Task: Buy 5 Hub Conversion Kits from Transmission & Drive Train section under best seller category for shipping address: Amy Taylor, 3629 Station Street, Austin, Texas 78702, Cell Number 5122113583. Pay from credit card ending with 5759, CVV 953
Action: Key pressed amazon.com<Key.enter>
Screenshot: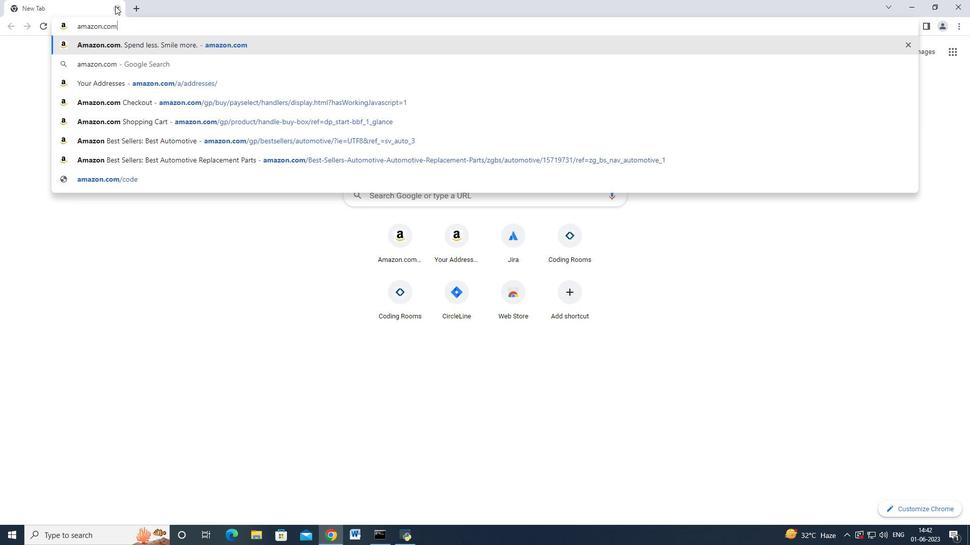 
Action: Mouse moved to (31, 79)
Screenshot: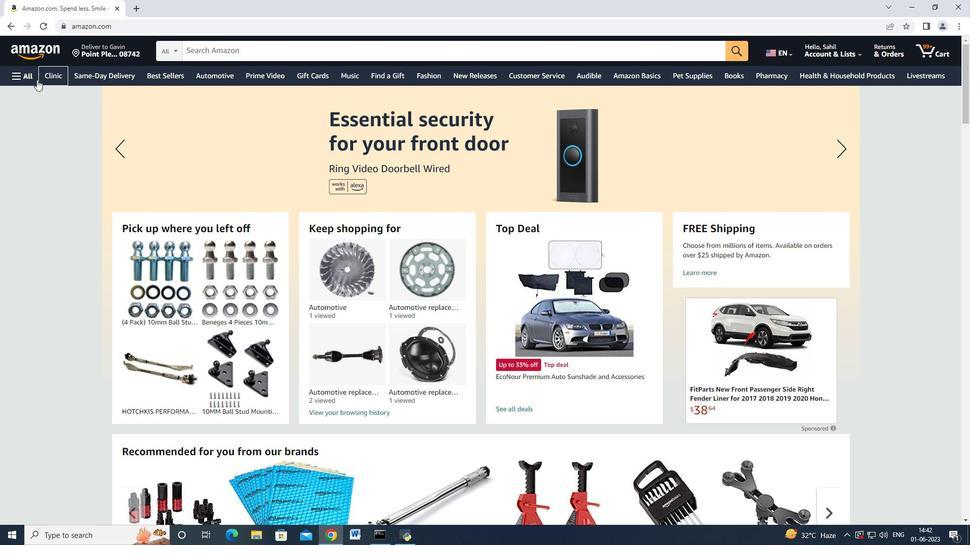 
Action: Mouse pressed left at (31, 79)
Screenshot: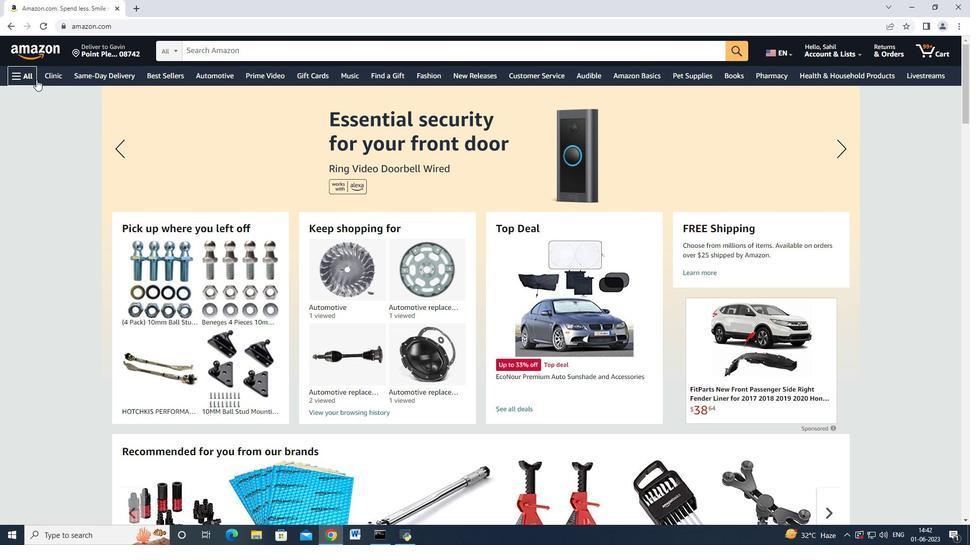 
Action: Mouse moved to (34, 178)
Screenshot: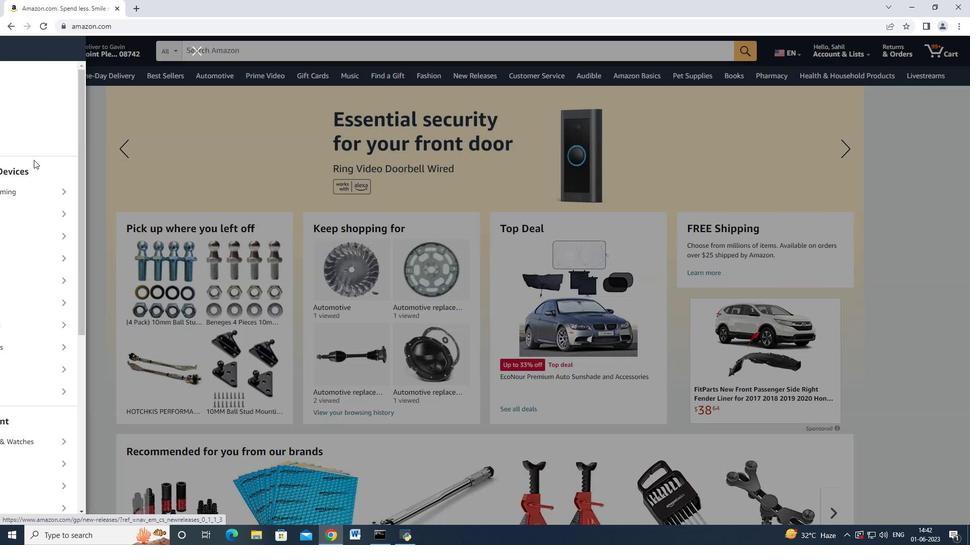 
Action: Mouse scrolled (34, 177) with delta (0, 0)
Screenshot: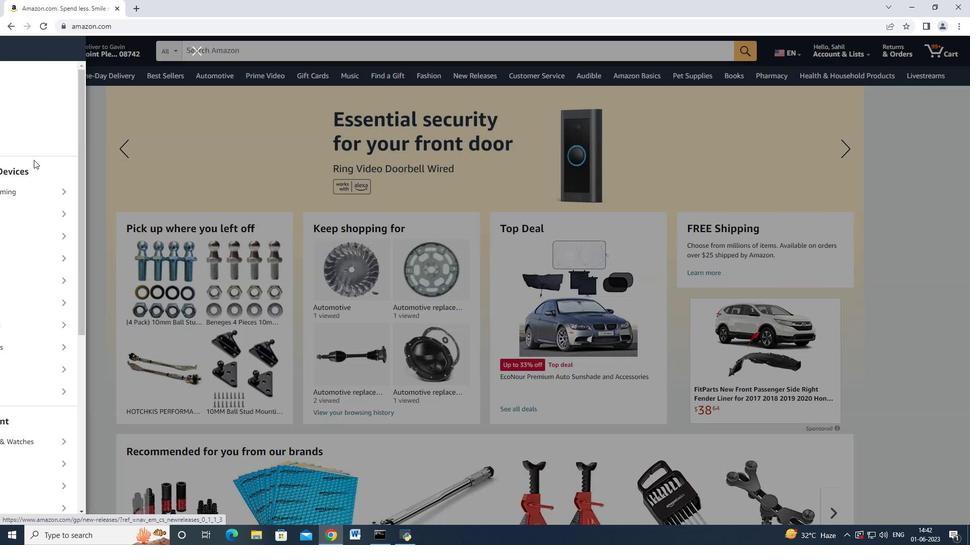 
Action: Mouse moved to (34, 179)
Screenshot: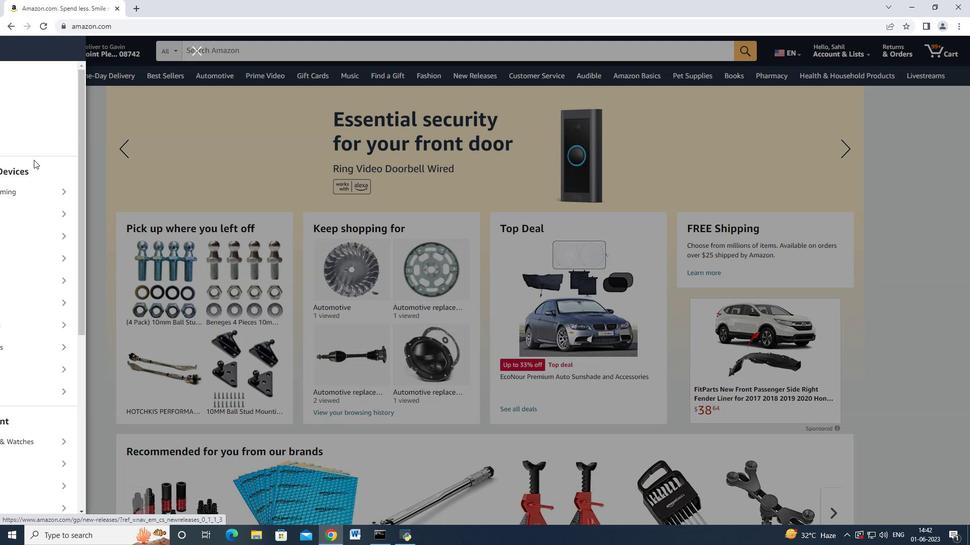 
Action: Mouse scrolled (34, 178) with delta (0, 0)
Screenshot: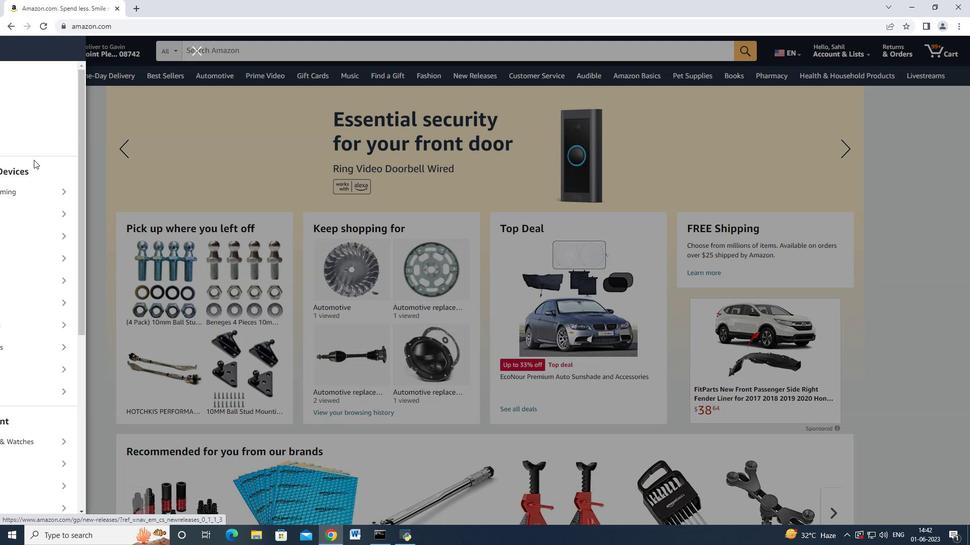 
Action: Mouse moved to (34, 182)
Screenshot: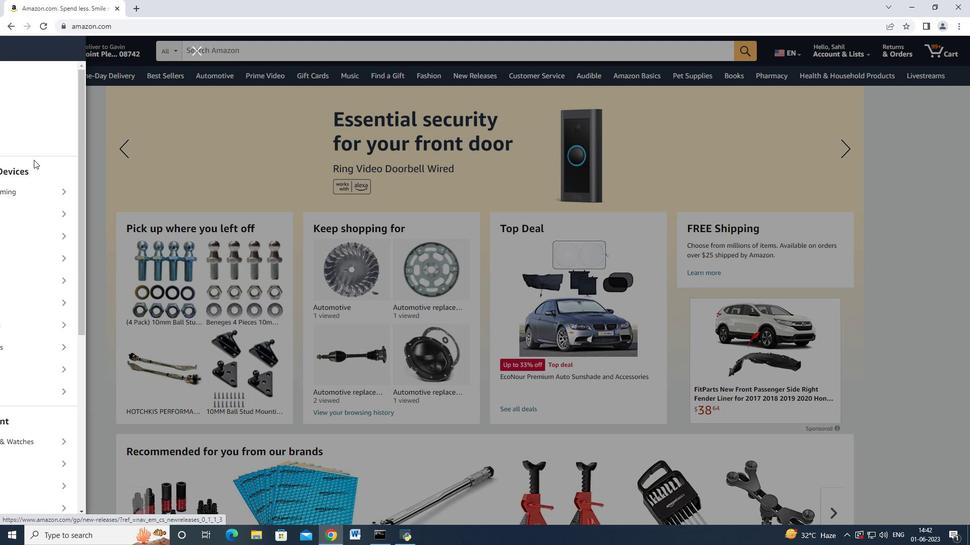 
Action: Mouse scrolled (34, 181) with delta (0, 0)
Screenshot: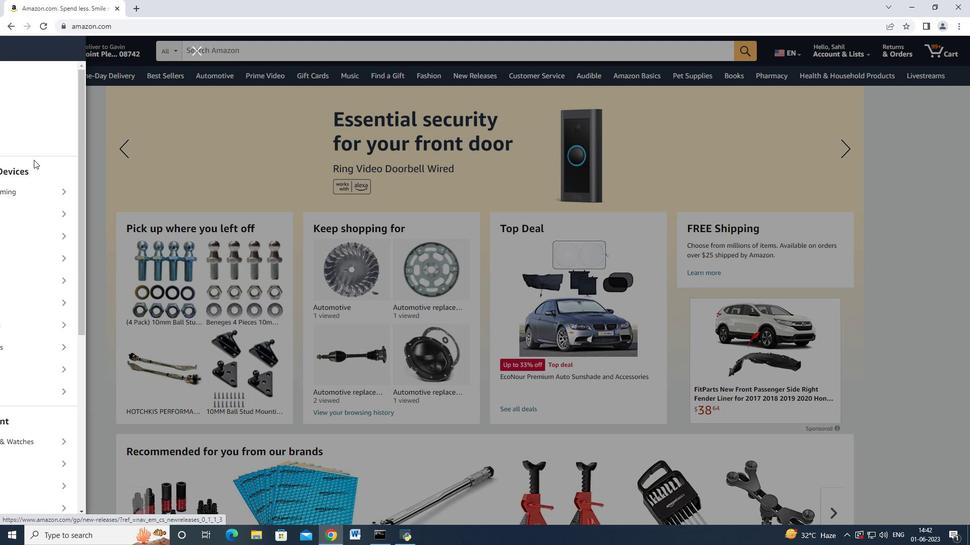 
Action: Mouse moved to (45, 385)
Screenshot: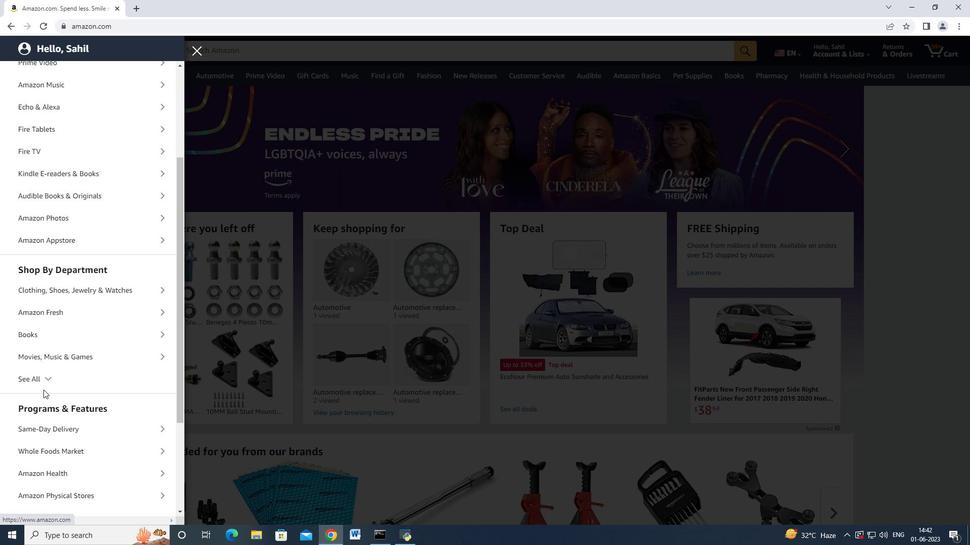 
Action: Mouse pressed left at (45, 385)
Screenshot: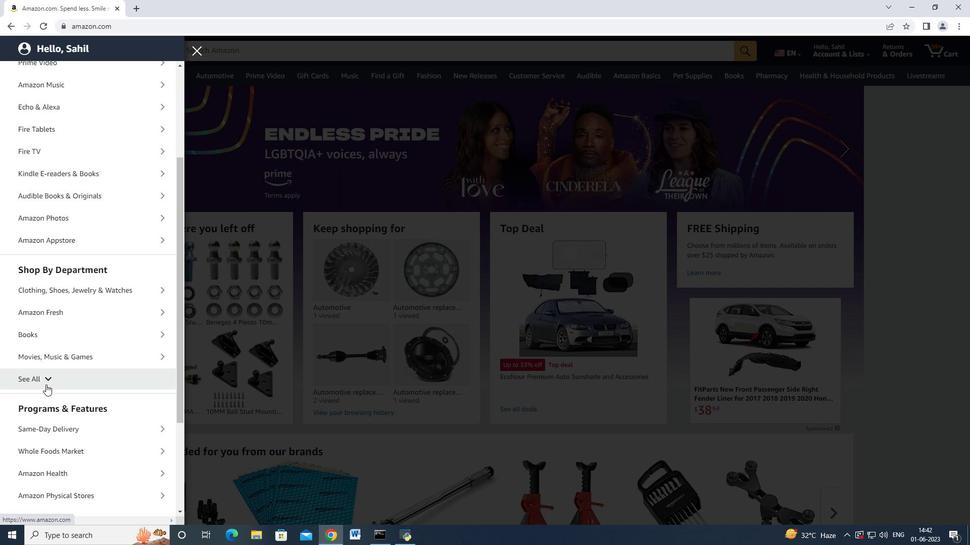 
Action: Mouse moved to (108, 268)
Screenshot: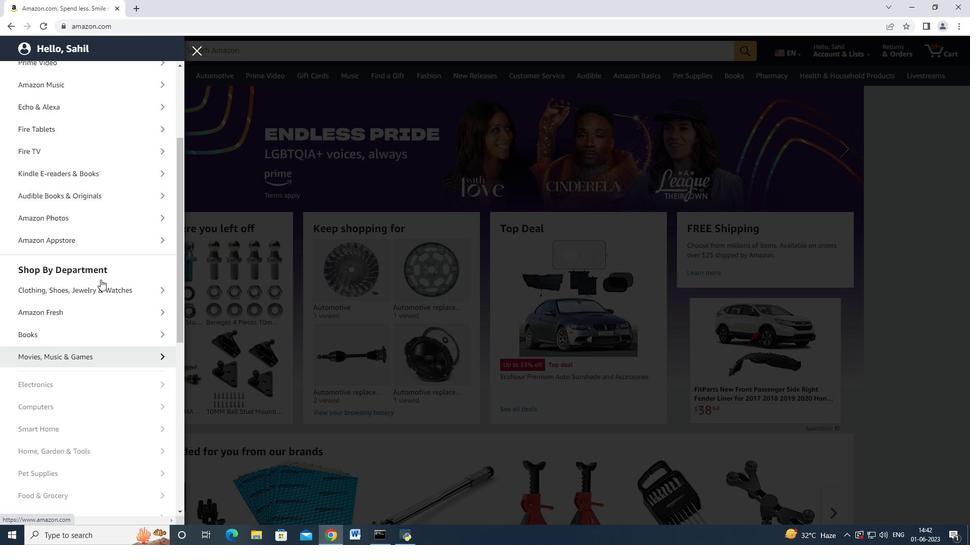 
Action: Mouse scrolled (108, 267) with delta (0, 0)
Screenshot: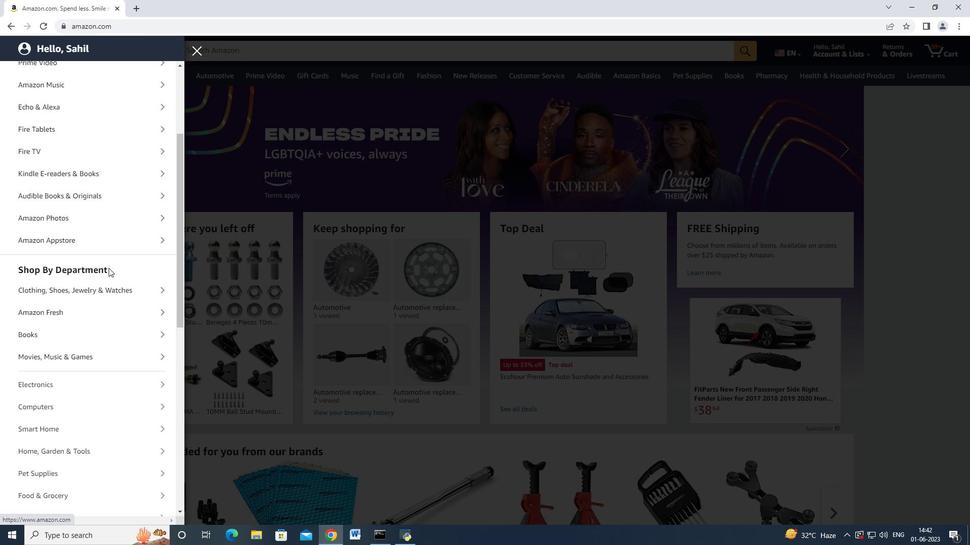 
Action: Mouse scrolled (108, 267) with delta (0, 0)
Screenshot: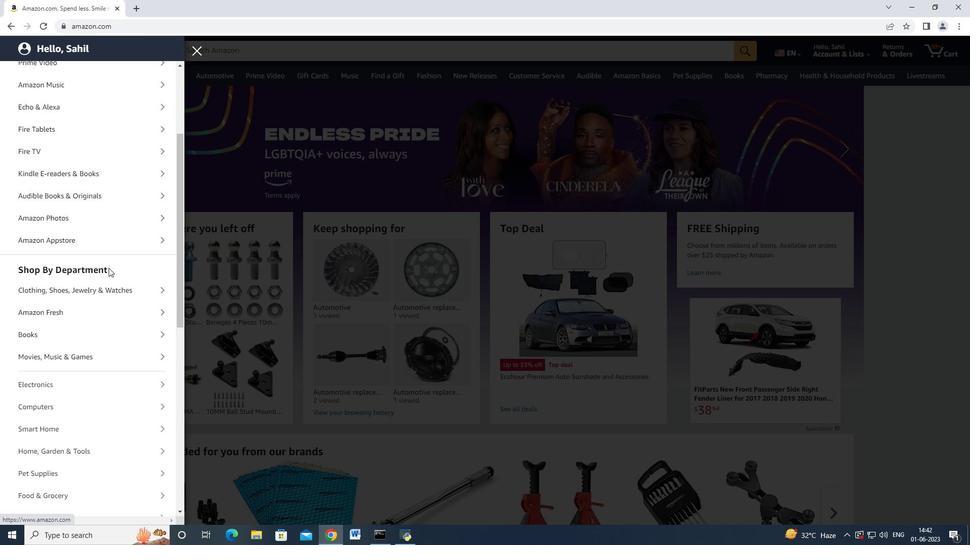 
Action: Mouse scrolled (108, 267) with delta (0, 0)
Screenshot: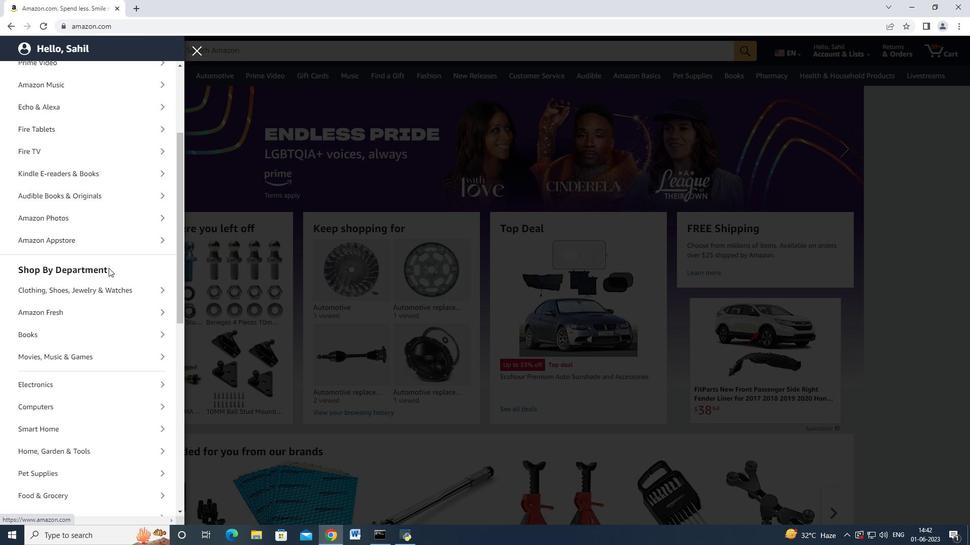 
Action: Mouse scrolled (108, 267) with delta (0, 0)
Screenshot: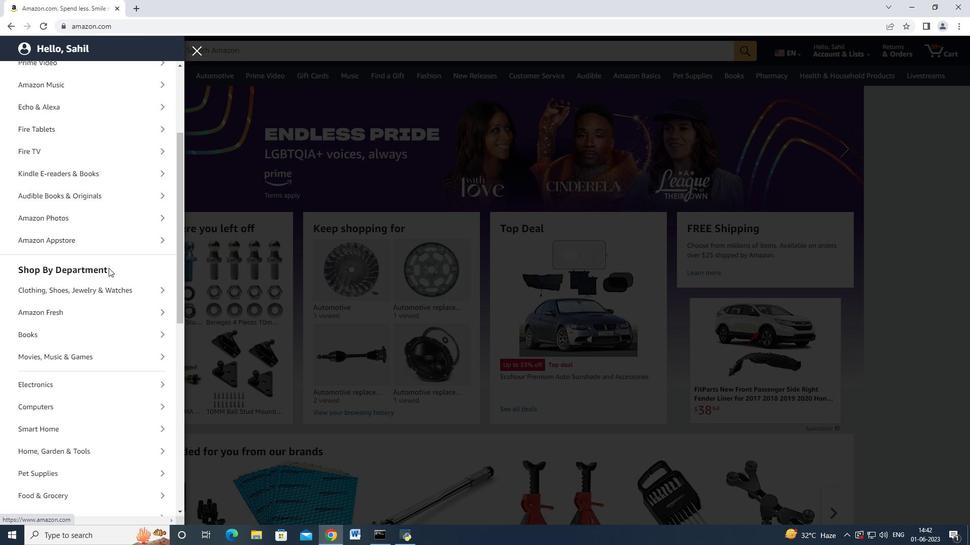 
Action: Mouse scrolled (108, 267) with delta (0, 0)
Screenshot: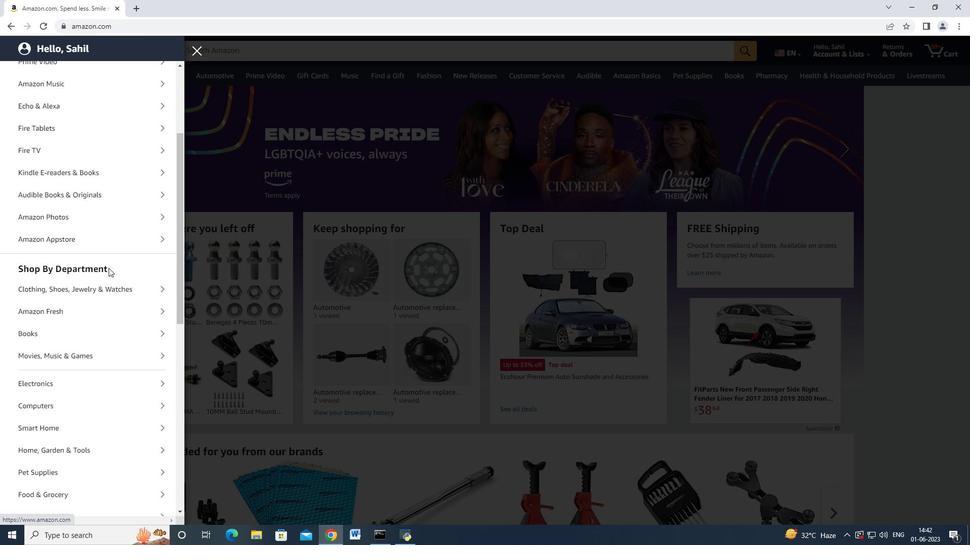 
Action: Mouse moved to (69, 372)
Screenshot: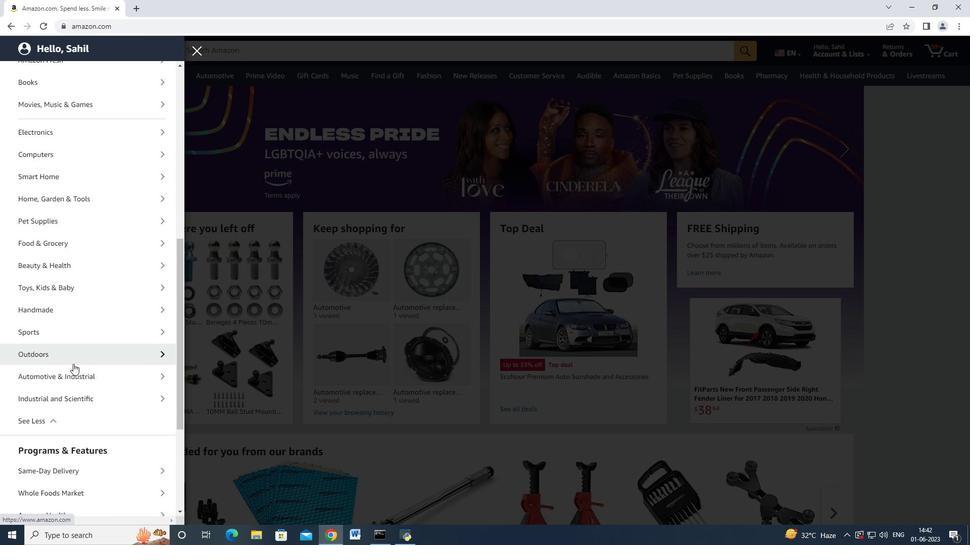 
Action: Mouse pressed left at (69, 372)
Screenshot: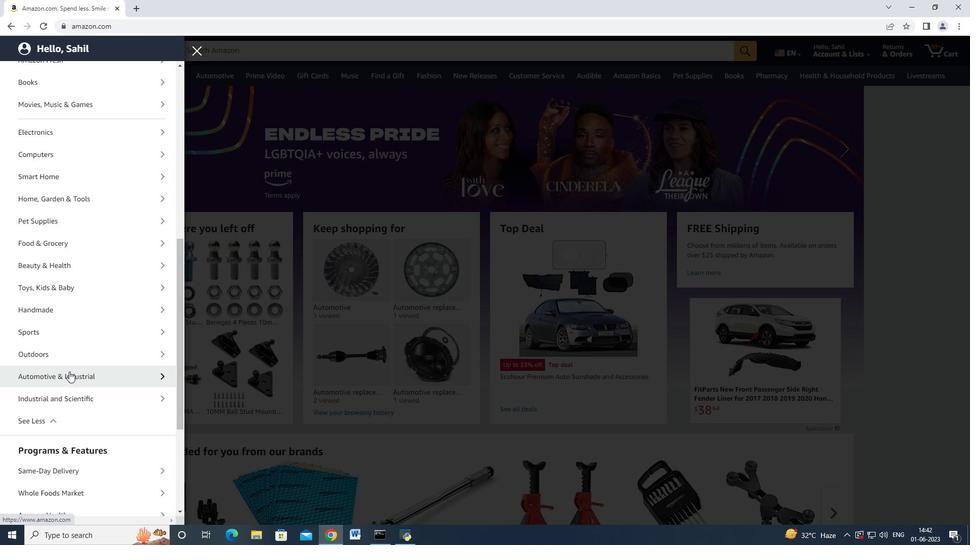 
Action: Mouse moved to (71, 129)
Screenshot: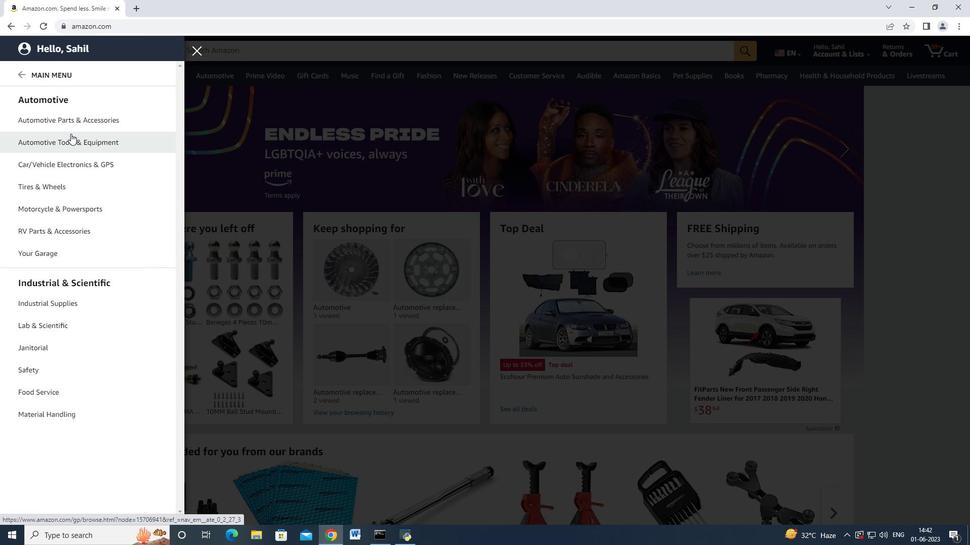 
Action: Mouse pressed left at (71, 129)
Screenshot: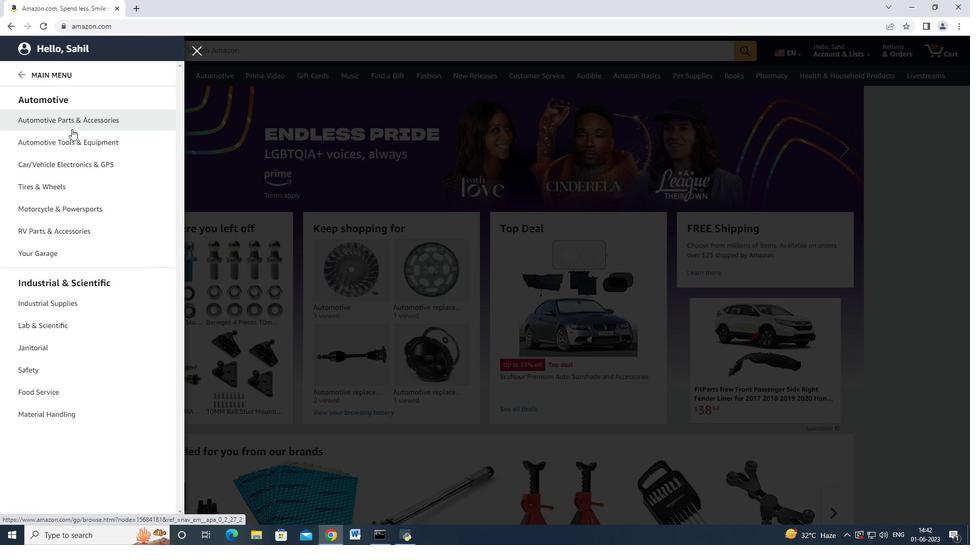 
Action: Mouse moved to (220, 85)
Screenshot: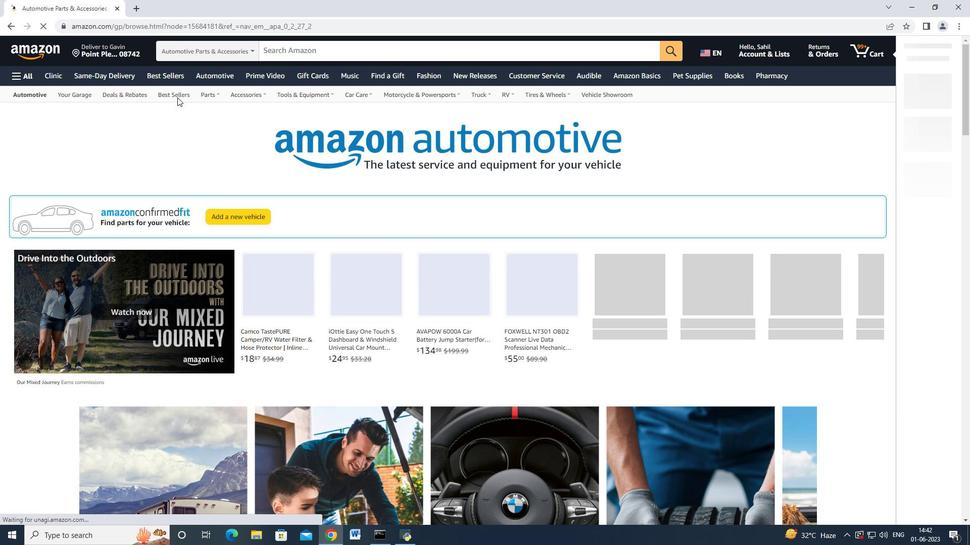 
Action: Mouse pressed left at (220, 85)
Screenshot: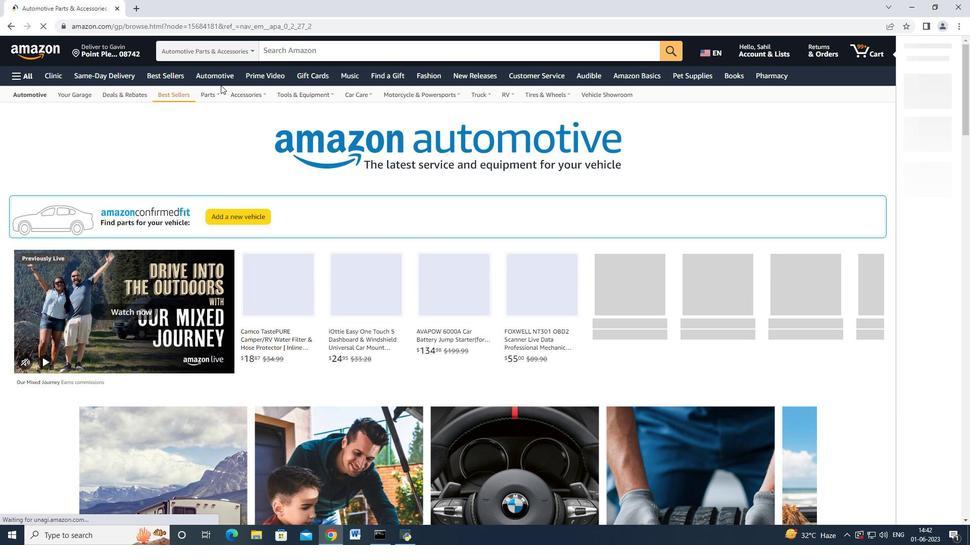 
Action: Mouse moved to (165, 90)
Screenshot: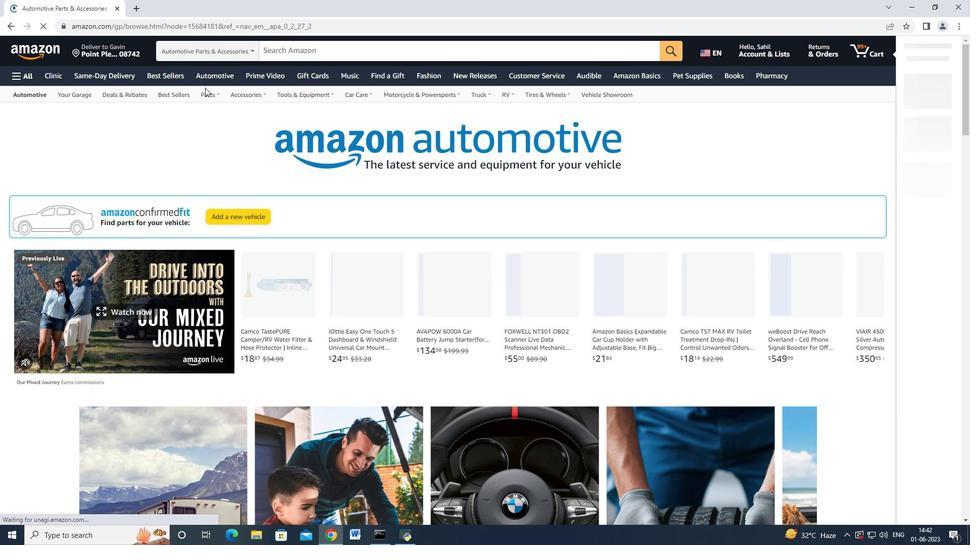 
Action: Mouse pressed left at (165, 90)
Screenshot: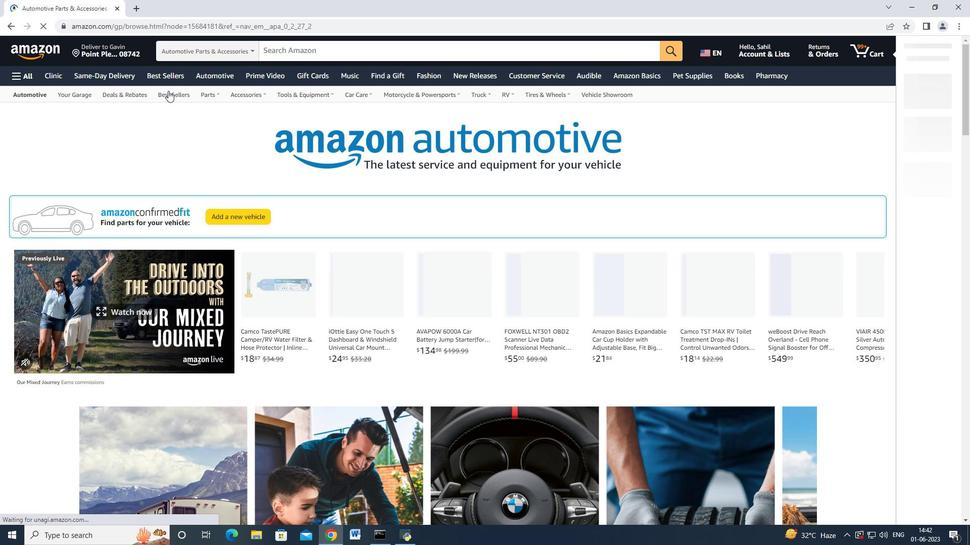 
Action: Mouse moved to (71, 208)
Screenshot: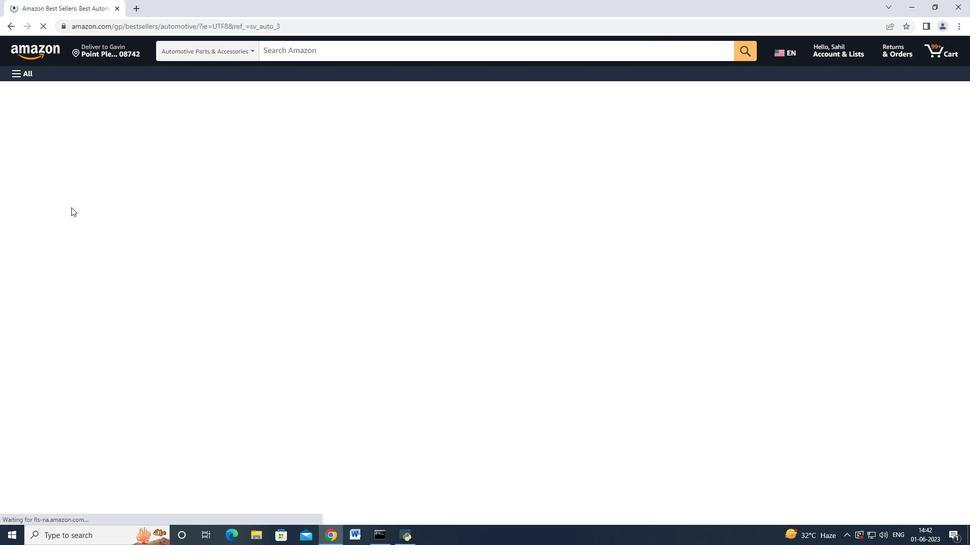 
Action: Mouse scrolled (71, 207) with delta (0, 0)
Screenshot: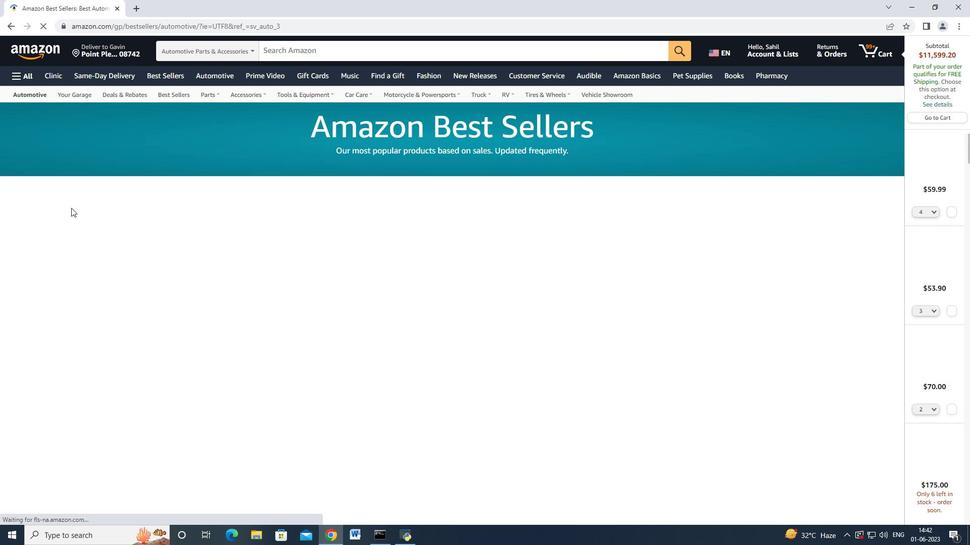 
Action: Mouse scrolled (71, 207) with delta (0, 0)
Screenshot: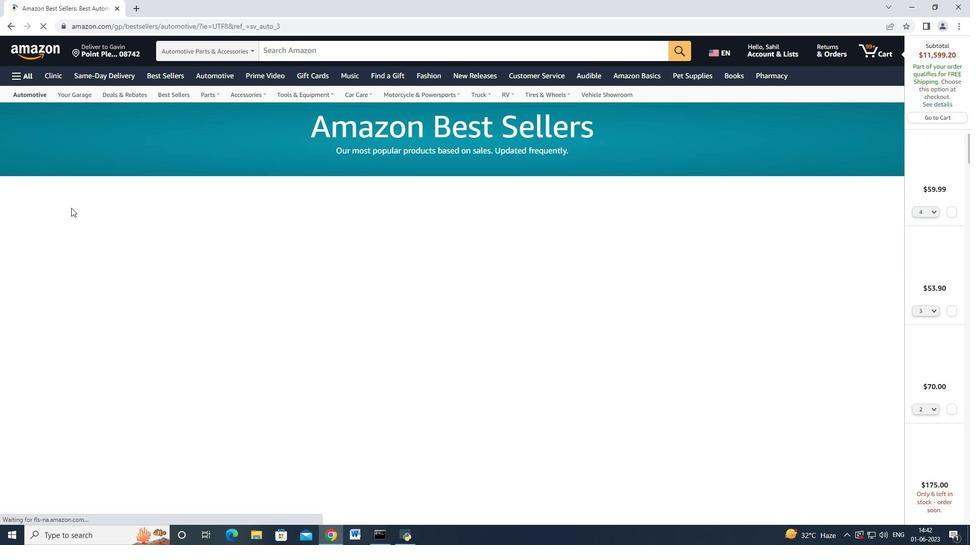 
Action: Mouse scrolled (71, 207) with delta (0, 0)
Screenshot: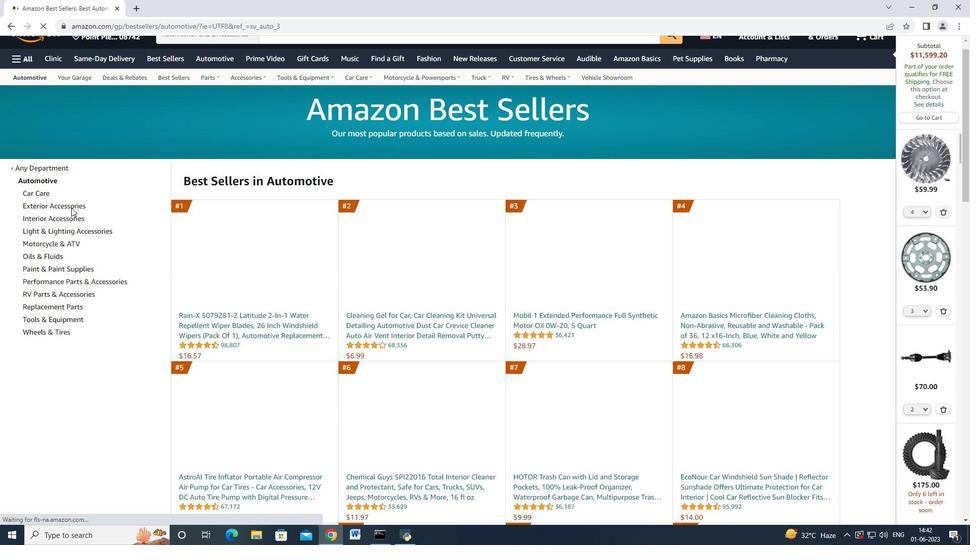 
Action: Mouse moved to (64, 175)
Screenshot: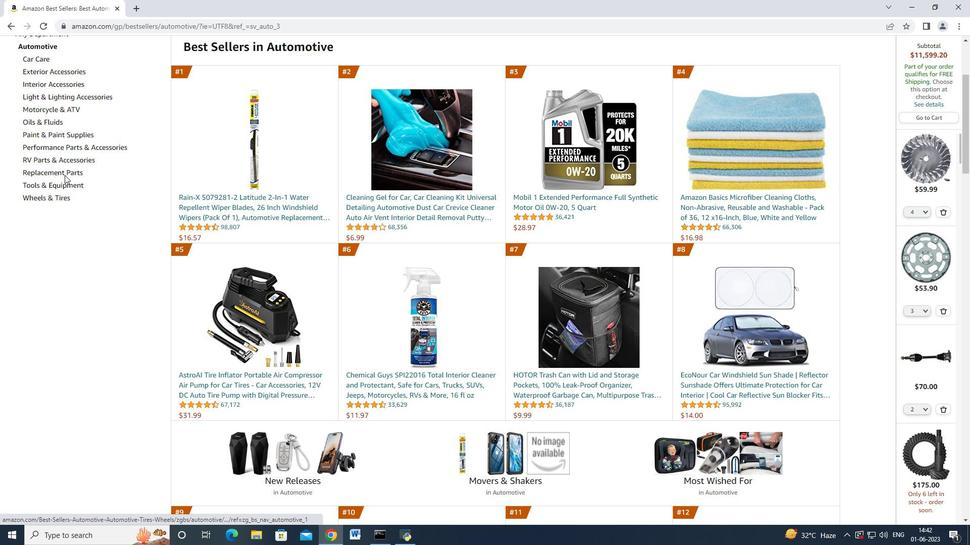 
Action: Mouse pressed left at (64, 175)
Screenshot: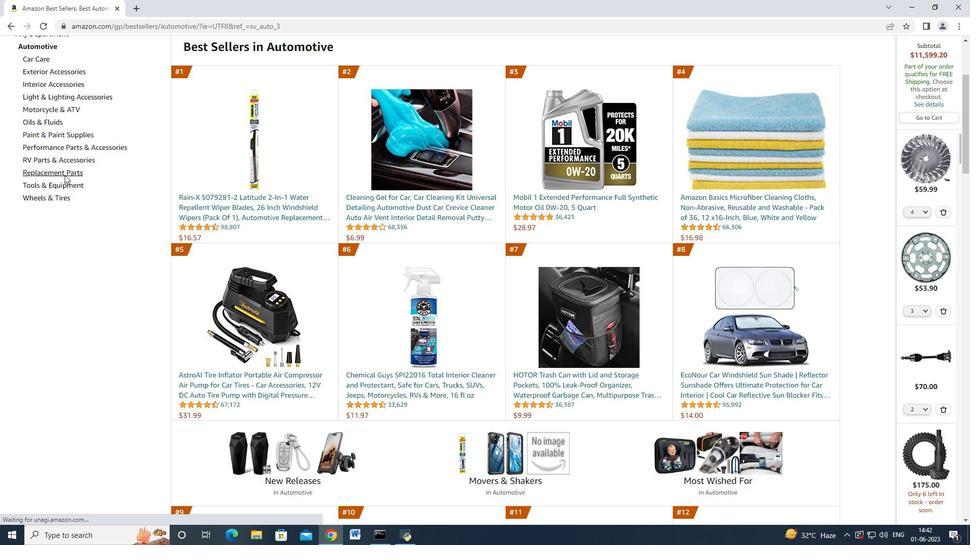 
Action: Mouse moved to (71, 223)
Screenshot: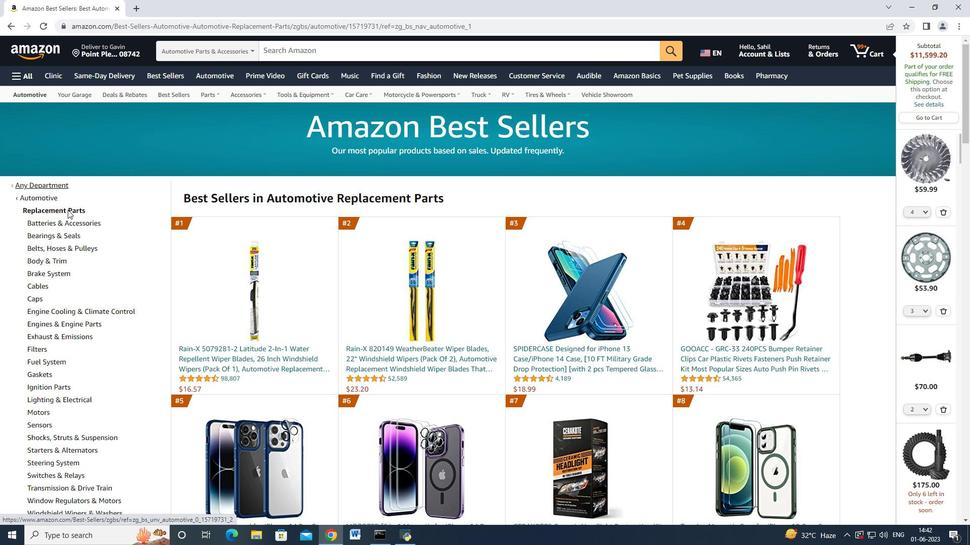 
Action: Mouse scrolled (69, 215) with delta (0, 0)
Screenshot: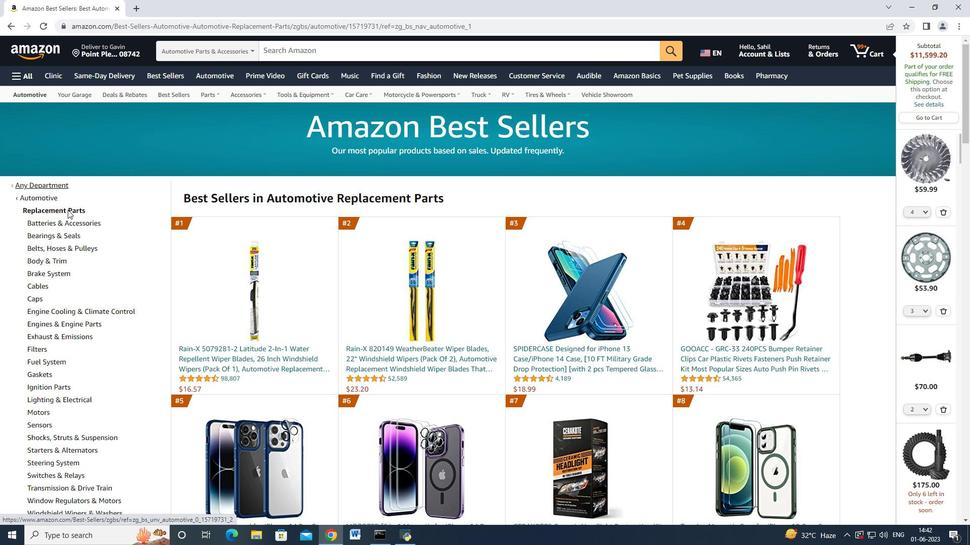 
Action: Mouse moved to (71, 223)
Screenshot: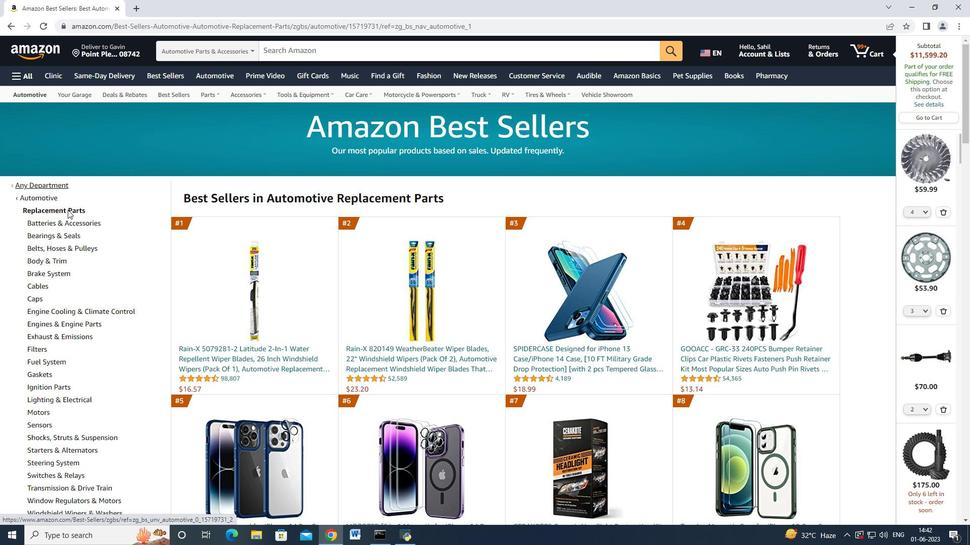 
Action: Mouse scrolled (70, 218) with delta (0, 0)
Screenshot: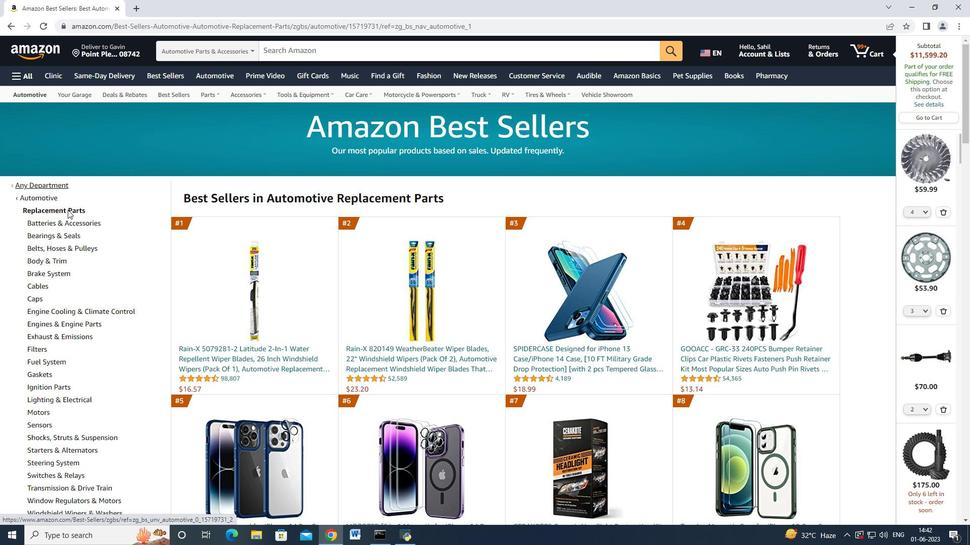 
Action: Mouse moved to (72, 224)
Screenshot: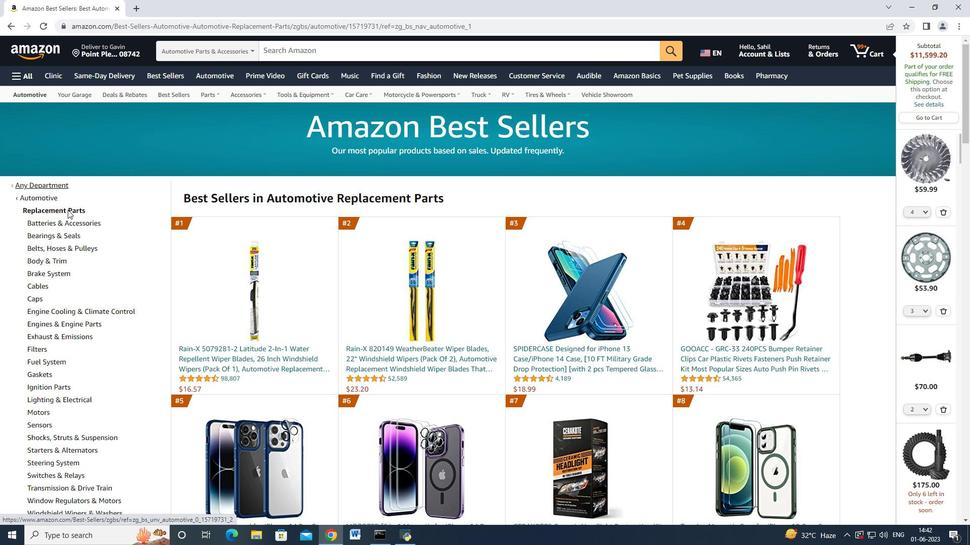 
Action: Mouse scrolled (70, 220) with delta (0, 0)
Screenshot: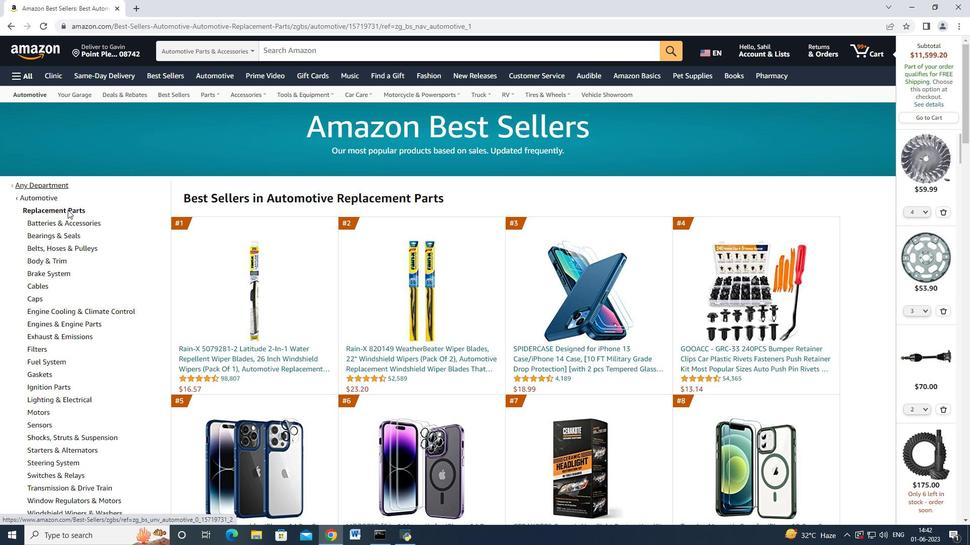 
Action: Mouse moved to (73, 225)
Screenshot: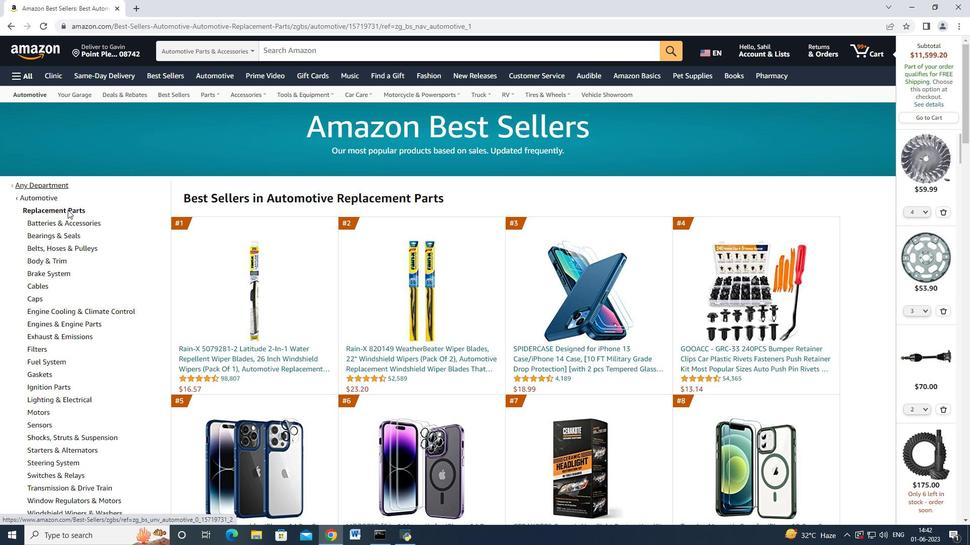 
Action: Mouse scrolled (71, 222) with delta (0, 0)
Screenshot: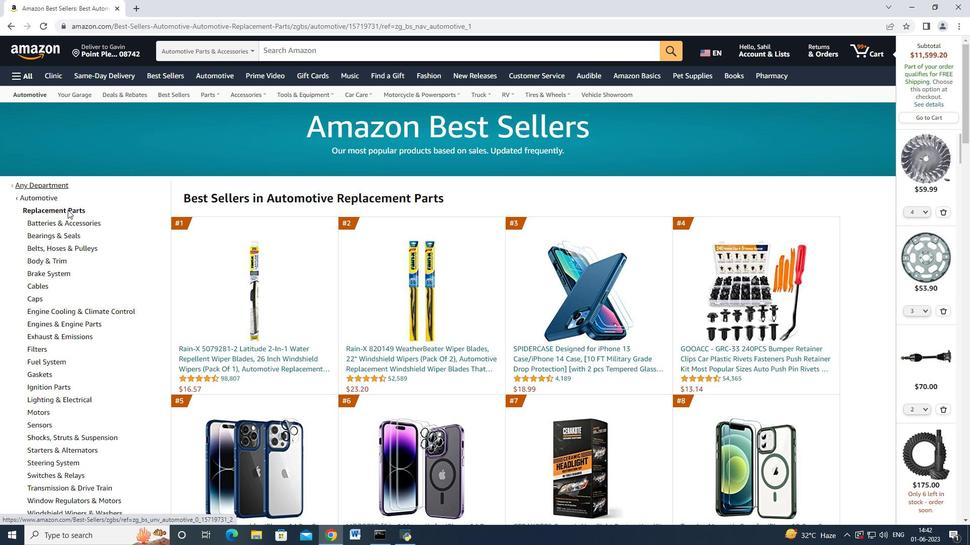 
Action: Mouse moved to (73, 227)
Screenshot: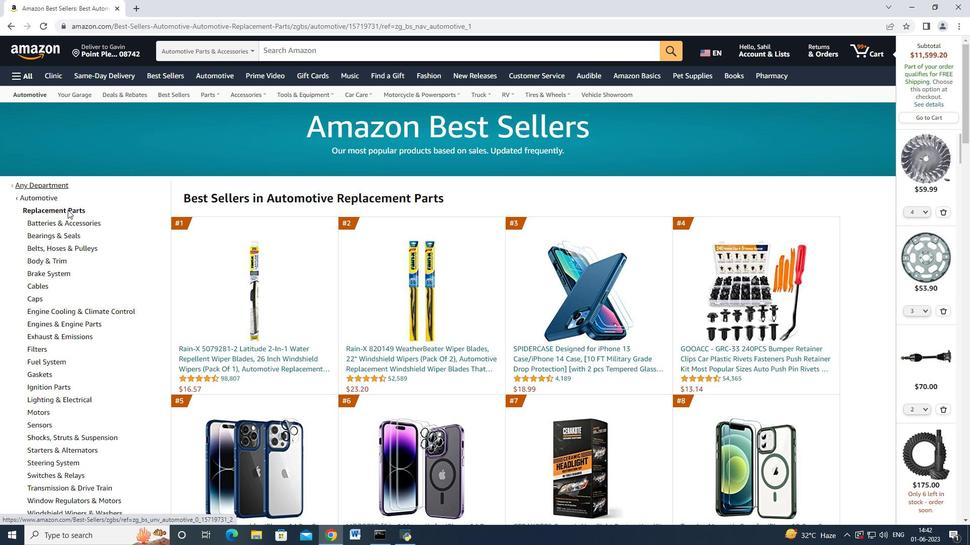 
Action: Mouse scrolled (72, 223) with delta (0, 0)
Screenshot: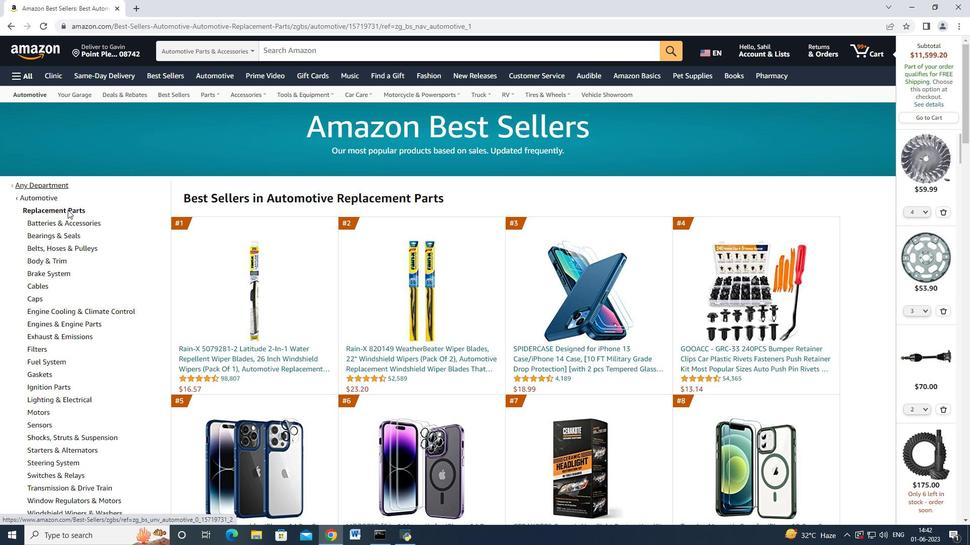 
Action: Mouse moved to (75, 232)
Screenshot: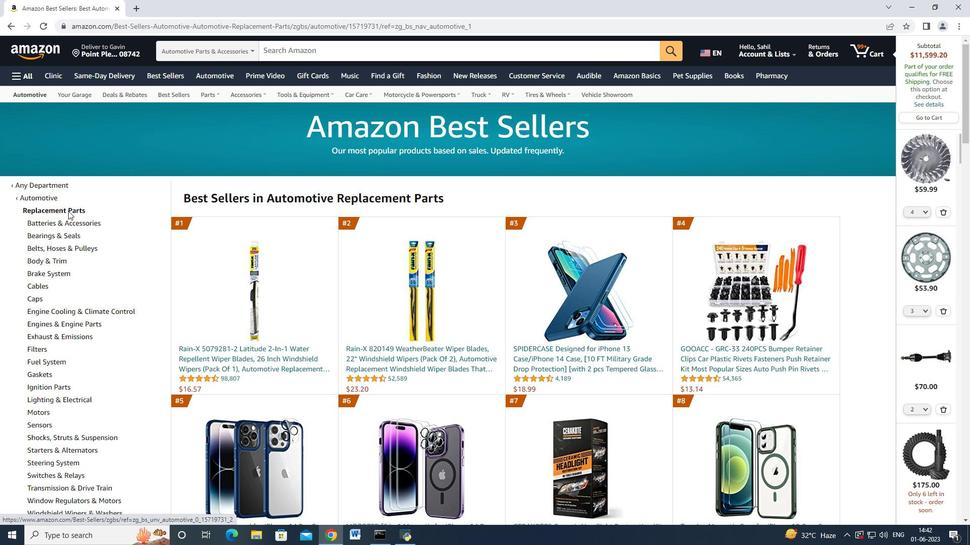 
Action: Mouse scrolled (73, 226) with delta (0, 0)
Screenshot: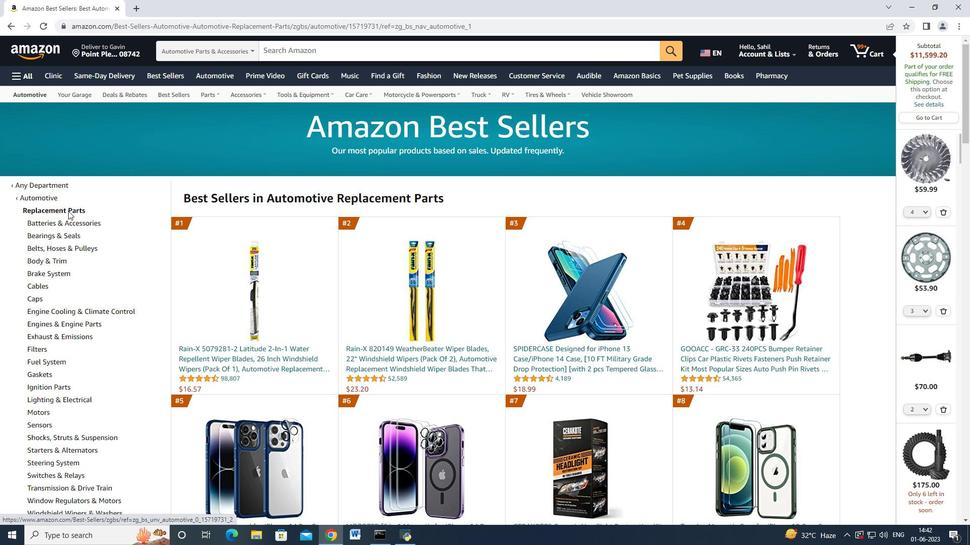 
Action: Mouse moved to (79, 187)
Screenshot: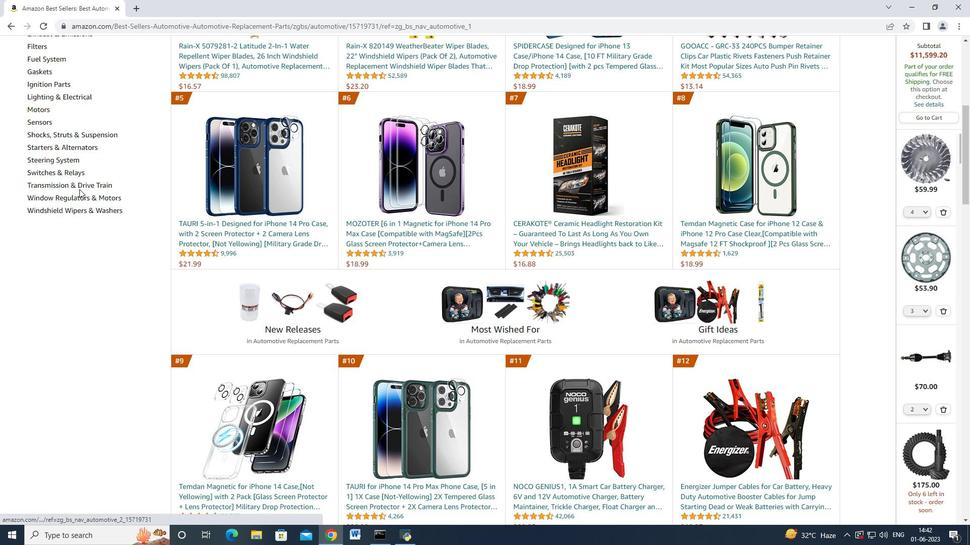 
Action: Mouse pressed left at (79, 187)
Screenshot: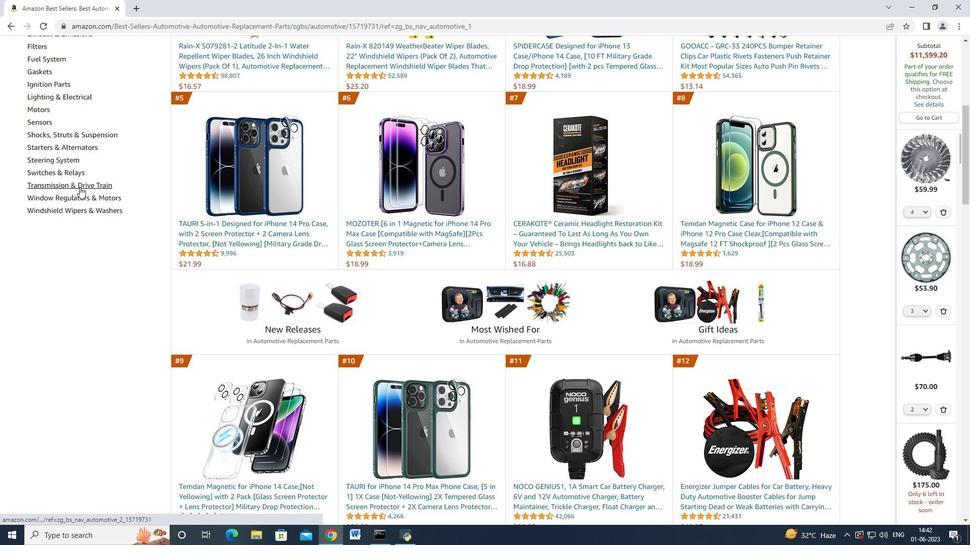 
Action: Mouse moved to (80, 218)
Screenshot: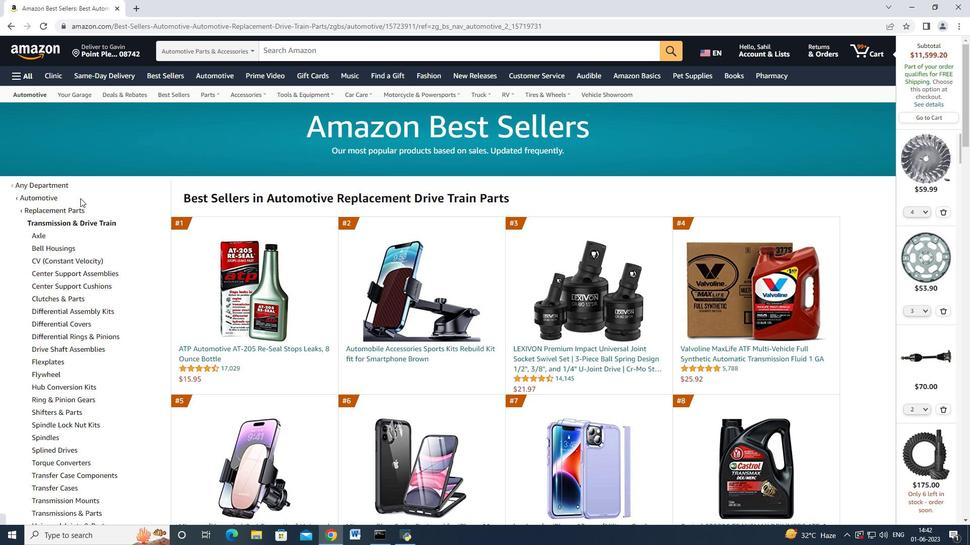 
Action: Mouse scrolled (80, 218) with delta (0, 0)
Screenshot: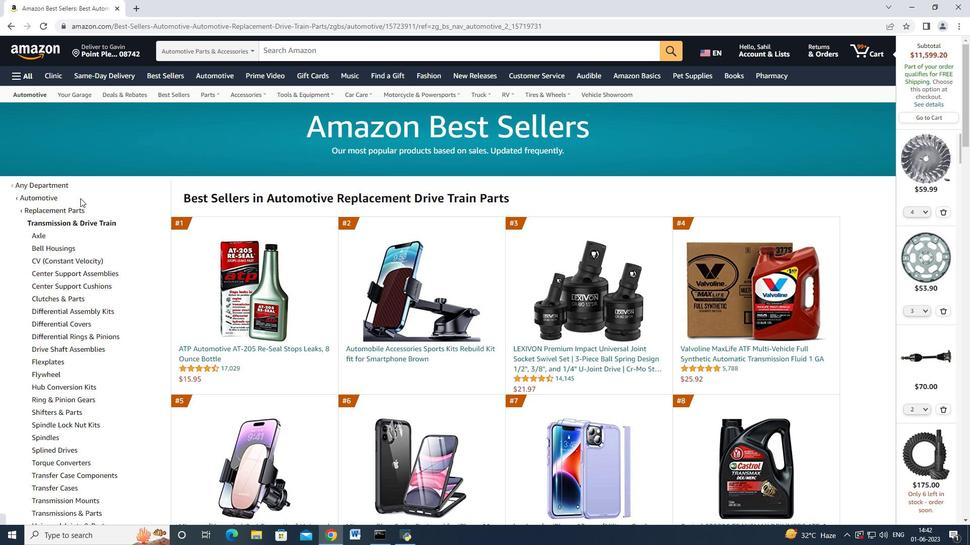 
Action: Mouse moved to (80, 220)
Screenshot: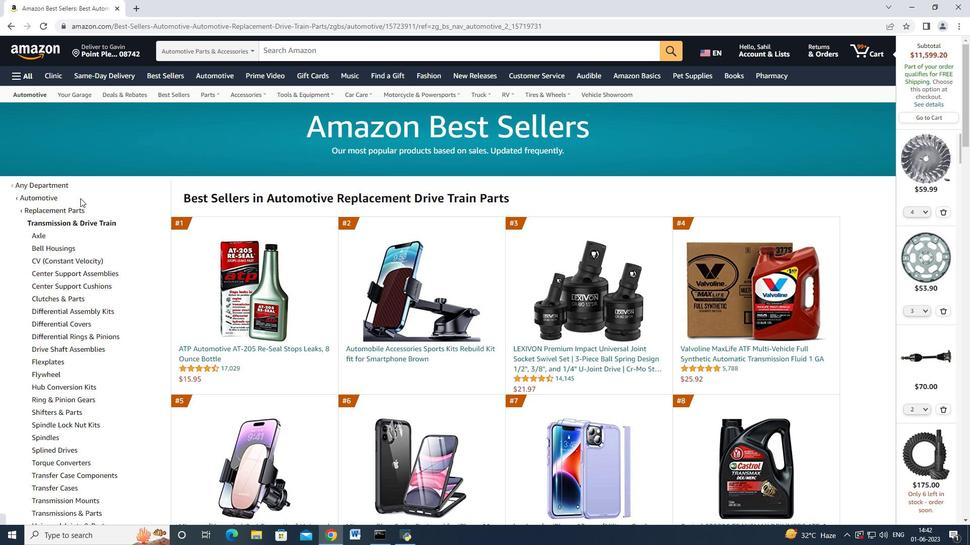 
Action: Mouse scrolled (80, 219) with delta (0, 0)
Screenshot: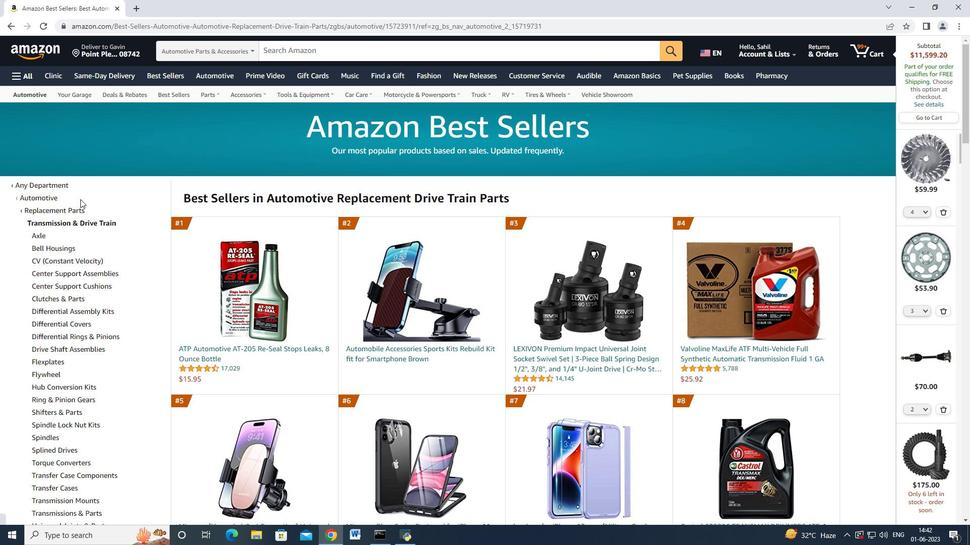 
Action: Mouse moved to (80, 222)
Screenshot: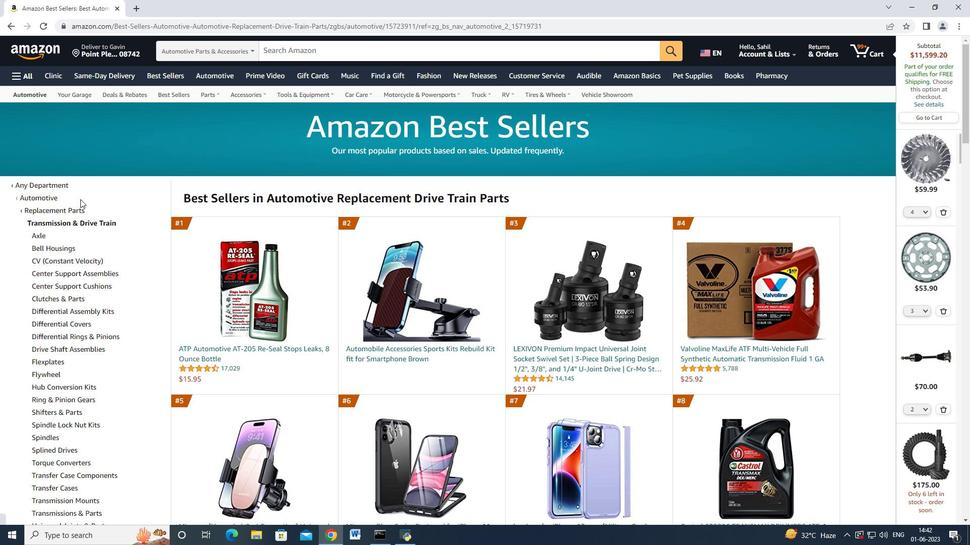 
Action: Mouse scrolled (80, 221) with delta (0, 0)
Screenshot: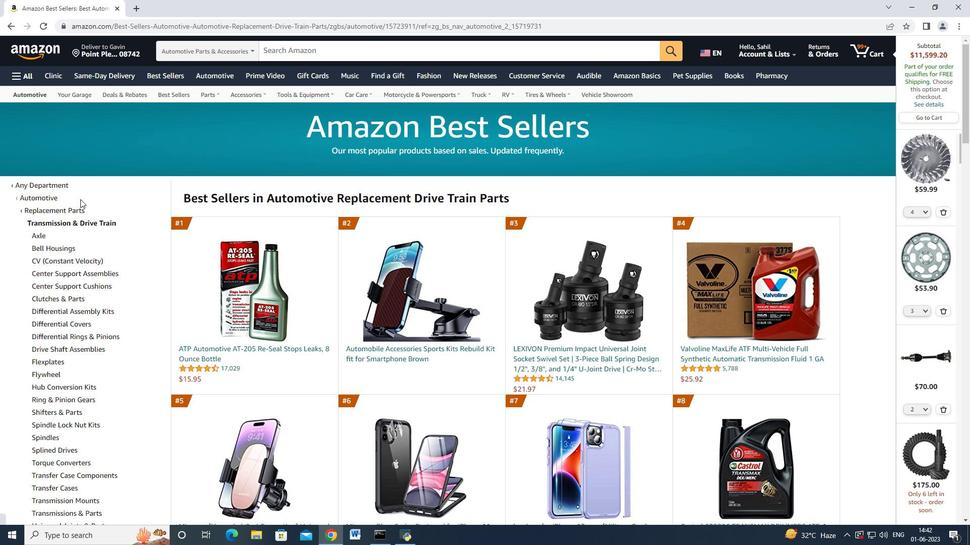 
Action: Mouse moved to (80, 224)
Screenshot: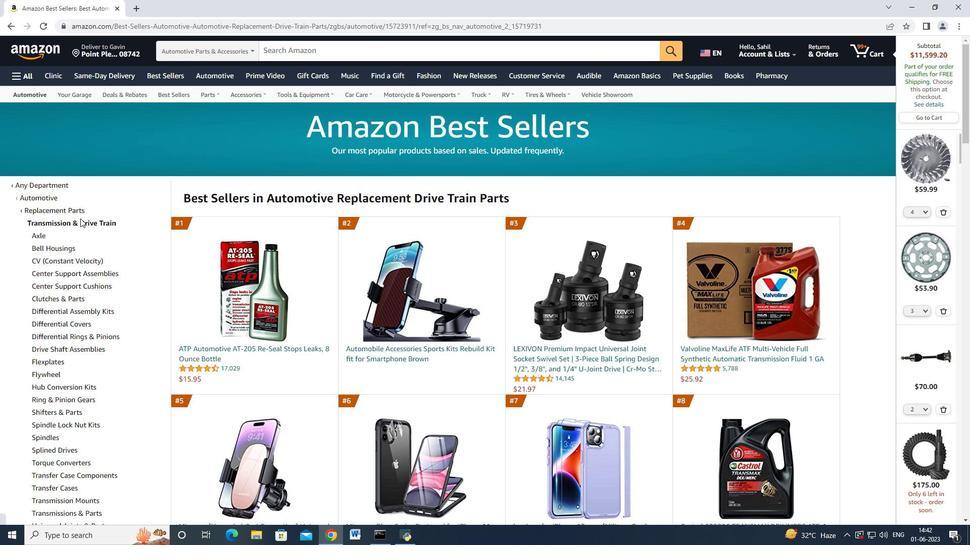 
Action: Mouse scrolled (80, 223) with delta (0, 0)
Screenshot: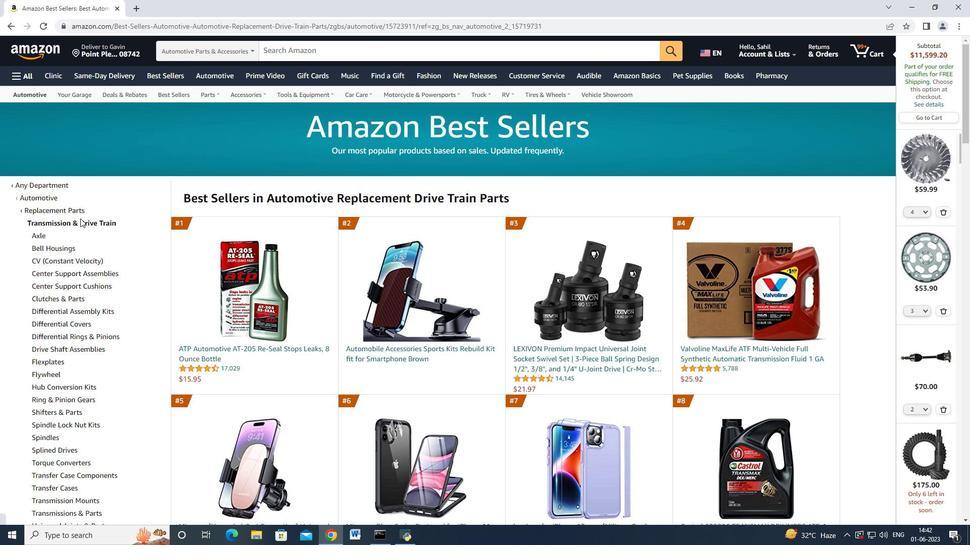 
Action: Mouse moved to (56, 185)
Screenshot: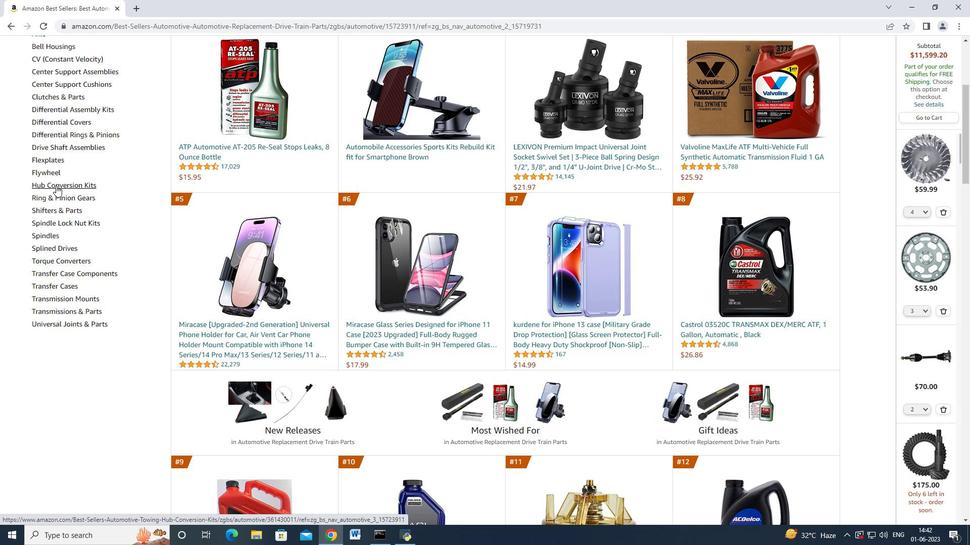 
Action: Mouse pressed left at (56, 185)
Screenshot: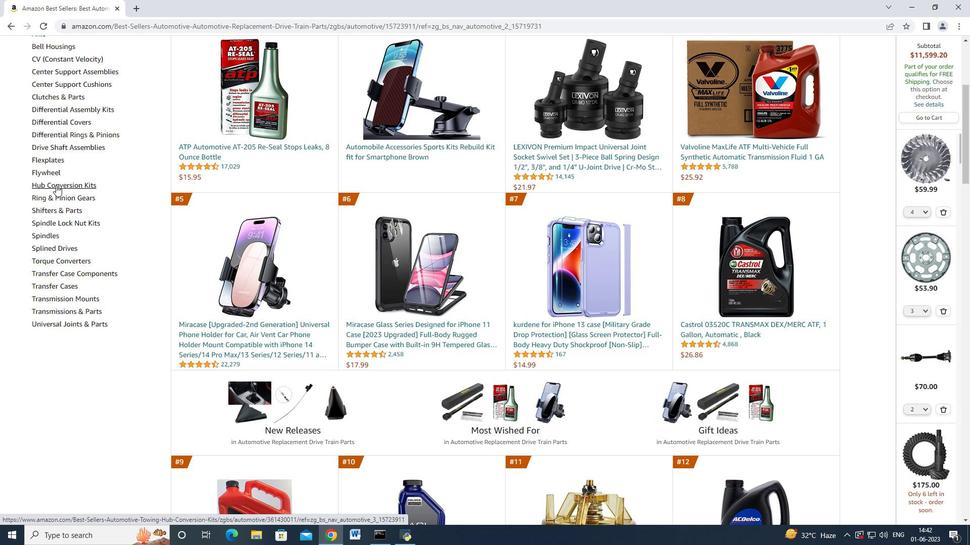 
Action: Mouse moved to (291, 348)
Screenshot: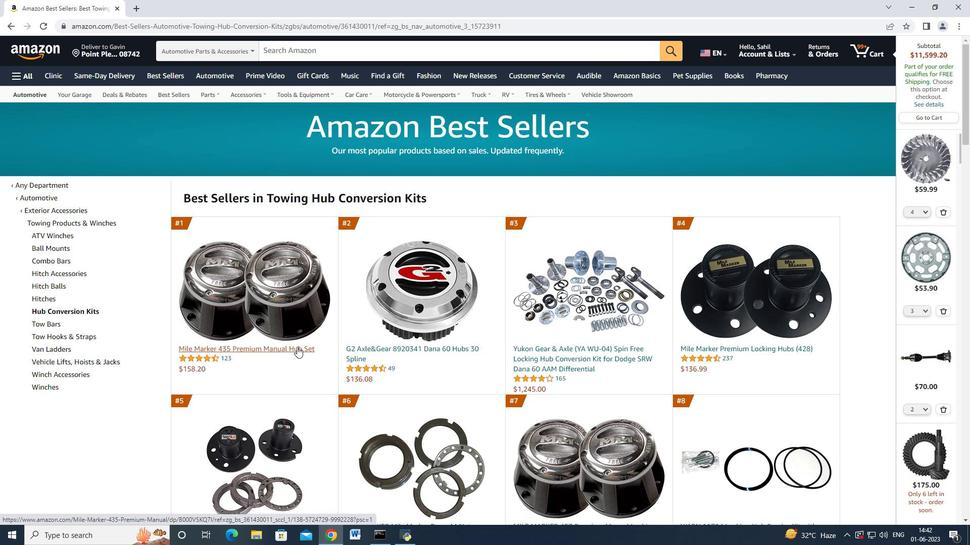 
Action: Mouse pressed left at (291, 348)
Screenshot: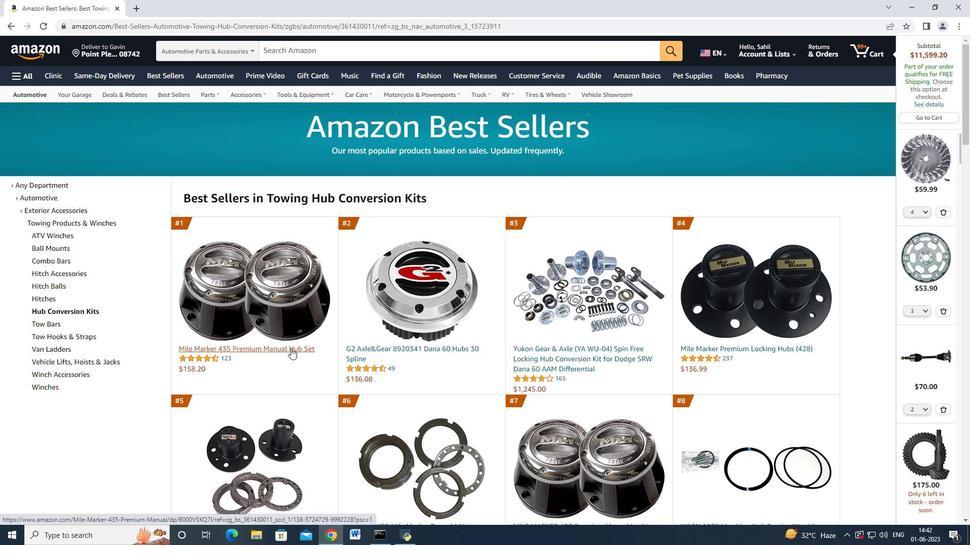 
Action: Mouse moved to (337, 321)
Screenshot: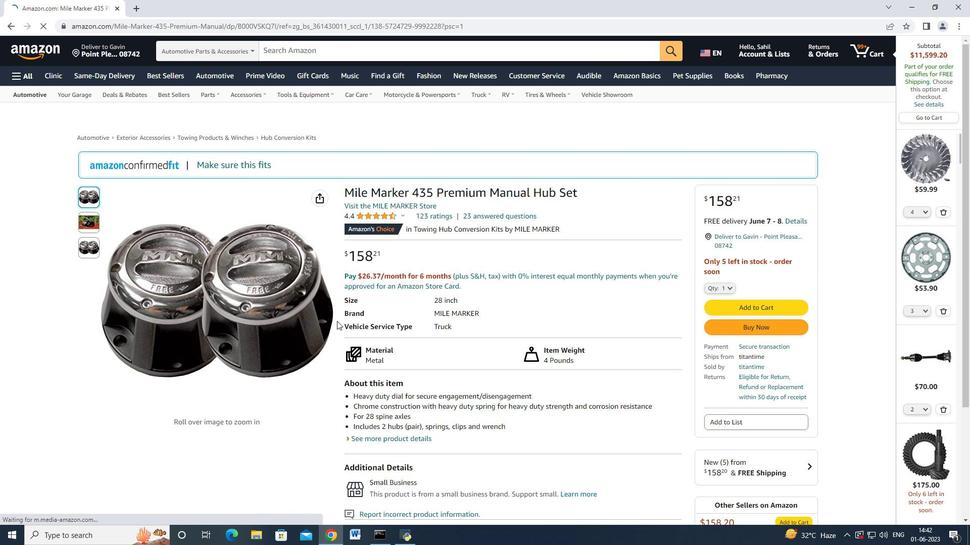 
Action: Mouse scrolled (337, 320) with delta (0, 0)
Screenshot: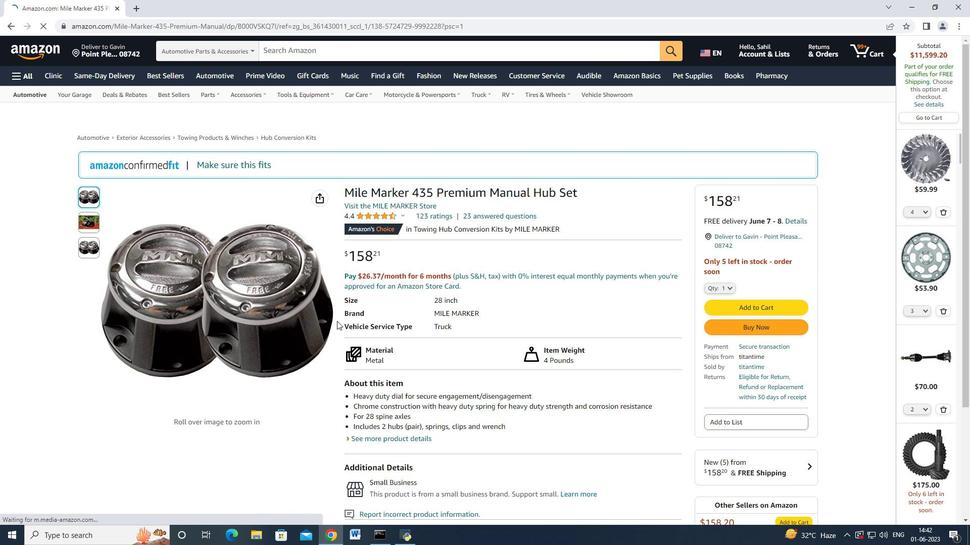 
Action: Mouse moved to (721, 240)
Screenshot: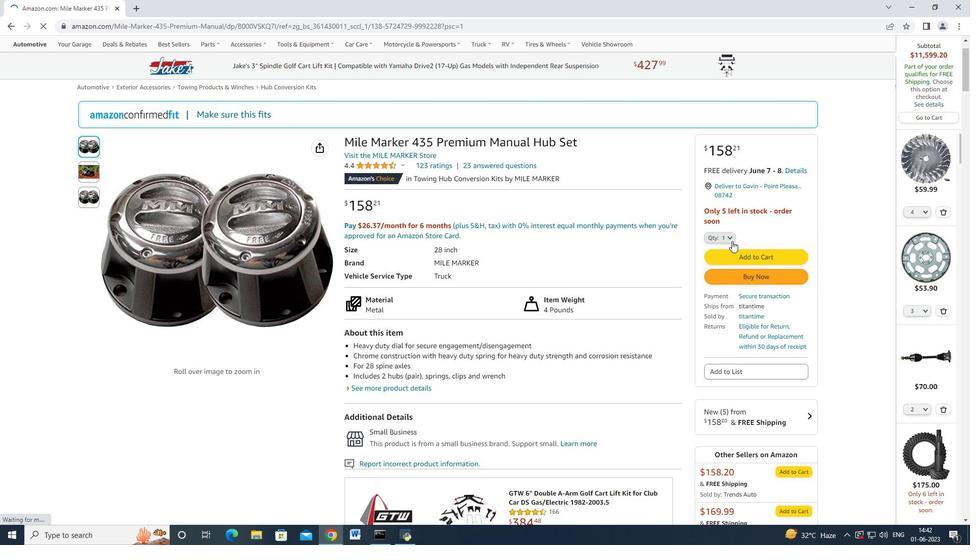 
Action: Mouse pressed left at (721, 240)
Screenshot: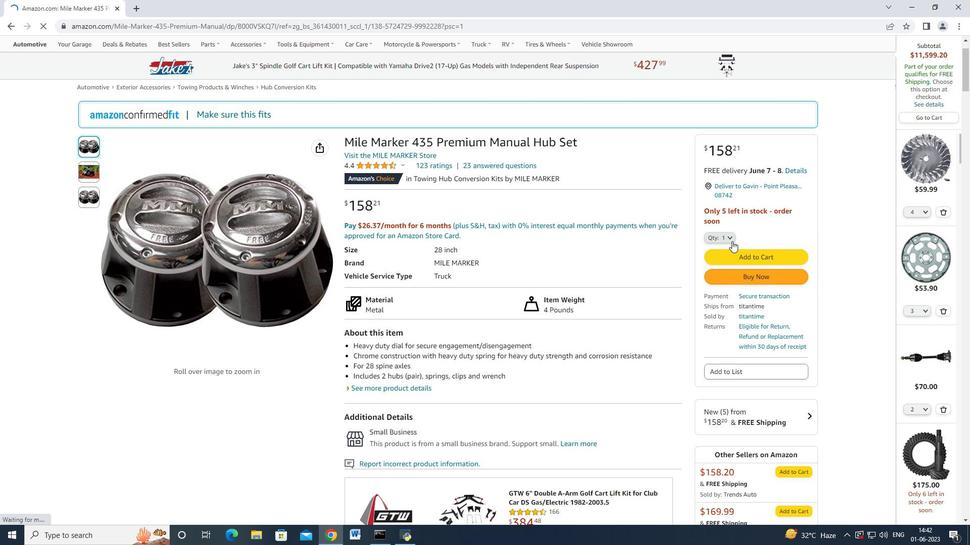 
Action: Mouse moved to (722, 293)
Screenshot: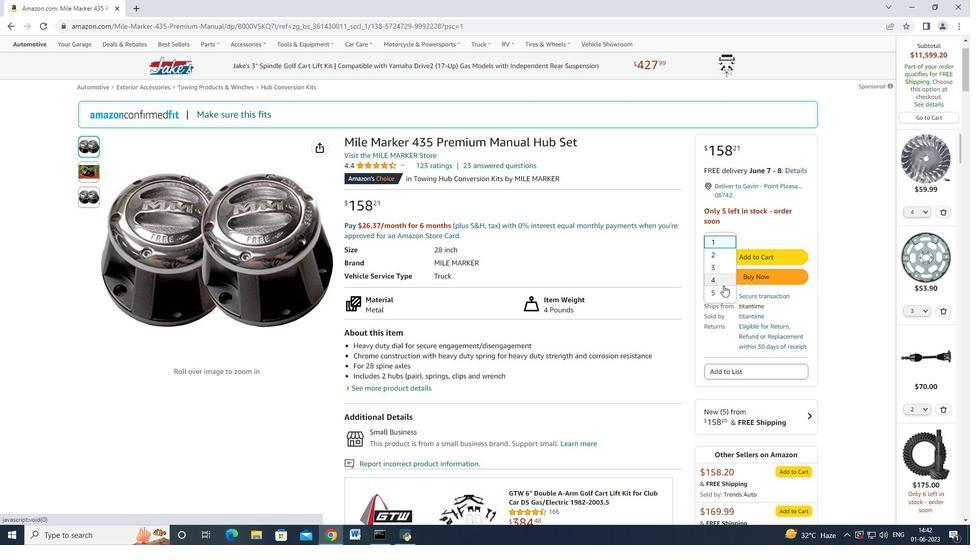 
Action: Mouse pressed left at (722, 293)
Screenshot: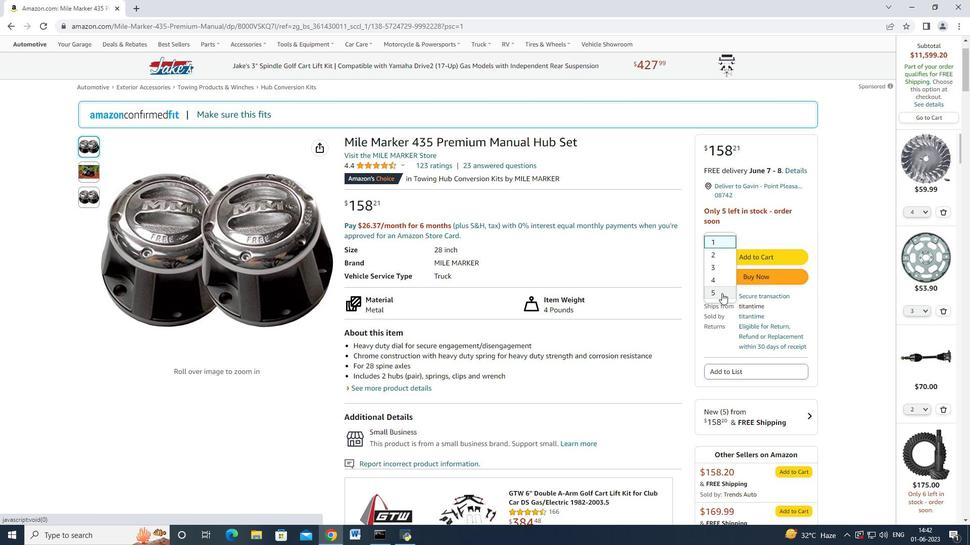 
Action: Mouse moved to (739, 279)
Screenshot: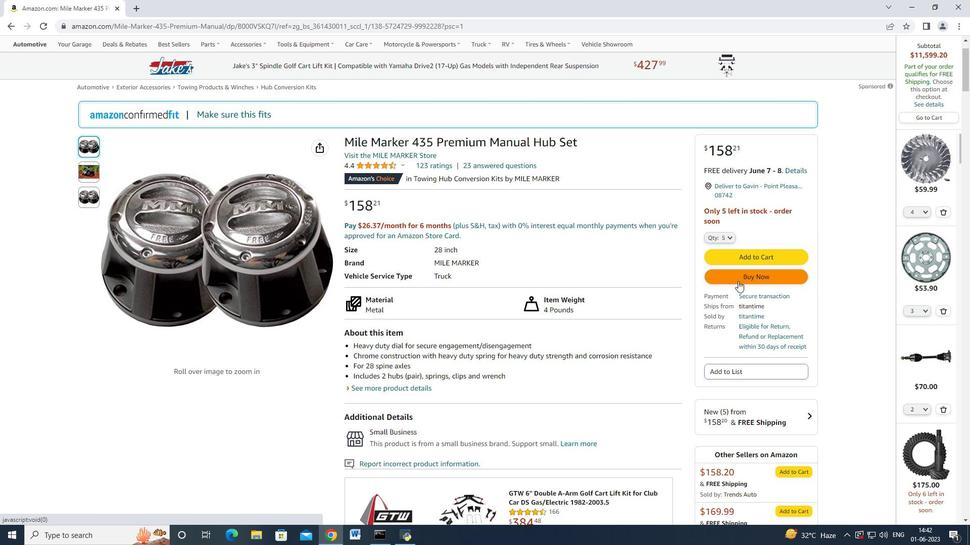 
Action: Mouse pressed left at (739, 279)
Screenshot: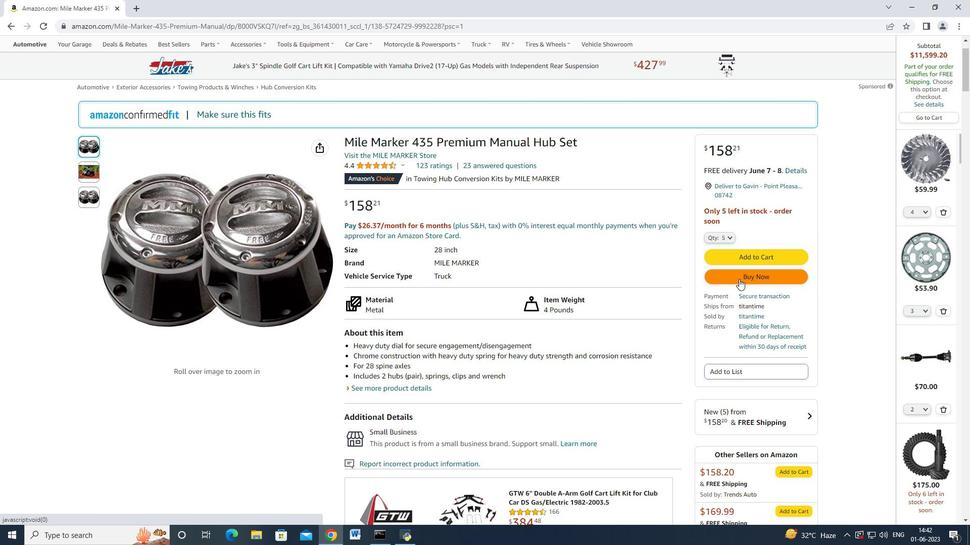 
Action: Mouse moved to (590, 81)
Screenshot: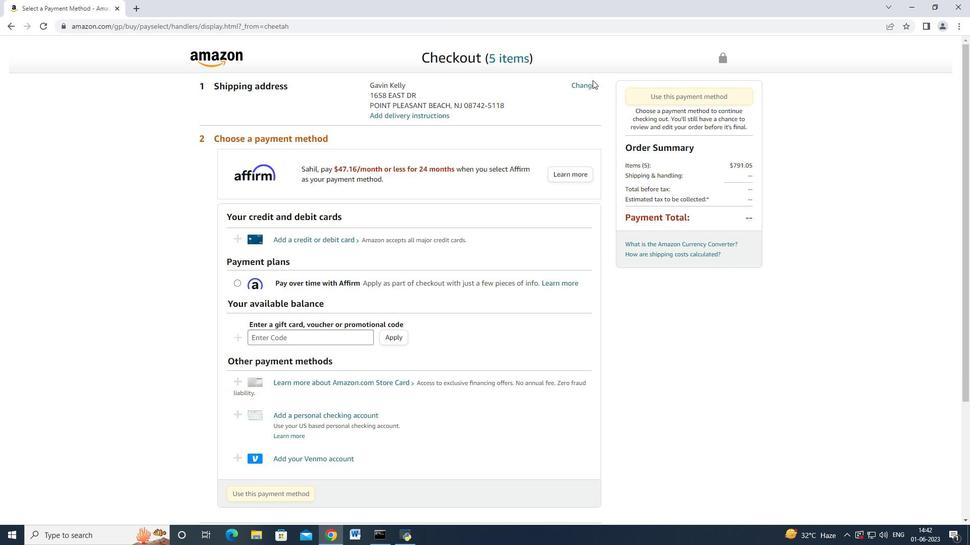 
Action: Mouse pressed left at (590, 81)
Screenshot: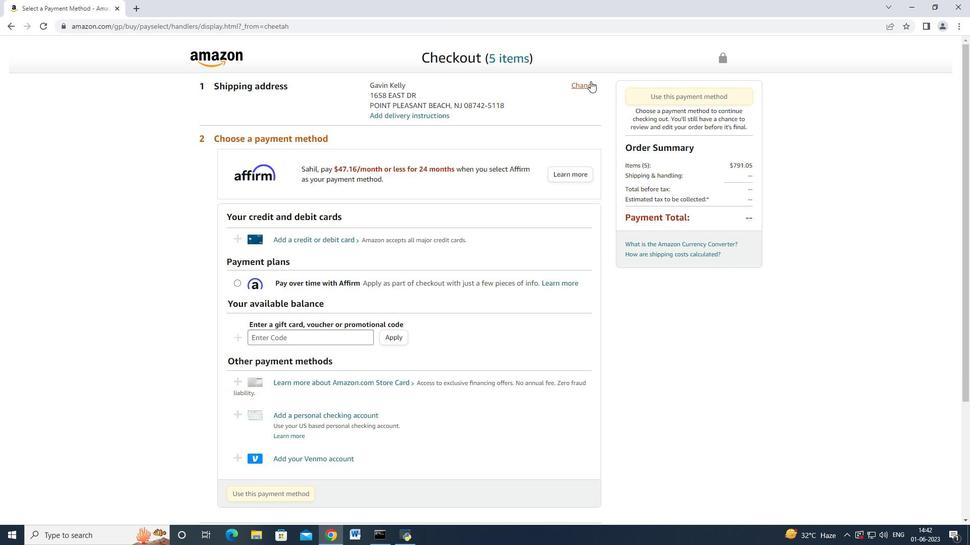 
Action: Mouse moved to (509, 154)
Screenshot: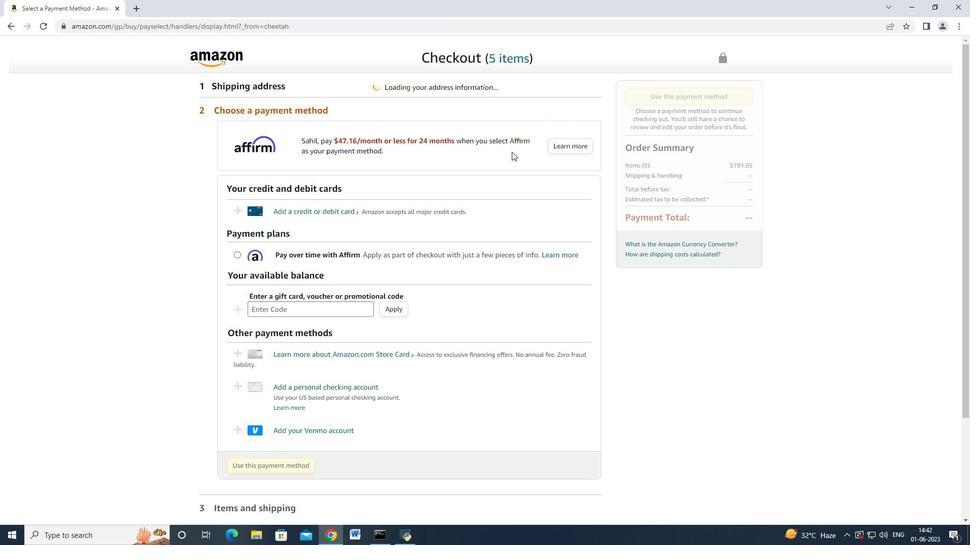 
Action: Mouse scrolled (509, 154) with delta (0, 0)
Screenshot: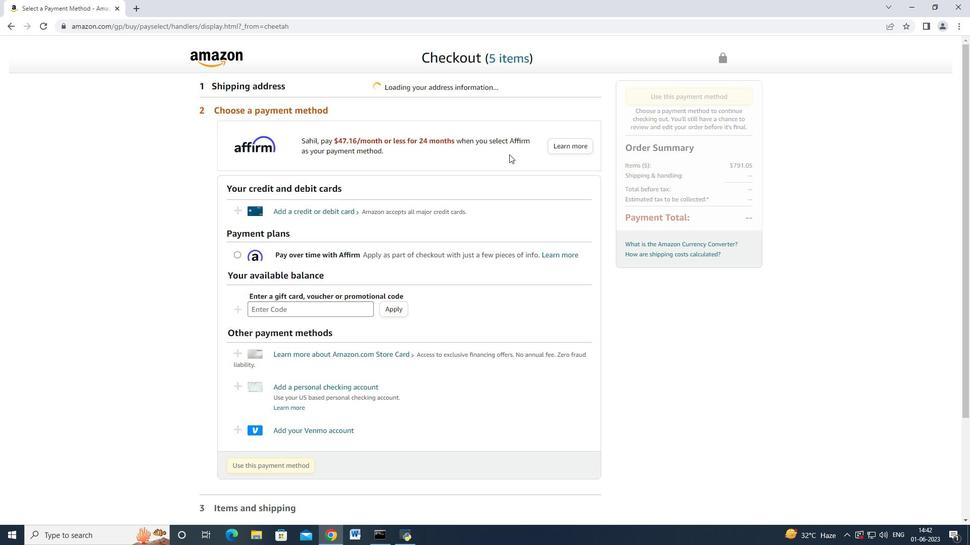 
Action: Mouse scrolled (509, 154) with delta (0, 0)
Screenshot: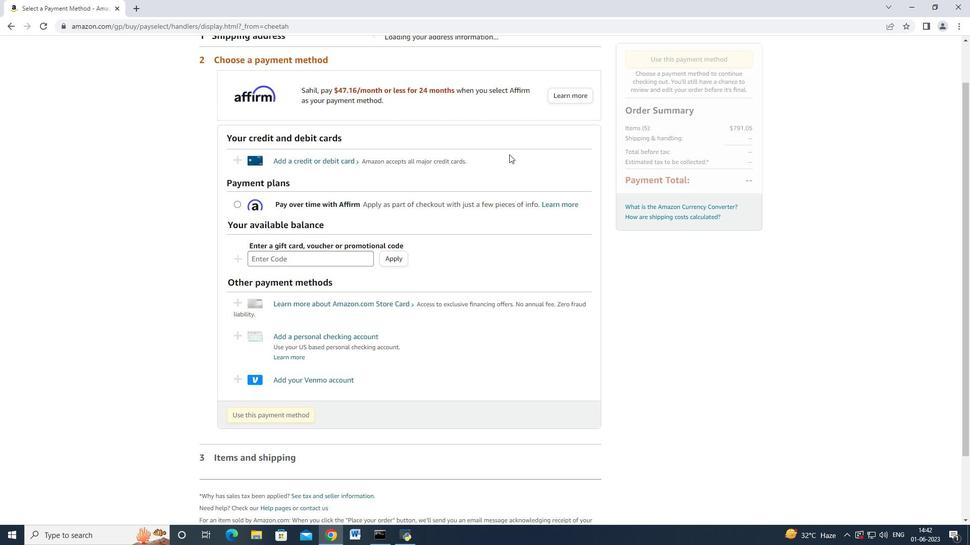 
Action: Mouse scrolled (509, 155) with delta (0, 0)
Screenshot: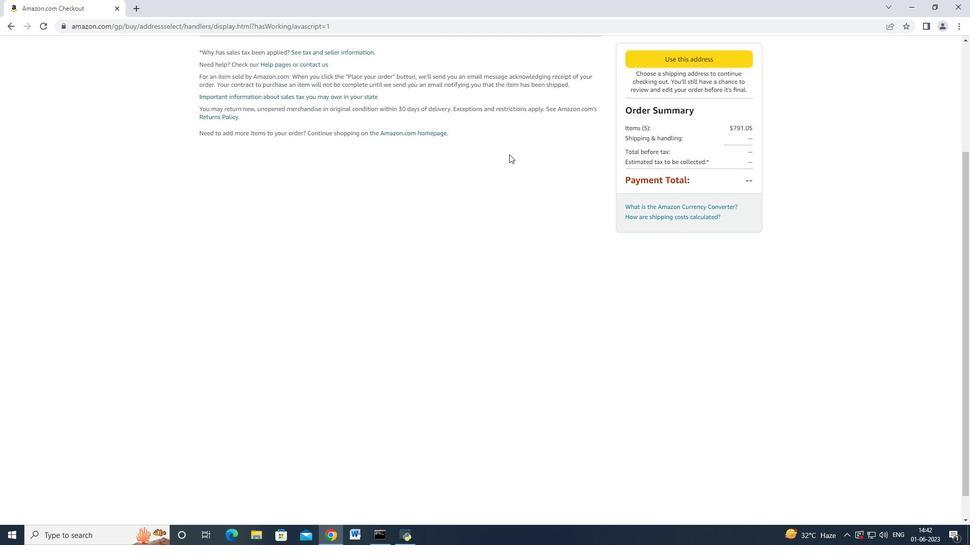 
Action: Mouse scrolled (509, 155) with delta (0, 0)
Screenshot: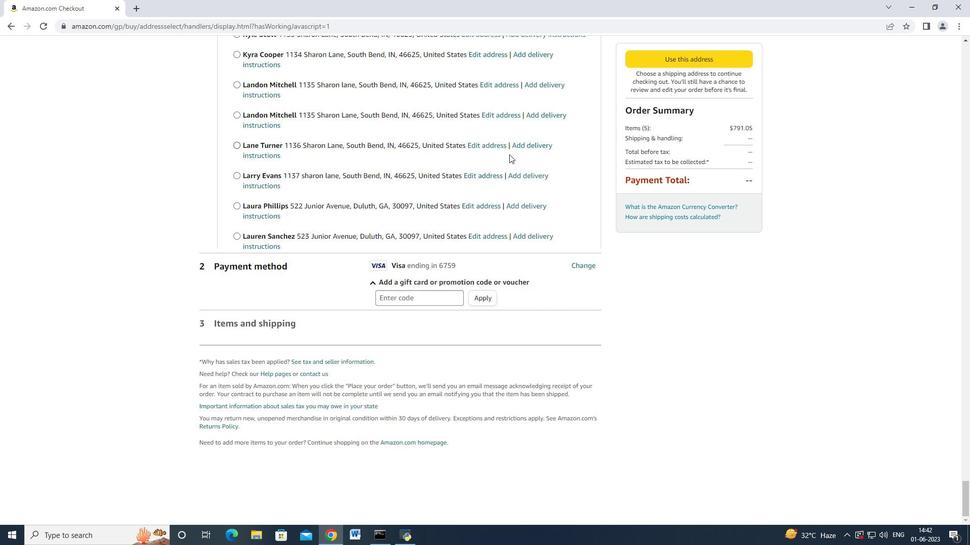 
Action: Mouse scrolled (509, 155) with delta (0, 0)
Screenshot: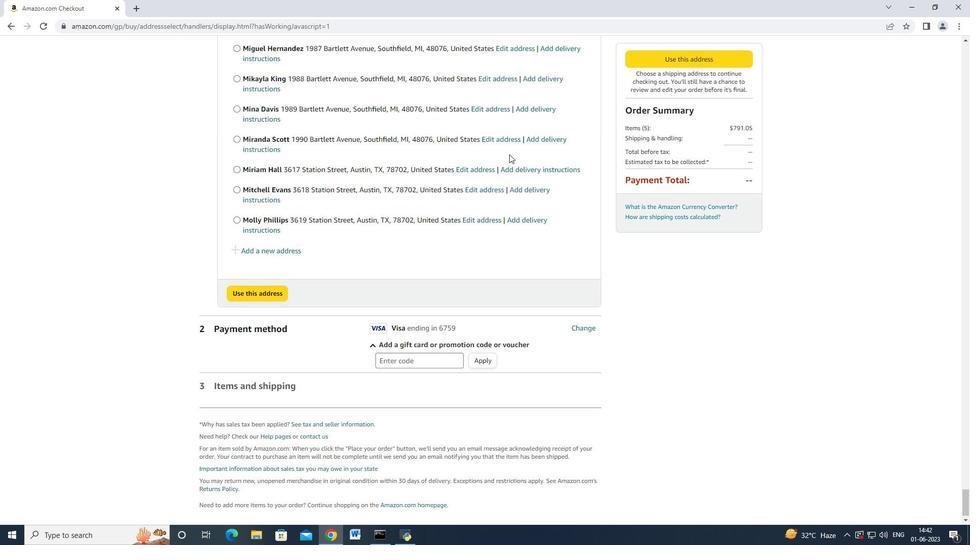 
Action: Mouse scrolled (509, 154) with delta (0, 0)
Screenshot: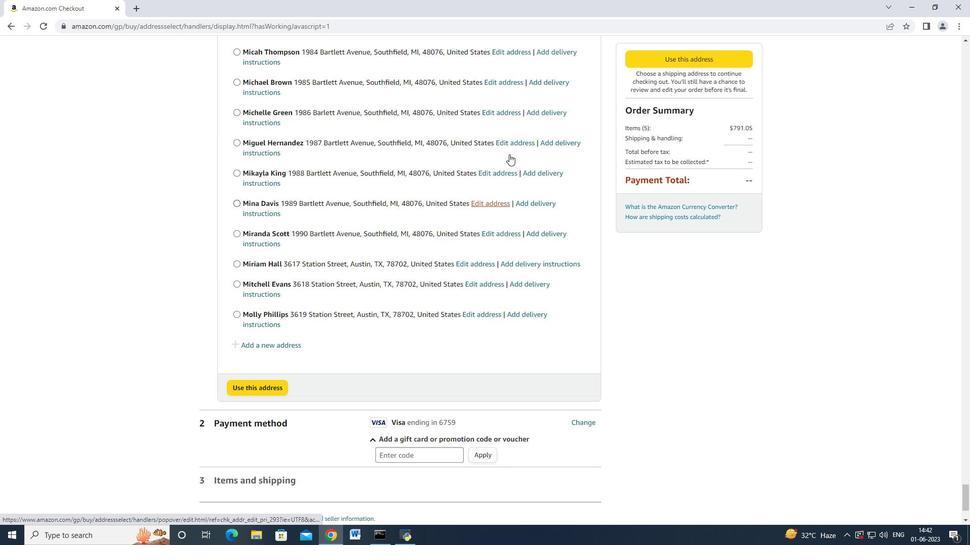 
Action: Mouse moved to (587, 199)
Screenshot: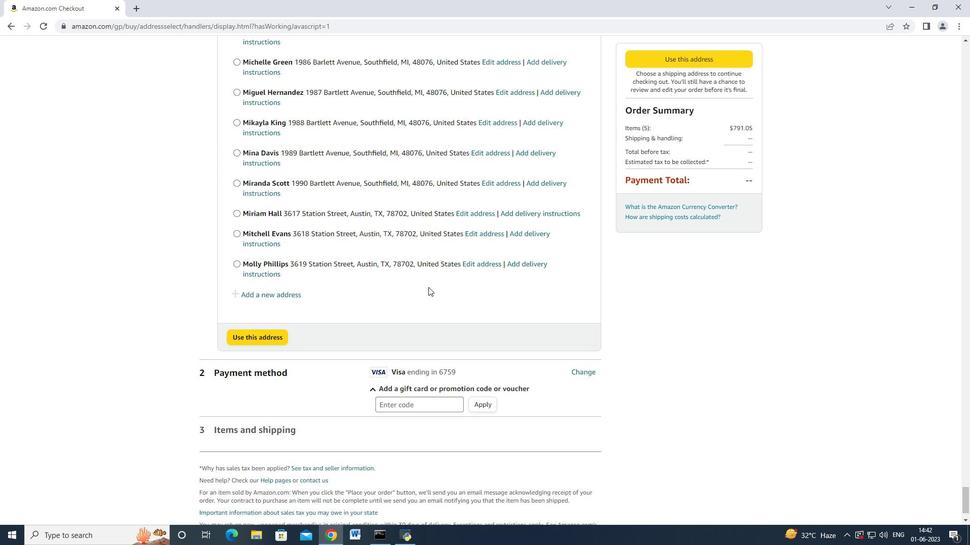 
Action: Mouse scrolled (587, 199) with delta (0, 0)
Screenshot: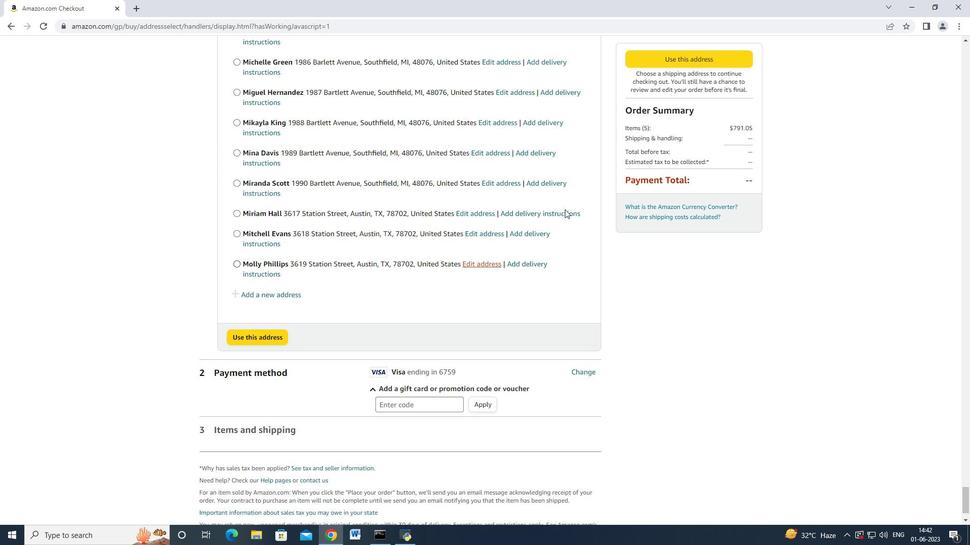 
Action: Mouse moved to (587, 199)
Screenshot: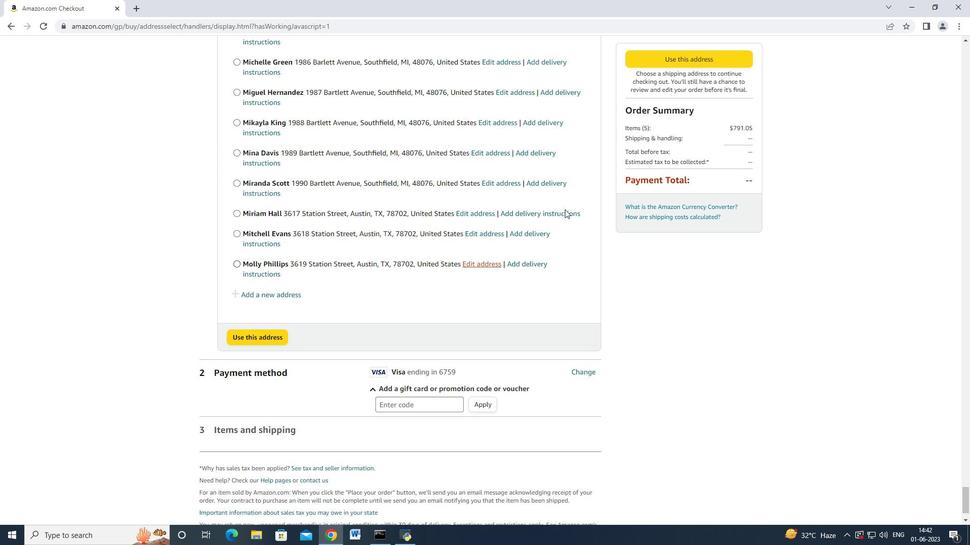 
Action: Mouse scrolled (587, 199) with delta (0, 0)
Screenshot: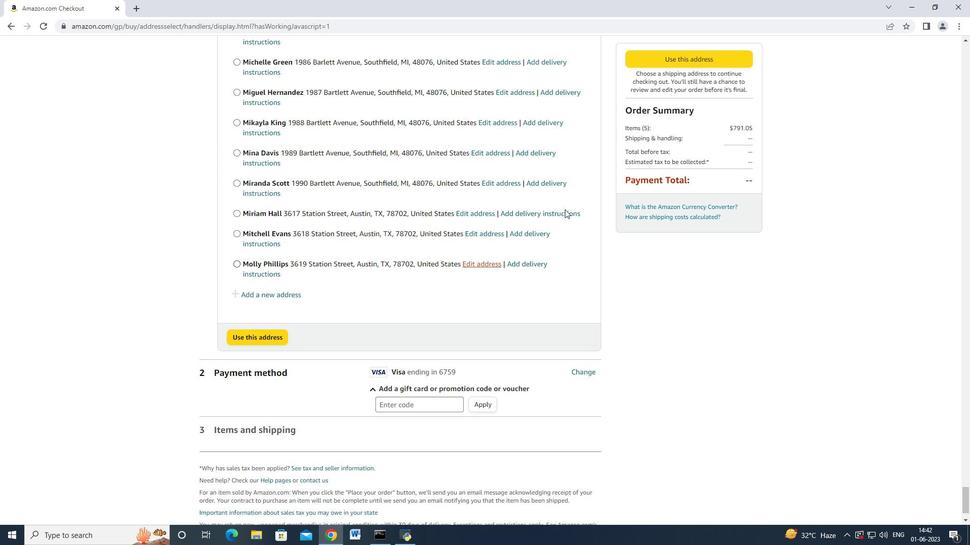 
Action: Mouse moved to (588, 199)
Screenshot: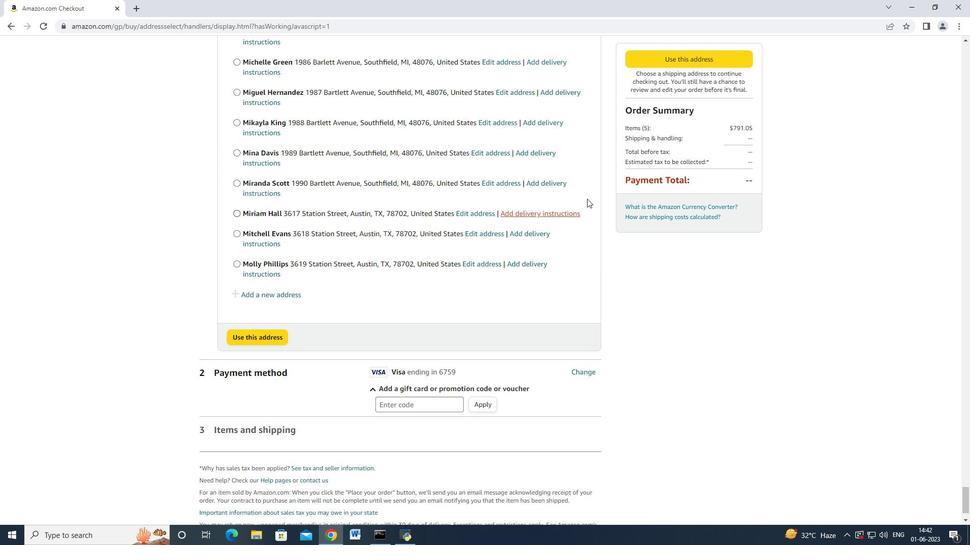 
Action: Mouse scrolled (588, 199) with delta (0, 0)
Screenshot: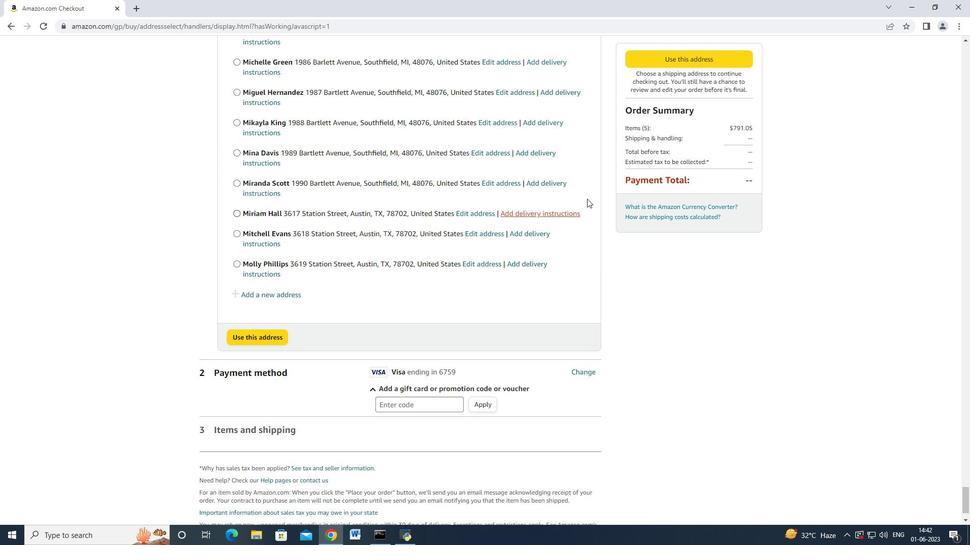 
Action: Mouse moved to (588, 199)
Screenshot: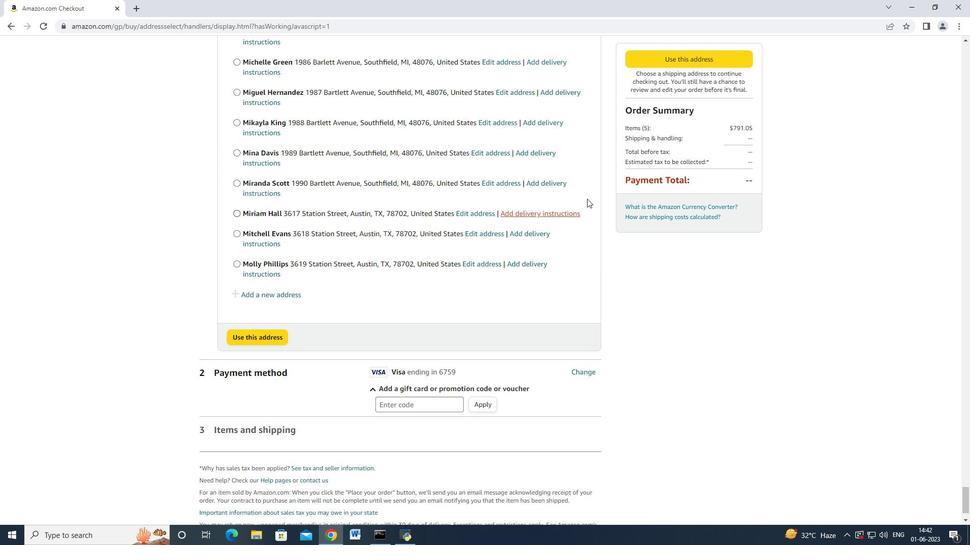 
Action: Mouse scrolled (588, 199) with delta (0, 0)
Screenshot: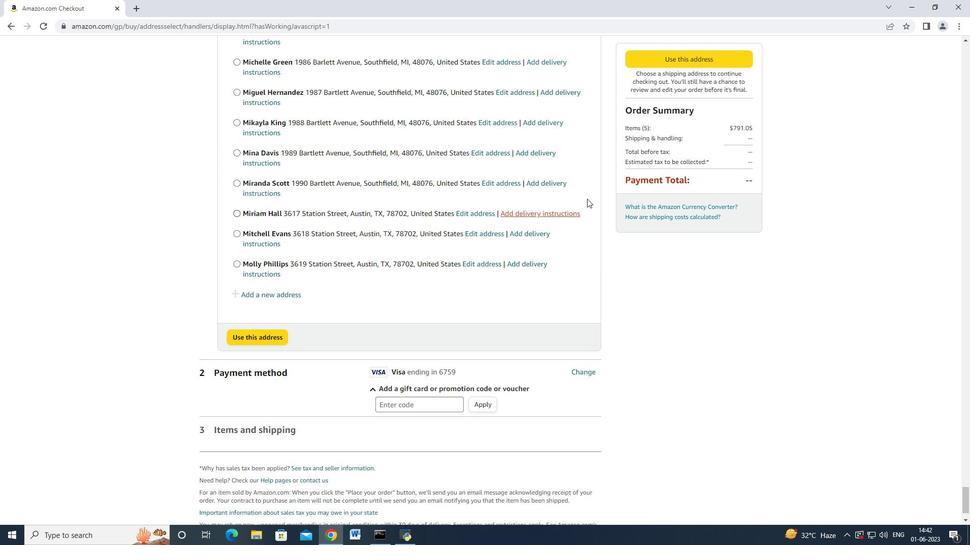 
Action: Mouse scrolled (588, 199) with delta (0, 0)
Screenshot: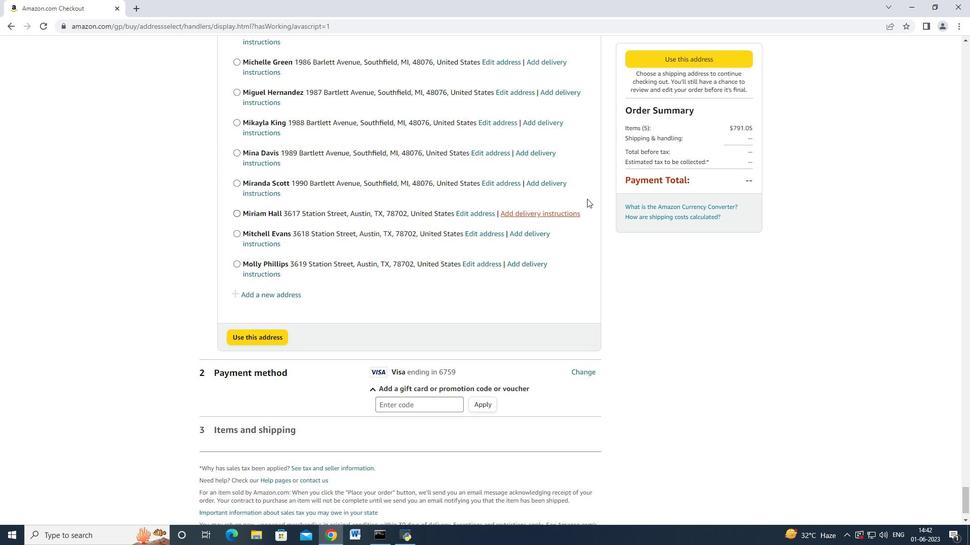 
Action: Mouse scrolled (588, 199) with delta (0, 0)
Screenshot: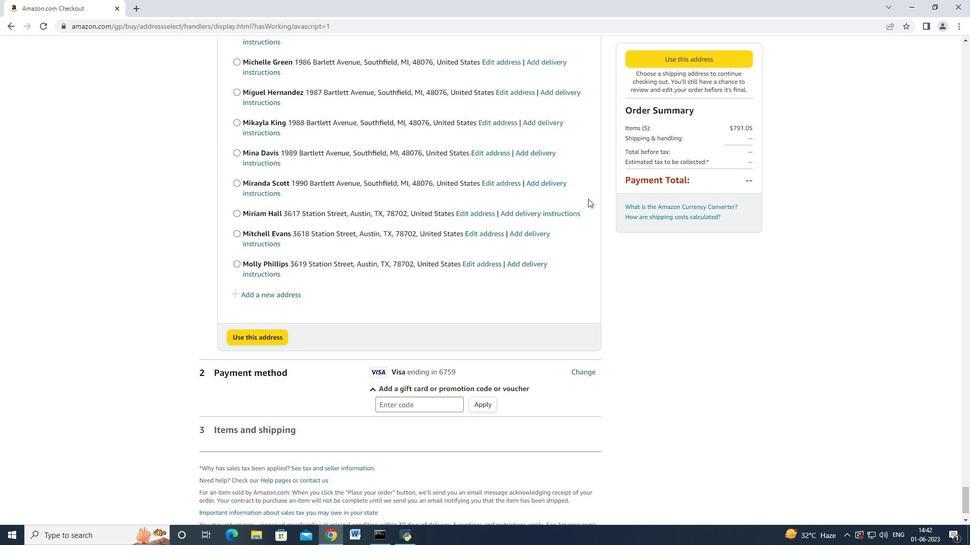 
Action: Mouse scrolled (588, 199) with delta (0, 0)
Screenshot: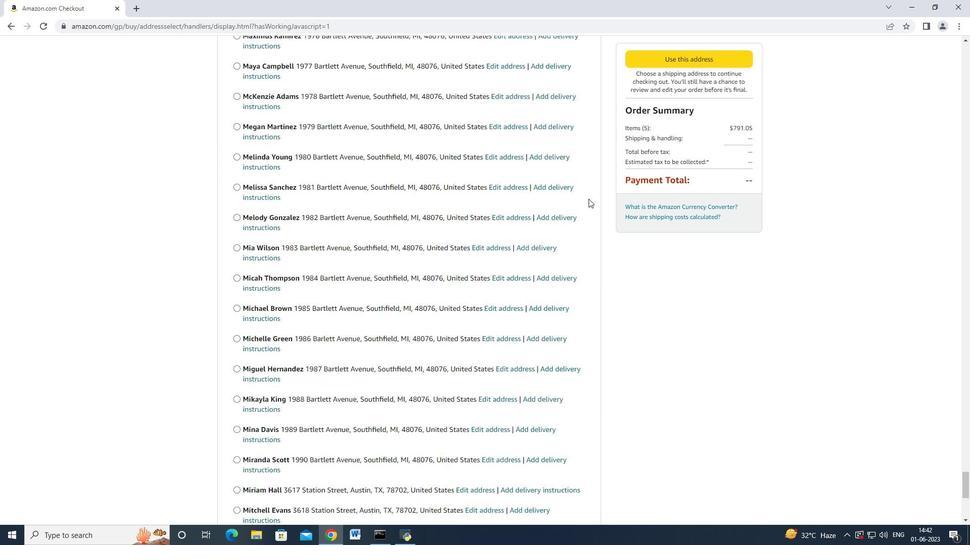 
Action: Mouse moved to (588, 199)
Screenshot: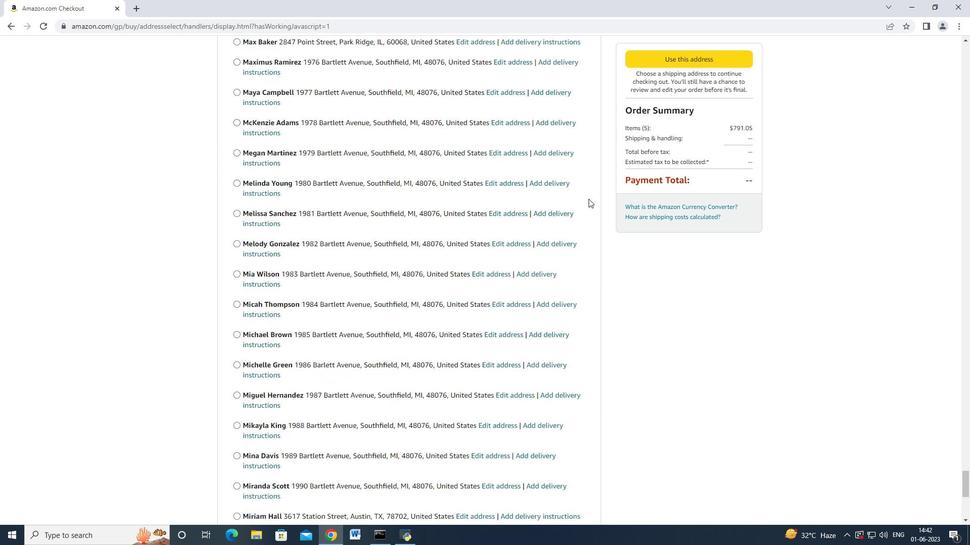 
Action: Mouse scrolled (588, 200) with delta (0, 0)
Screenshot: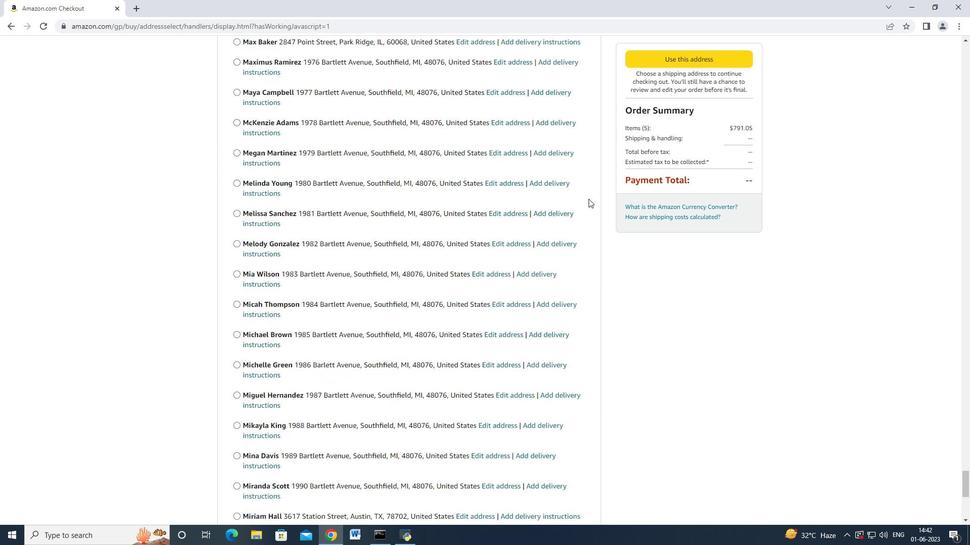 
Action: Mouse scrolled (588, 200) with delta (0, 0)
Screenshot: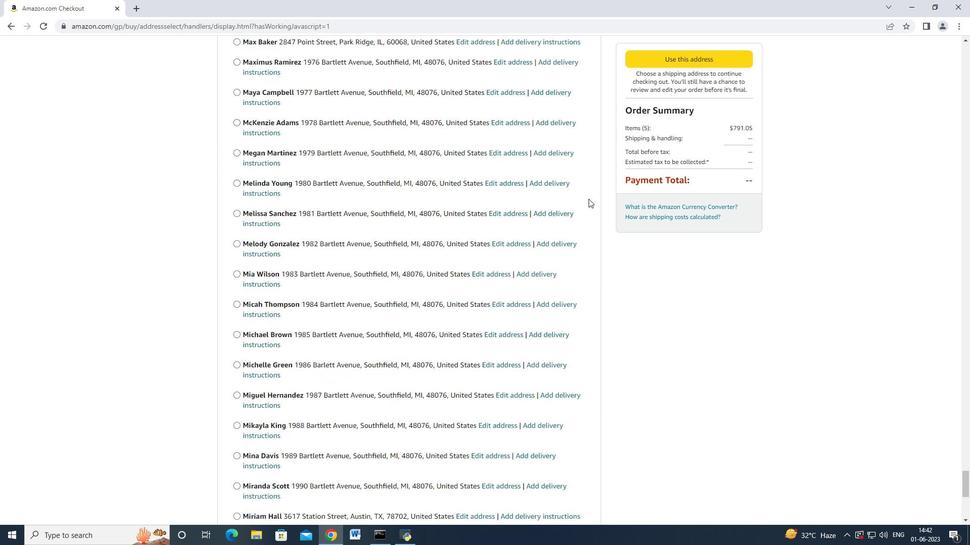 
Action: Mouse scrolled (588, 200) with delta (0, 0)
Screenshot: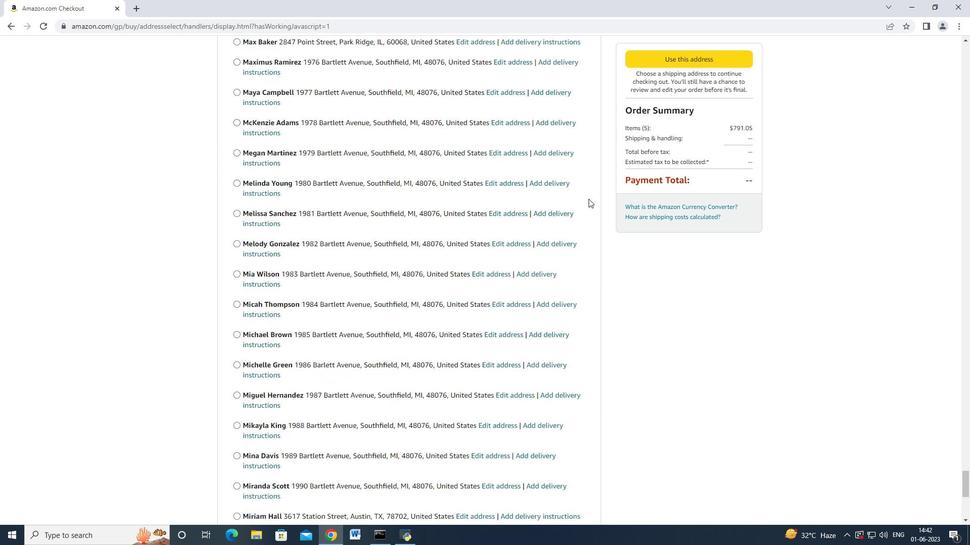 
Action: Mouse scrolled (588, 200) with delta (0, 0)
Screenshot: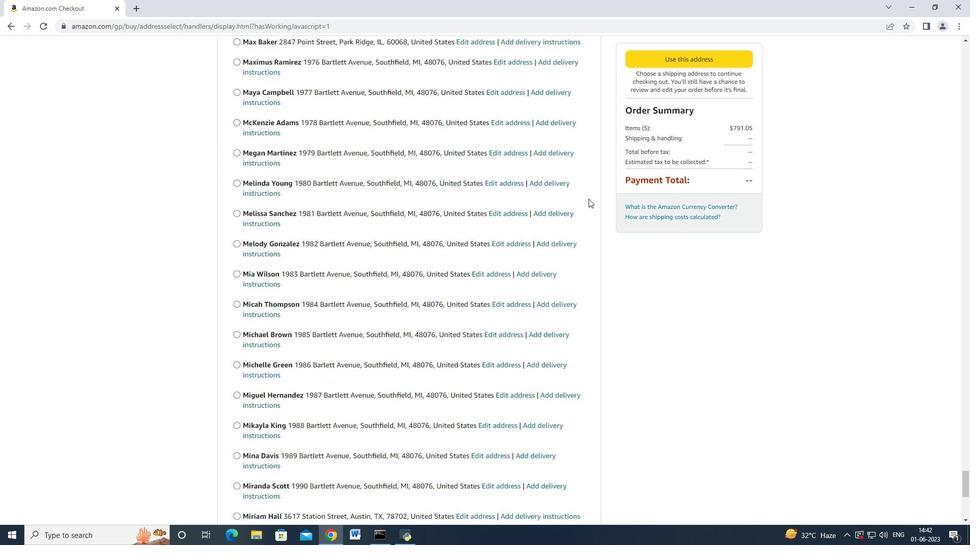 
Action: Mouse scrolled (588, 200) with delta (0, 0)
Screenshot: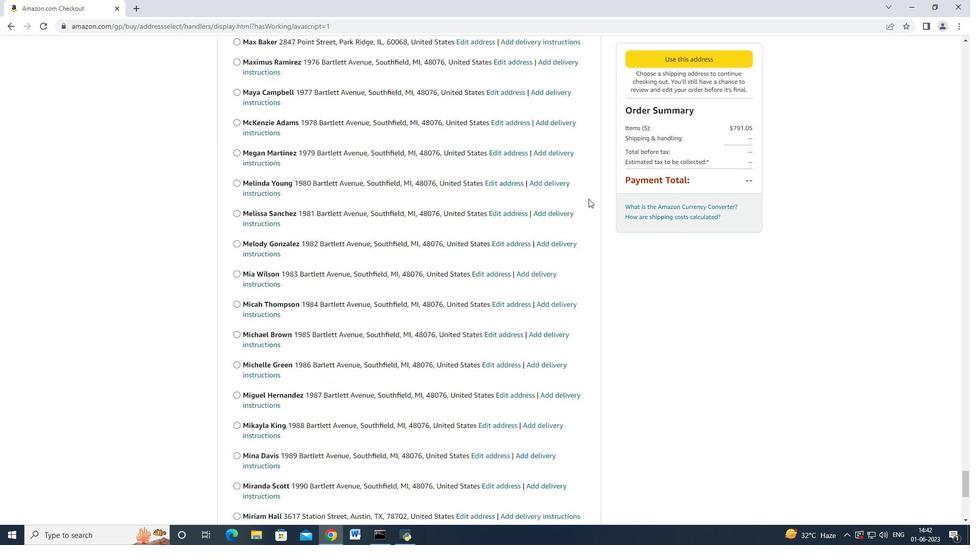 
Action: Mouse scrolled (588, 200) with delta (0, 0)
Screenshot: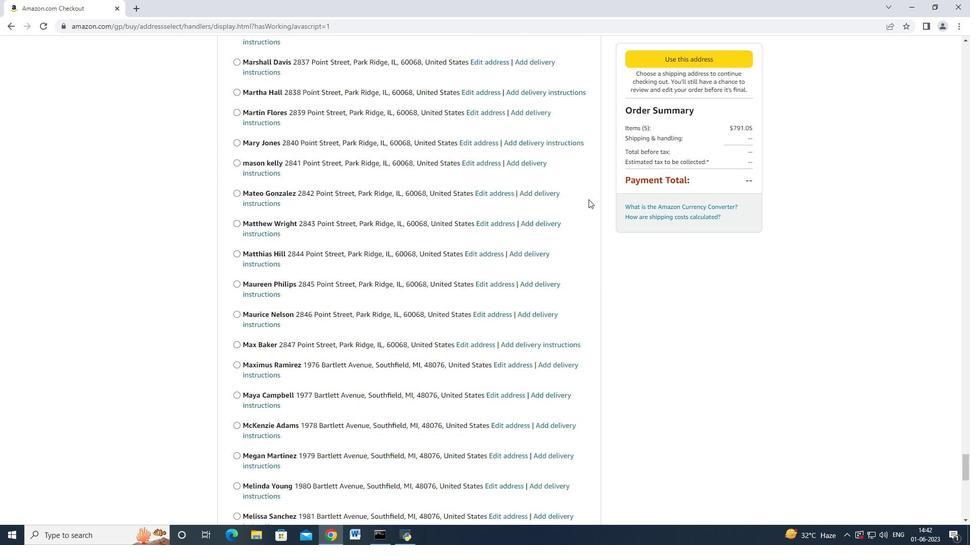 
Action: Mouse scrolled (588, 200) with delta (0, 0)
Screenshot: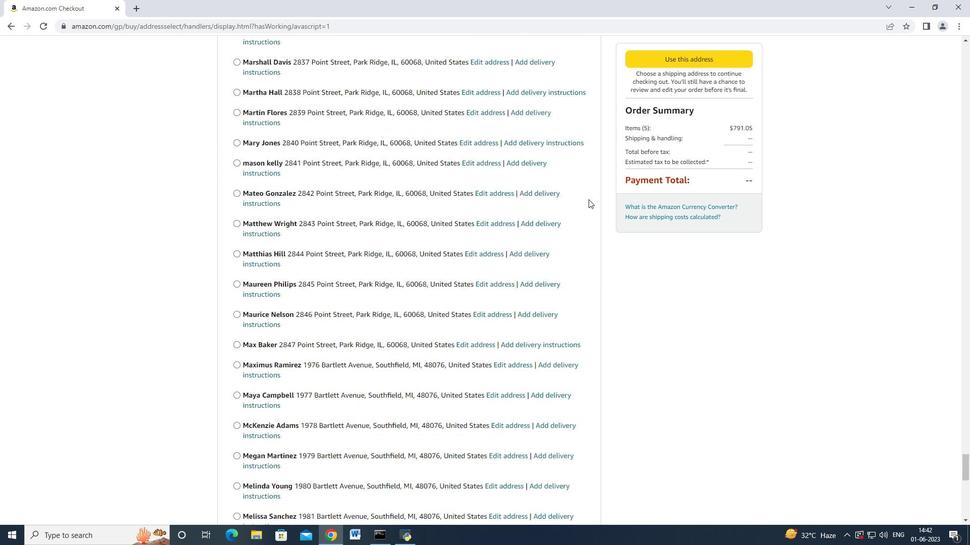 
Action: Mouse scrolled (588, 200) with delta (0, 0)
Screenshot: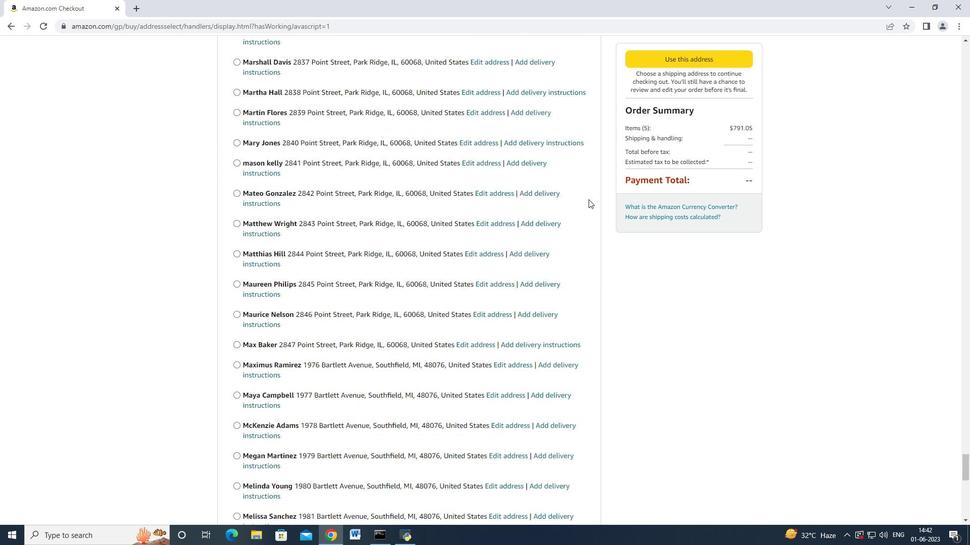 
Action: Mouse scrolled (588, 200) with delta (0, 0)
Screenshot: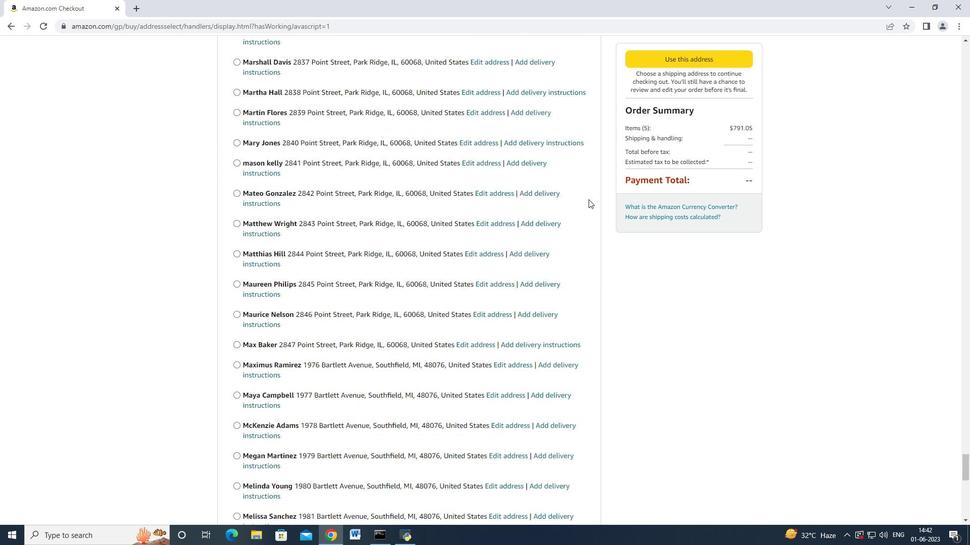 
Action: Mouse scrolled (588, 200) with delta (0, 0)
Screenshot: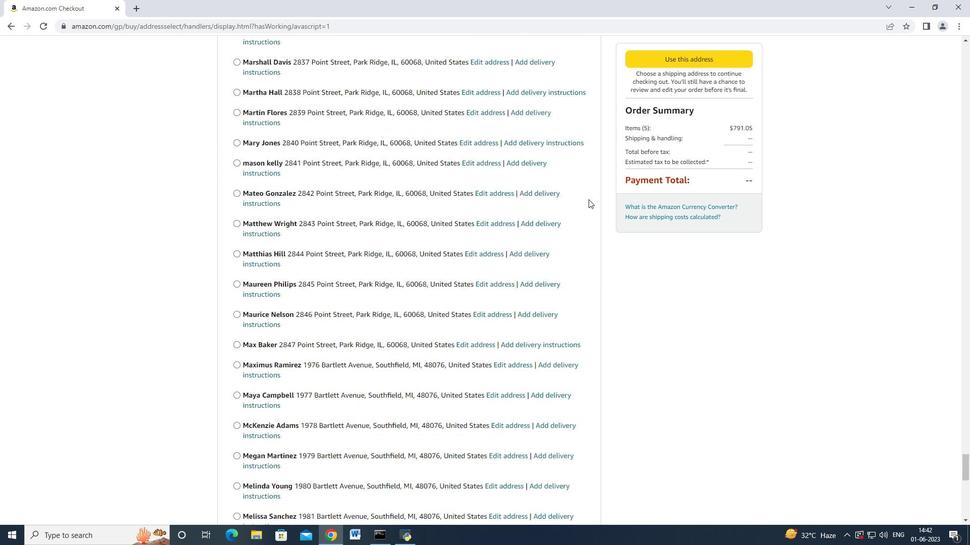 
Action: Mouse scrolled (588, 200) with delta (0, 0)
Screenshot: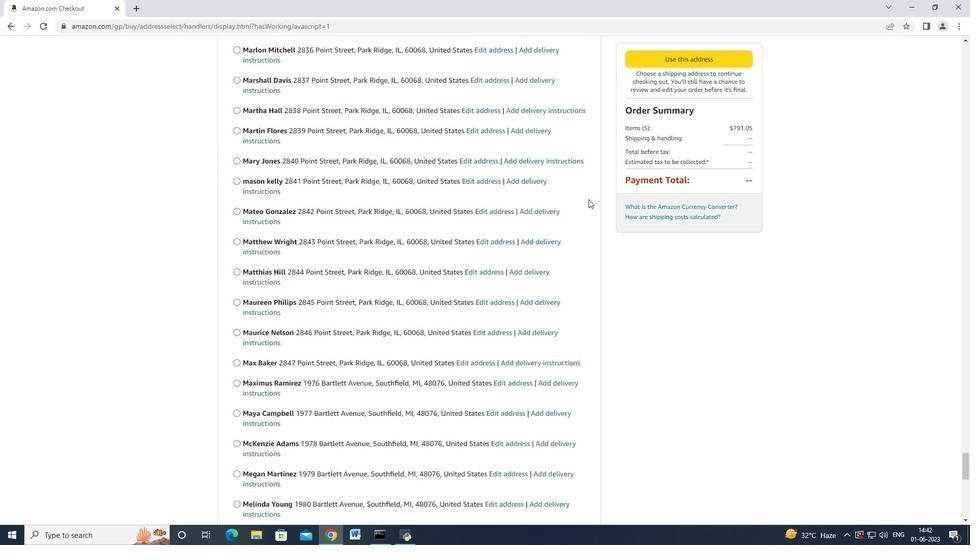 
Action: Mouse scrolled (588, 200) with delta (0, 0)
Screenshot: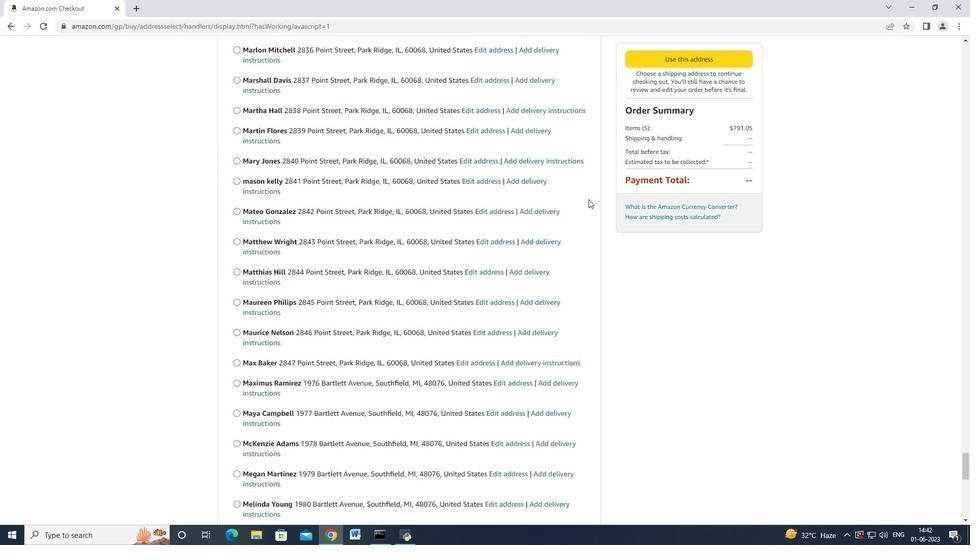 
Action: Mouse scrolled (588, 199) with delta (0, 0)
Screenshot: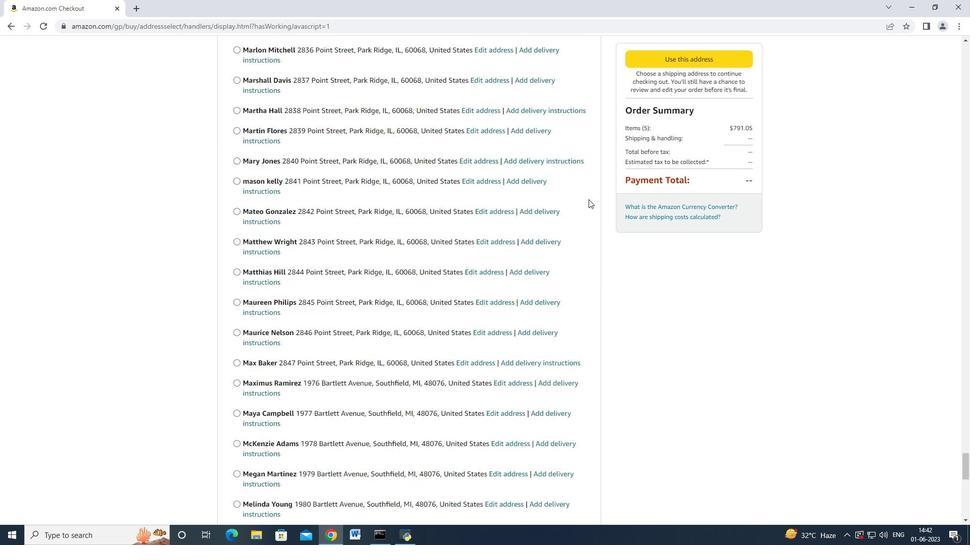 
Action: Mouse scrolled (588, 199) with delta (0, 0)
Screenshot: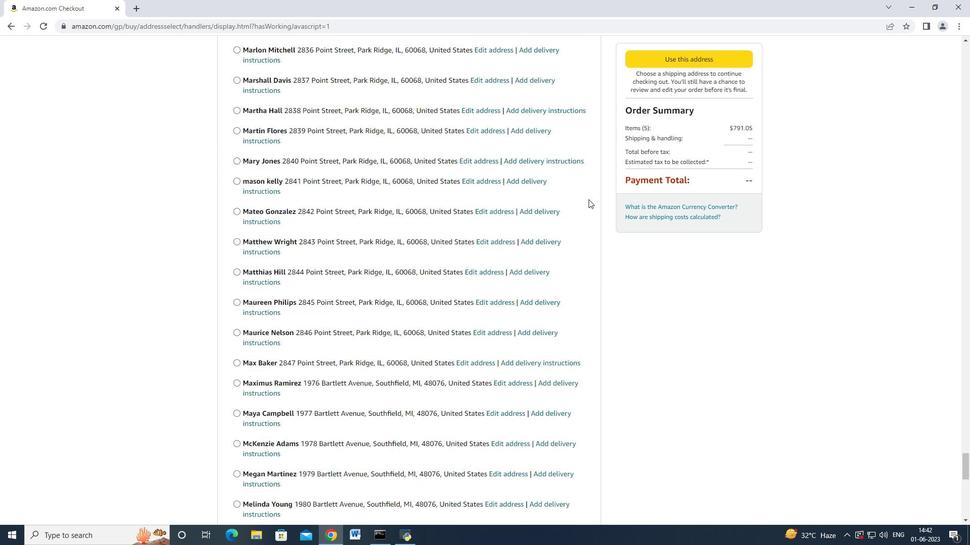 
Action: Mouse moved to (588, 200)
Screenshot: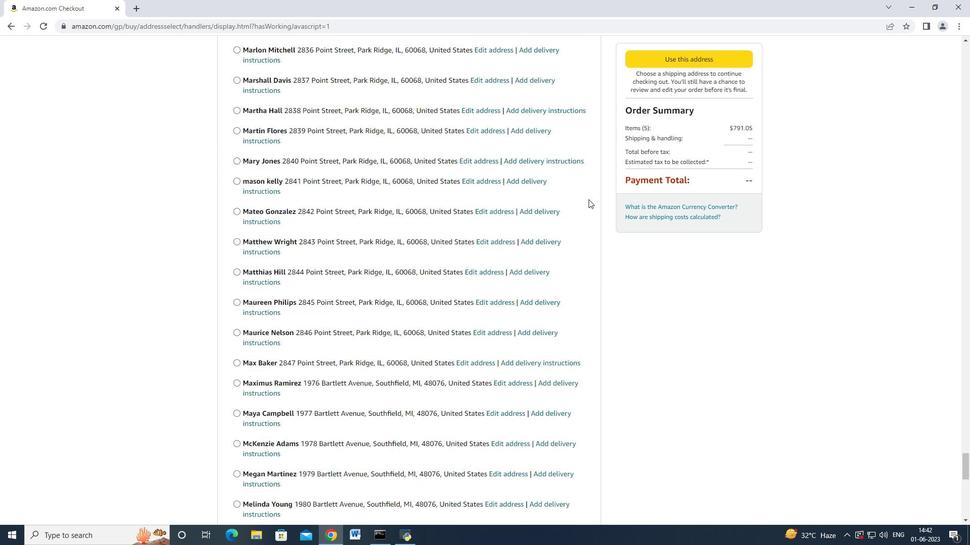 
Action: Mouse scrolled (588, 199) with delta (0, 0)
Screenshot: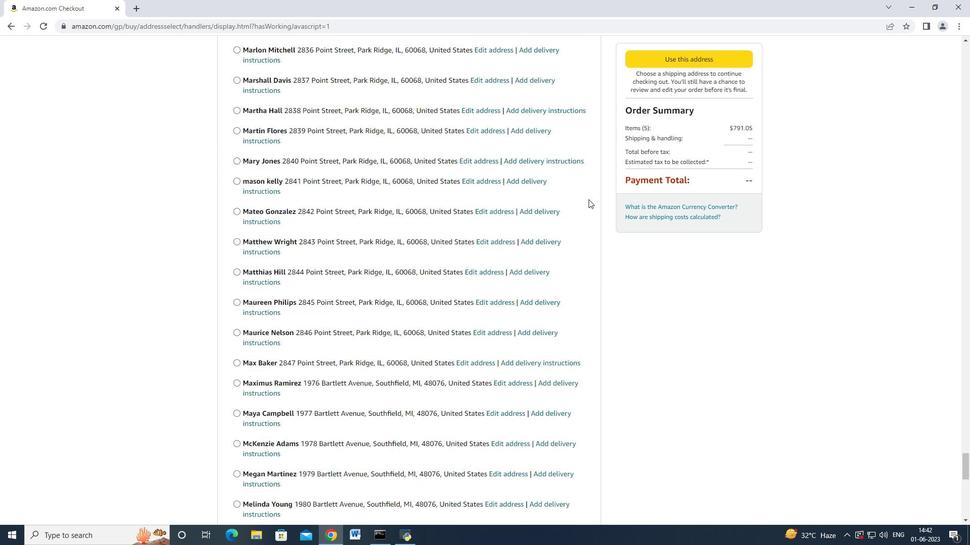 
Action: Mouse moved to (588, 200)
Screenshot: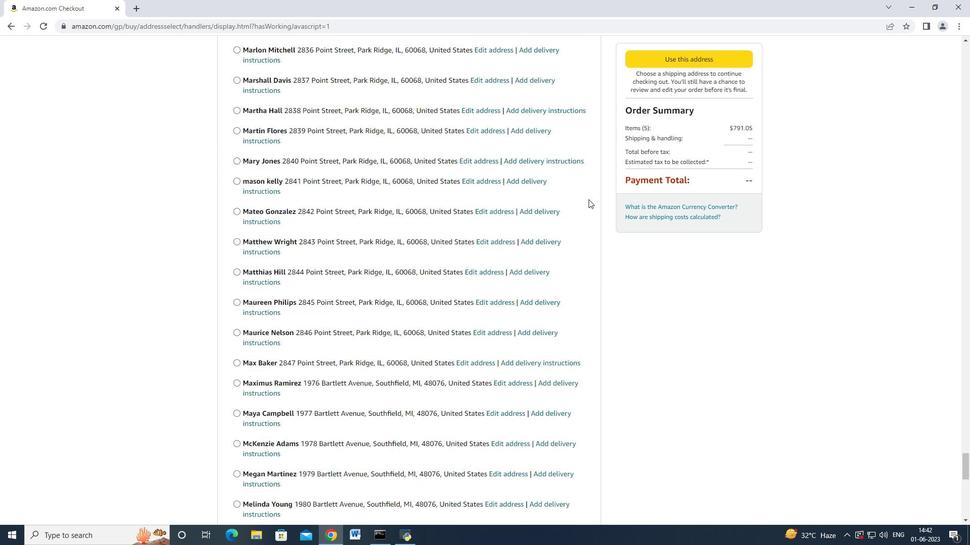 
Action: Mouse scrolled (588, 199) with delta (0, 0)
Screenshot: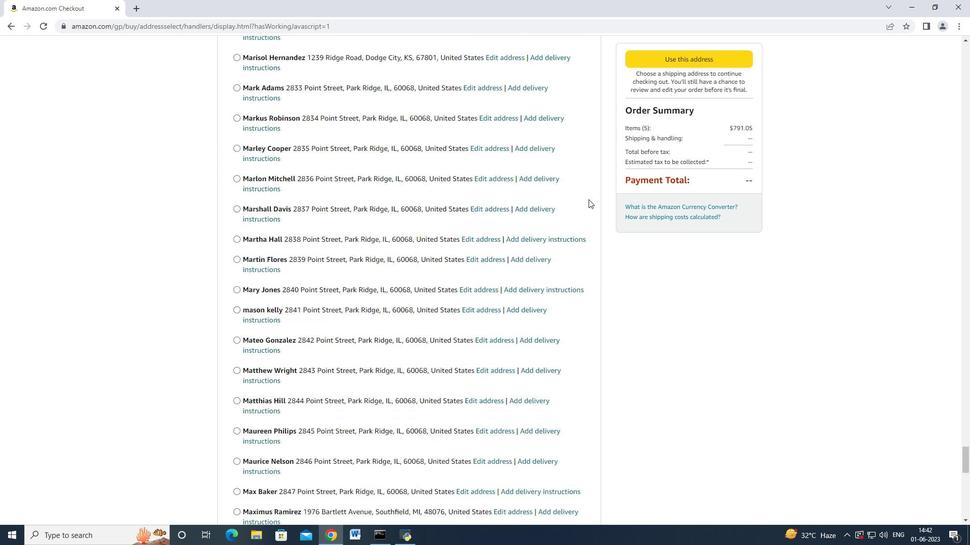 
Action: Mouse moved to (588, 200)
Screenshot: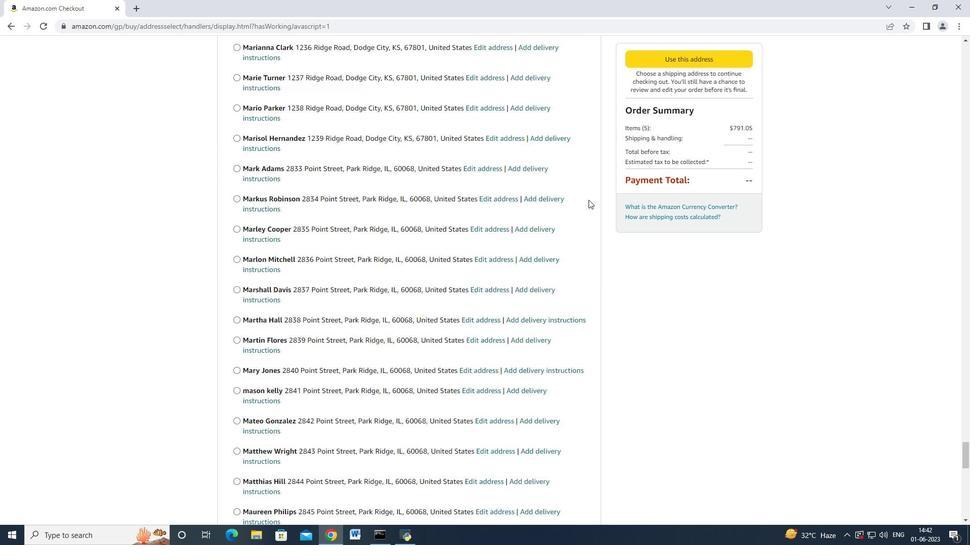 
Action: Mouse scrolled (588, 199) with delta (0, 0)
Screenshot: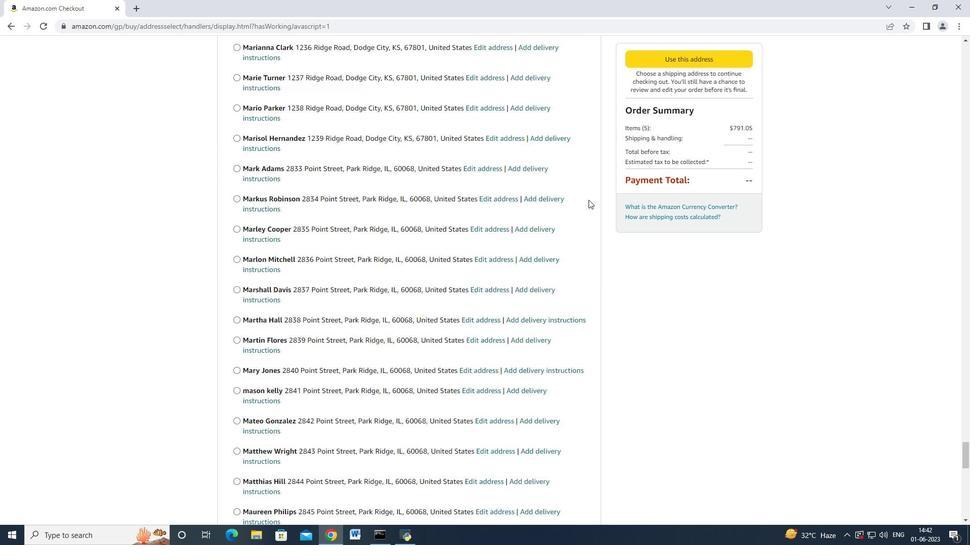 
Action: Mouse scrolled (588, 199) with delta (0, 0)
Screenshot: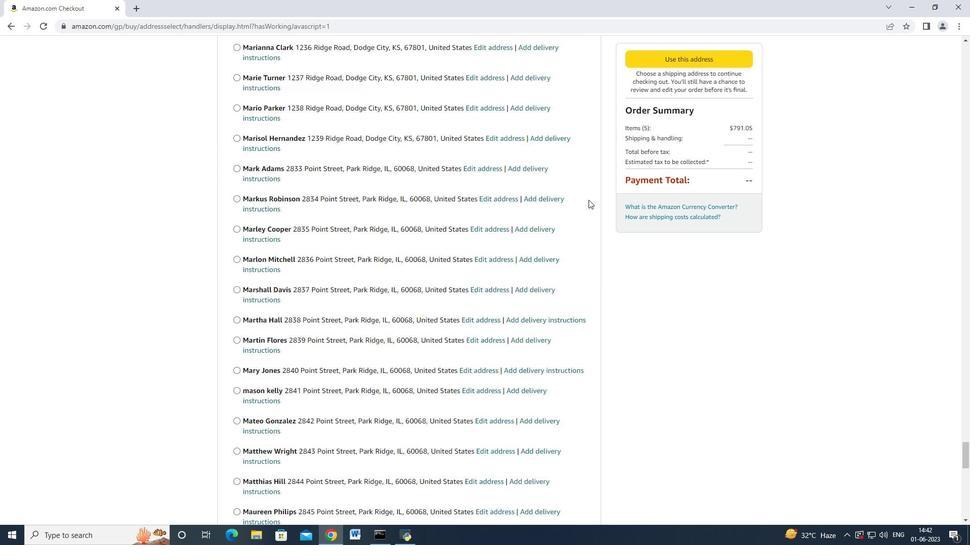 
Action: Mouse scrolled (588, 199) with delta (0, 0)
Screenshot: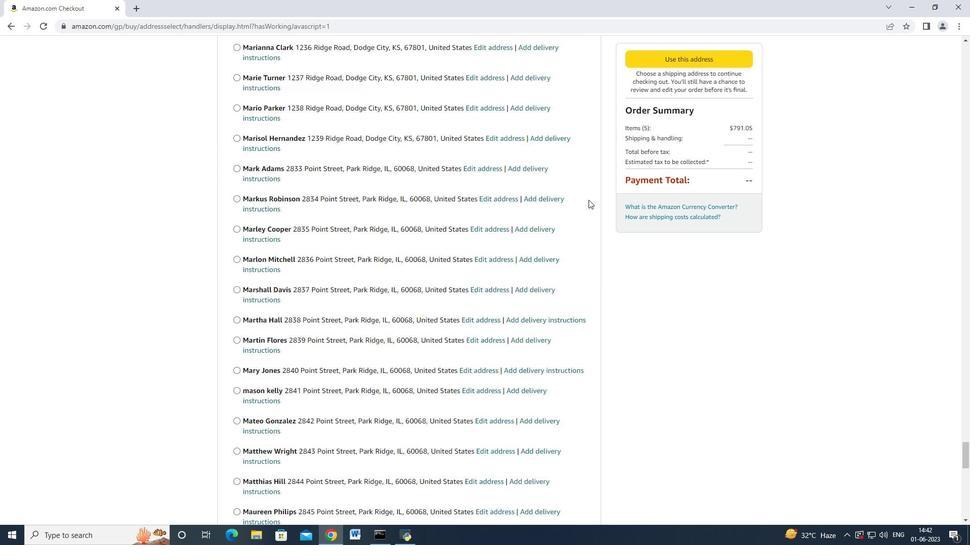 
Action: Mouse scrolled (588, 199) with delta (0, 0)
Screenshot: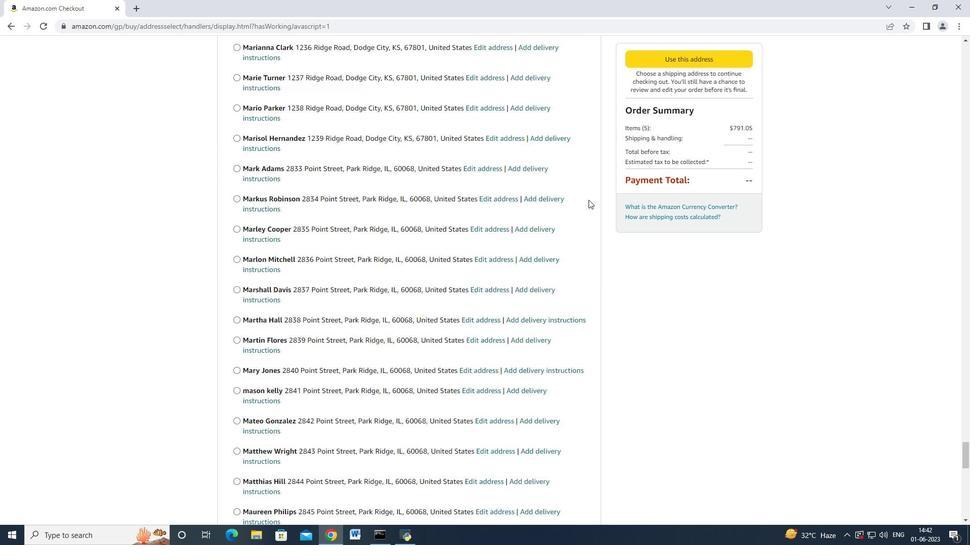 
Action: Mouse scrolled (588, 199) with delta (0, 0)
Screenshot: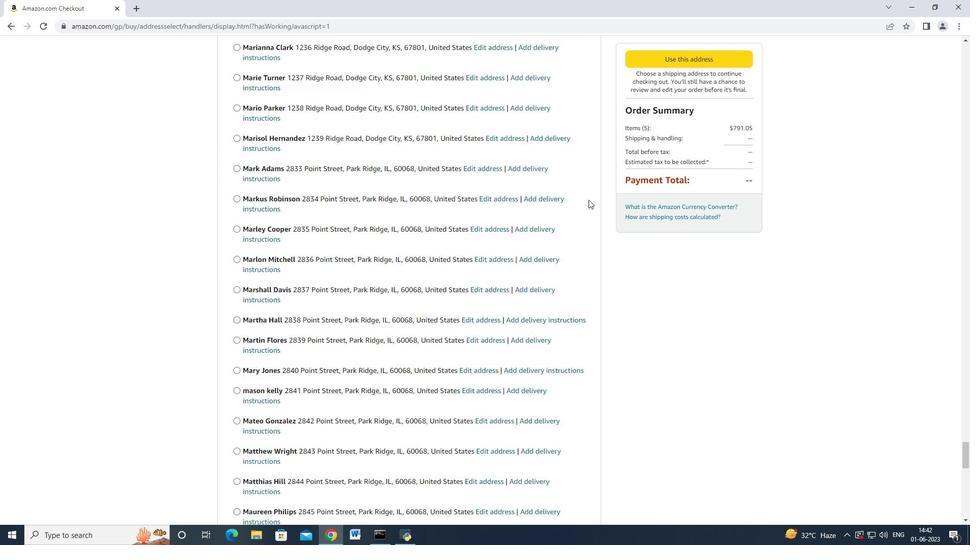 
Action: Mouse moved to (587, 200)
Screenshot: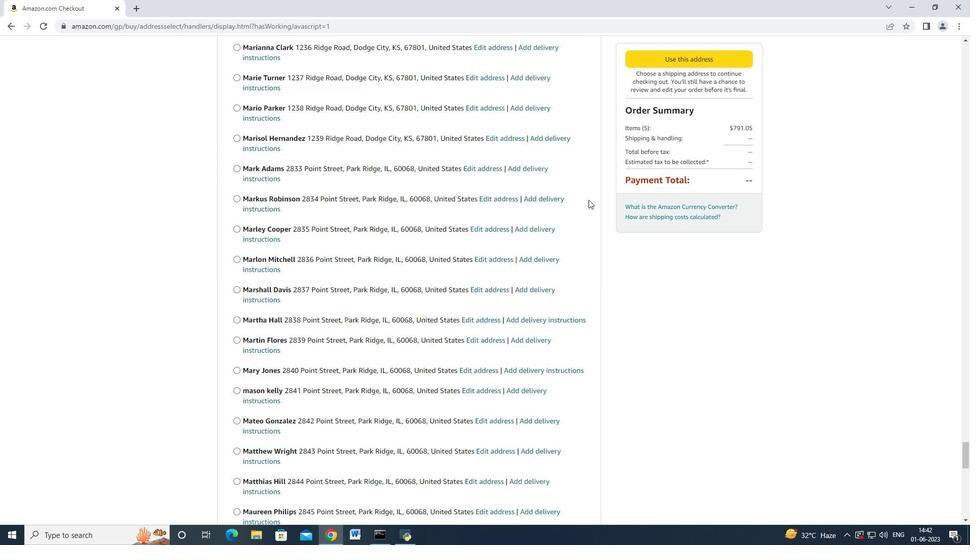 
Action: Mouse scrolled (587, 199) with delta (0, 0)
Screenshot: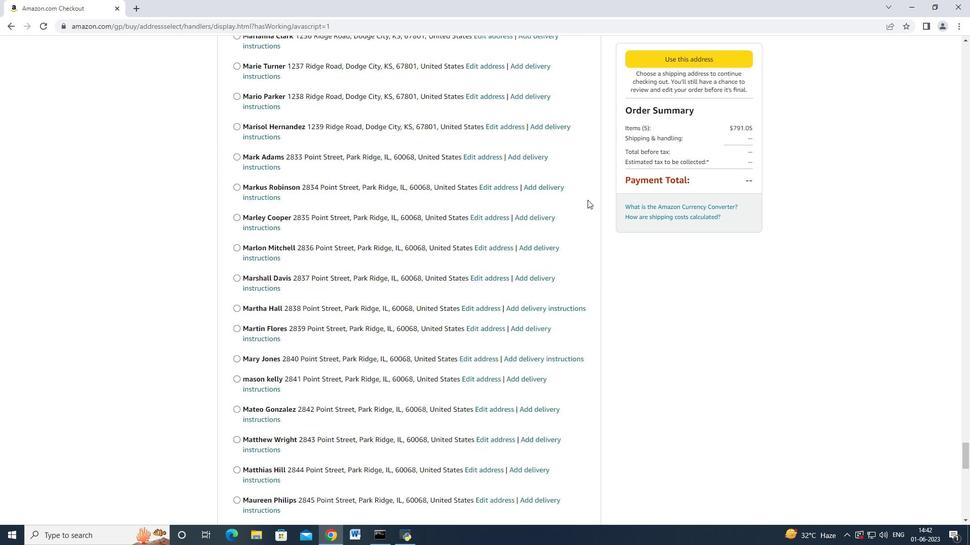 
Action: Mouse moved to (587, 200)
Screenshot: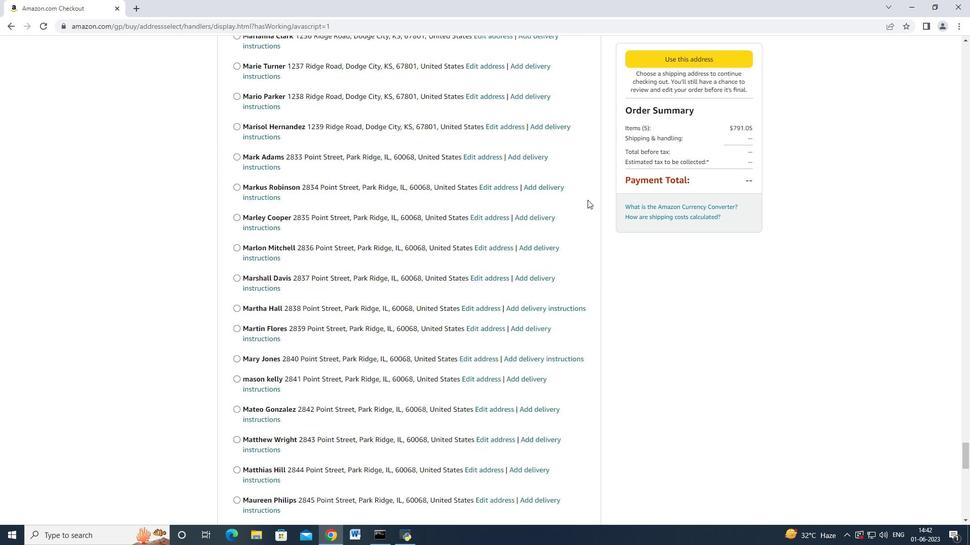 
Action: Mouse scrolled (587, 200) with delta (0, 0)
Screenshot: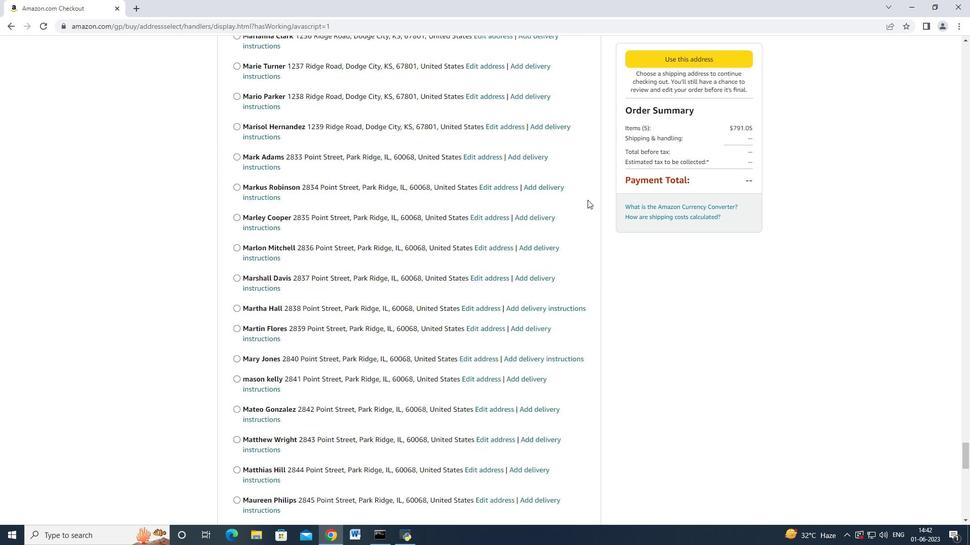 
Action: Mouse moved to (587, 201)
Screenshot: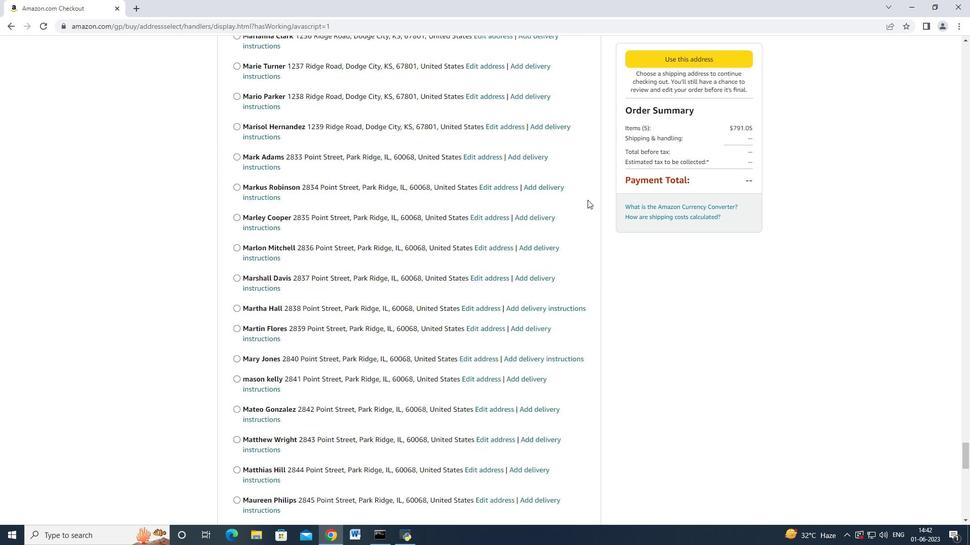 
Action: Mouse scrolled (587, 200) with delta (0, 0)
Screenshot: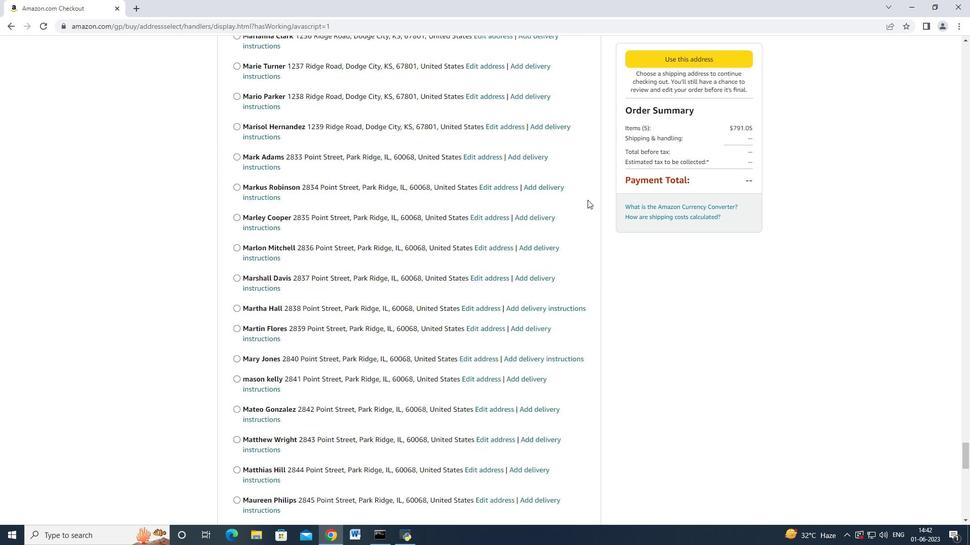 
Action: Mouse moved to (586, 201)
Screenshot: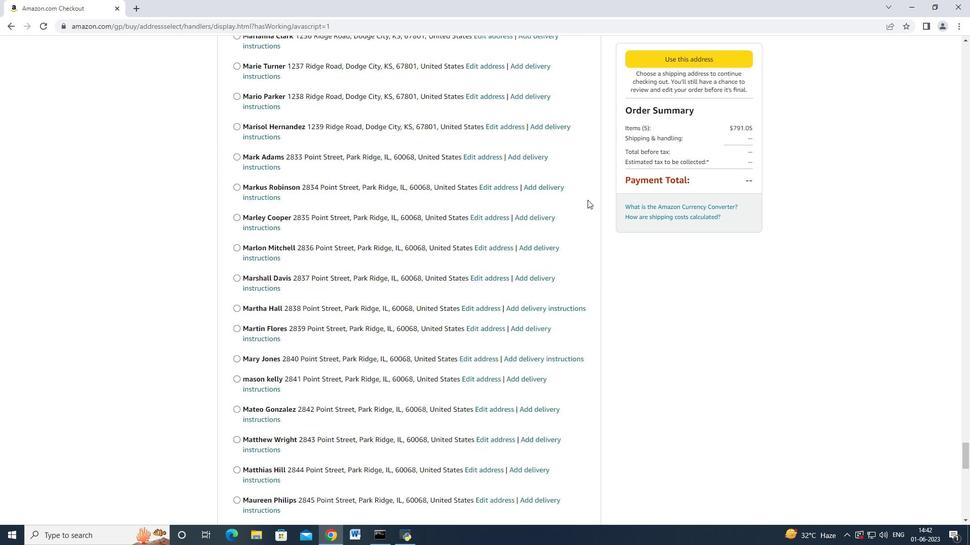 
Action: Mouse scrolled (586, 201) with delta (0, 0)
Screenshot: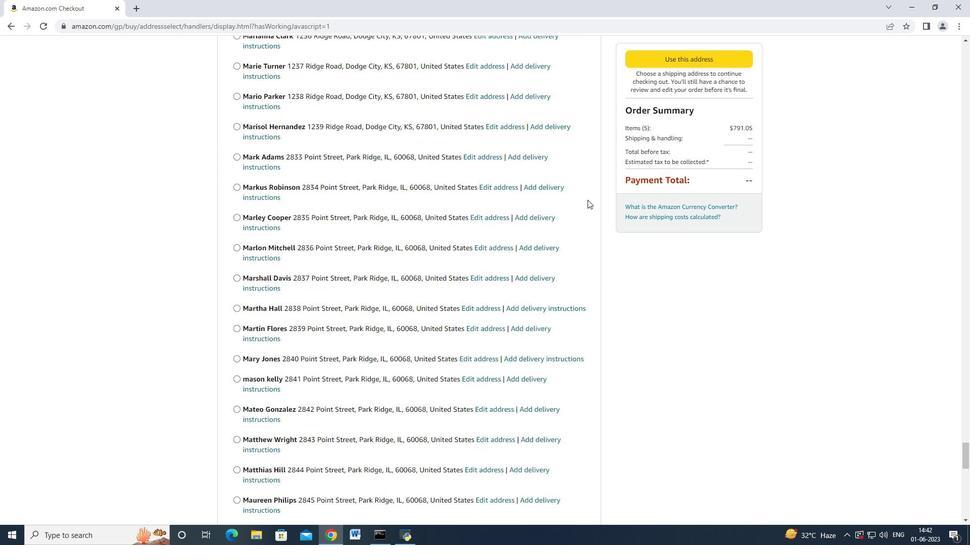 
Action: Mouse scrolled (586, 201) with delta (0, 0)
Screenshot: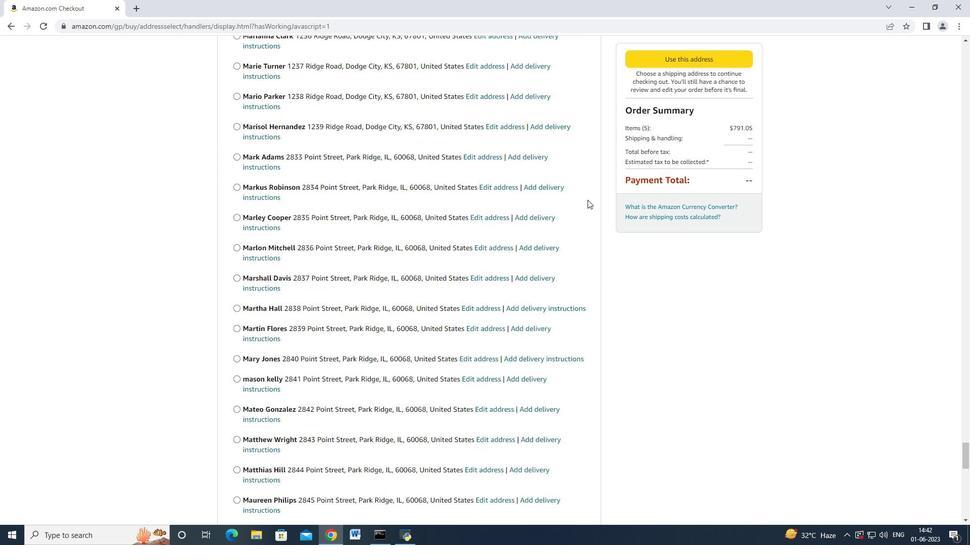 
Action: Mouse scrolled (586, 200) with delta (0, -1)
Screenshot: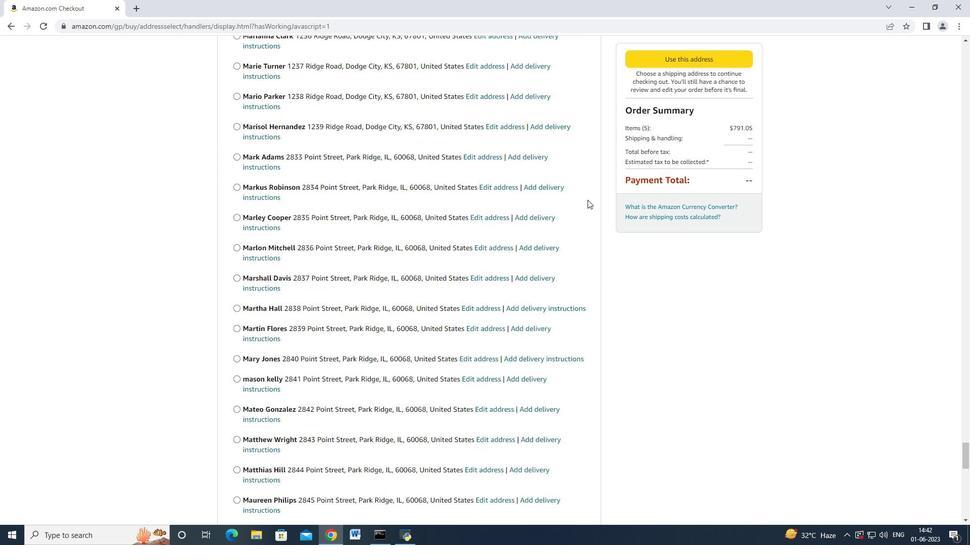 
Action: Mouse scrolled (586, 201) with delta (0, 0)
Screenshot: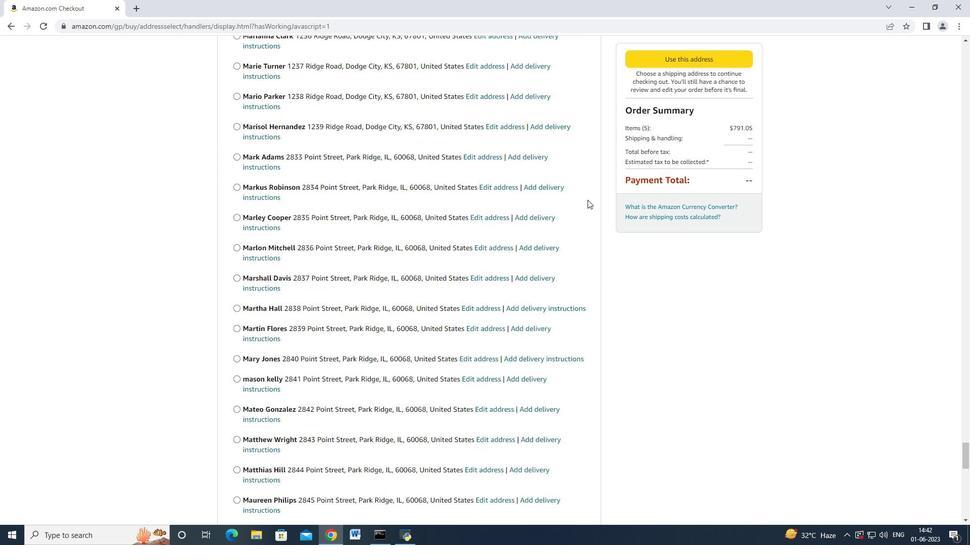 
Action: Mouse moved to (585, 201)
Screenshot: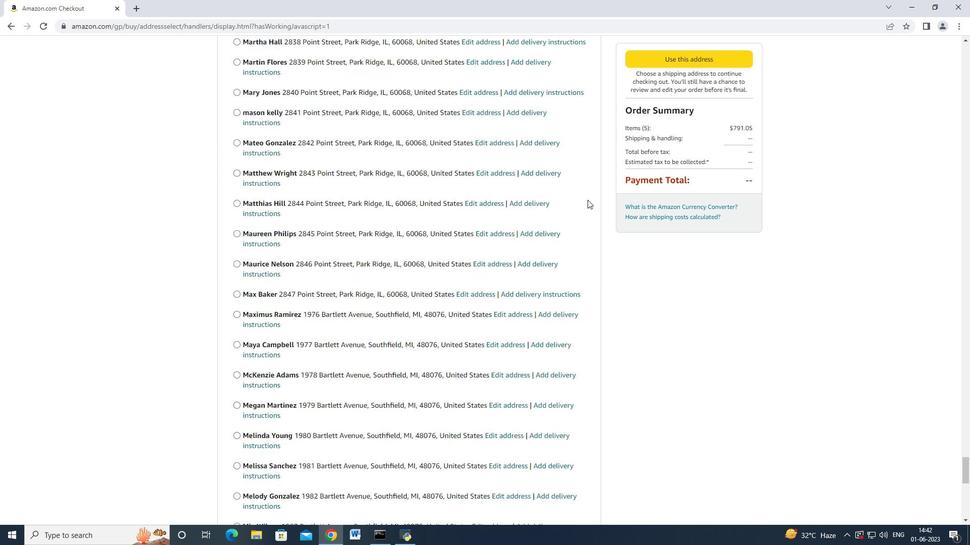 
Action: Mouse scrolled (585, 201) with delta (0, 0)
Screenshot: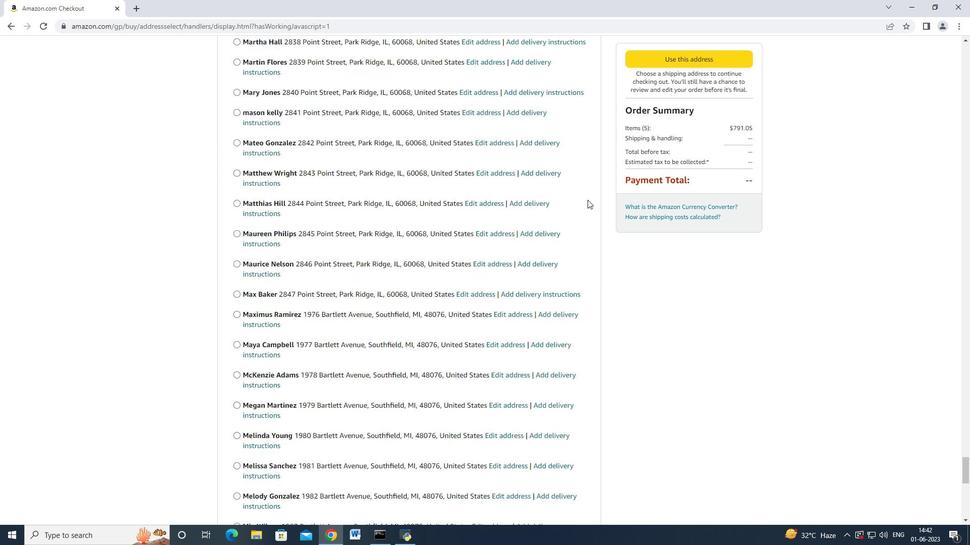 
Action: Mouse moved to (584, 201)
Screenshot: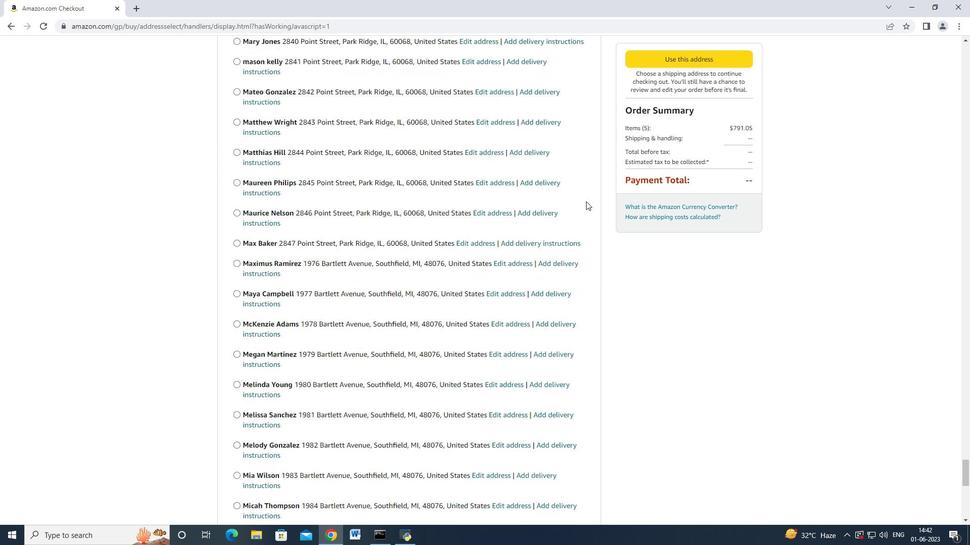 
Action: Mouse scrolled (584, 201) with delta (0, 0)
Screenshot: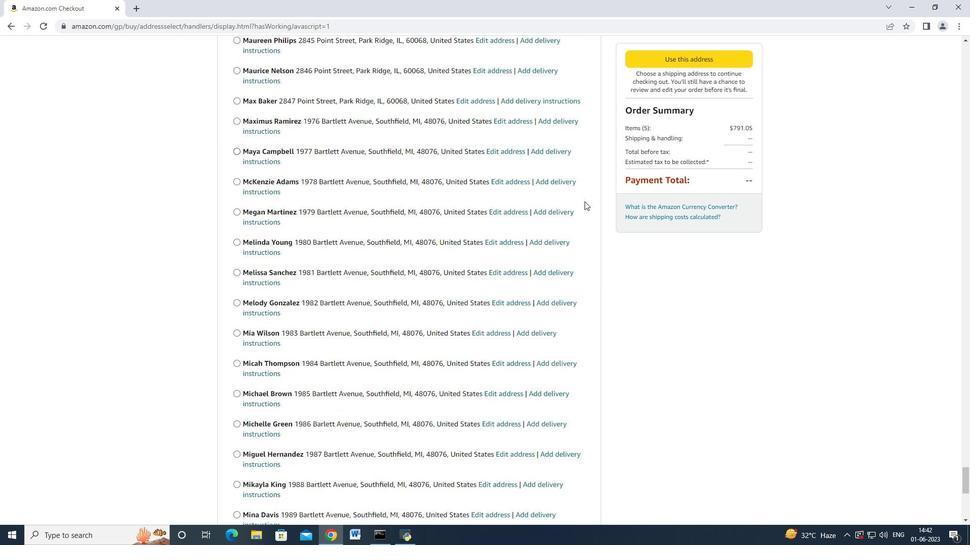 
Action: Mouse scrolled (584, 201) with delta (0, 0)
Screenshot: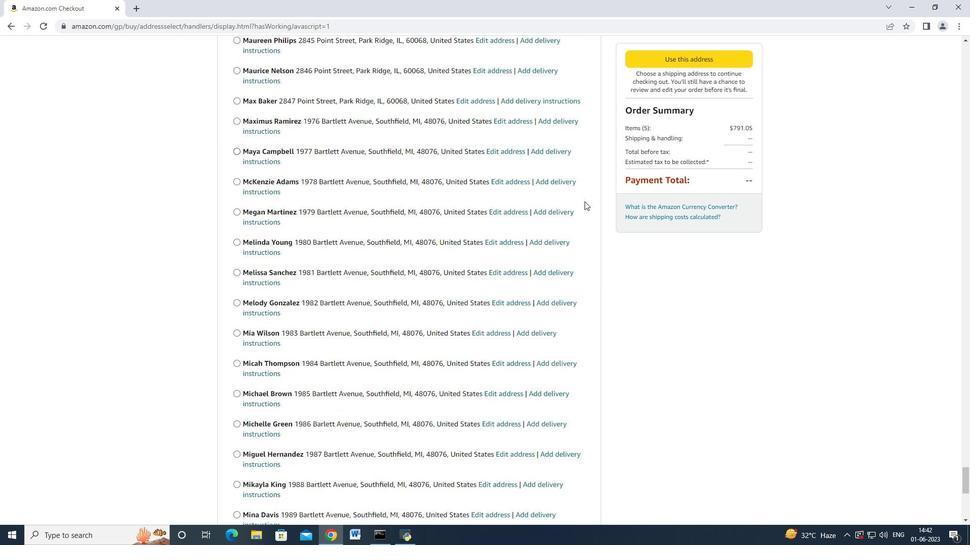 
Action: Mouse scrolled (584, 201) with delta (0, 0)
Screenshot: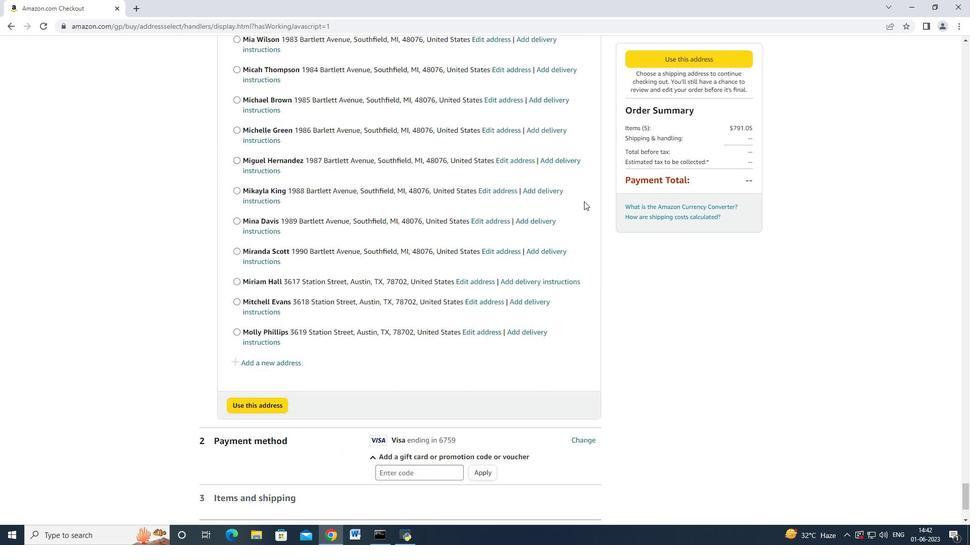 
Action: Mouse scrolled (584, 201) with delta (0, 0)
Screenshot: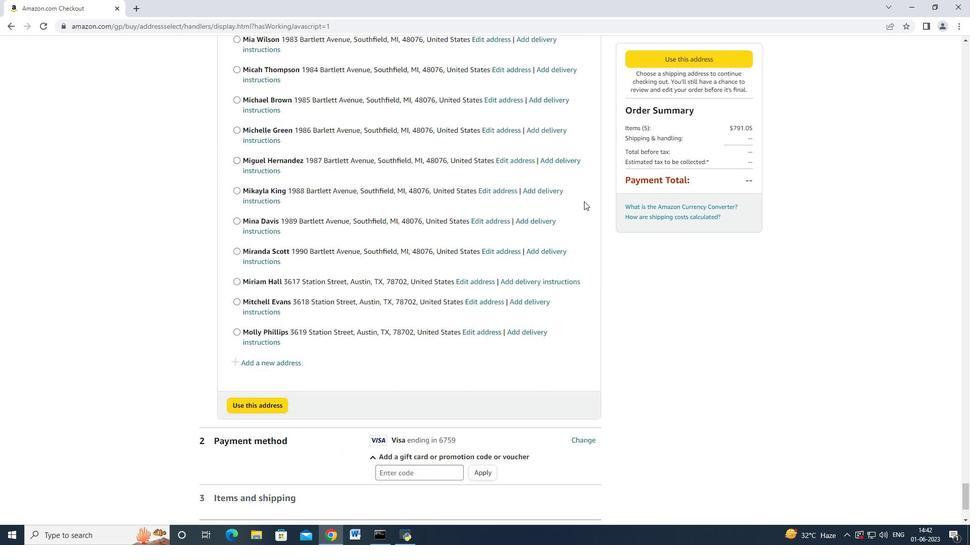 
Action: Mouse scrolled (584, 201) with delta (0, 0)
Screenshot: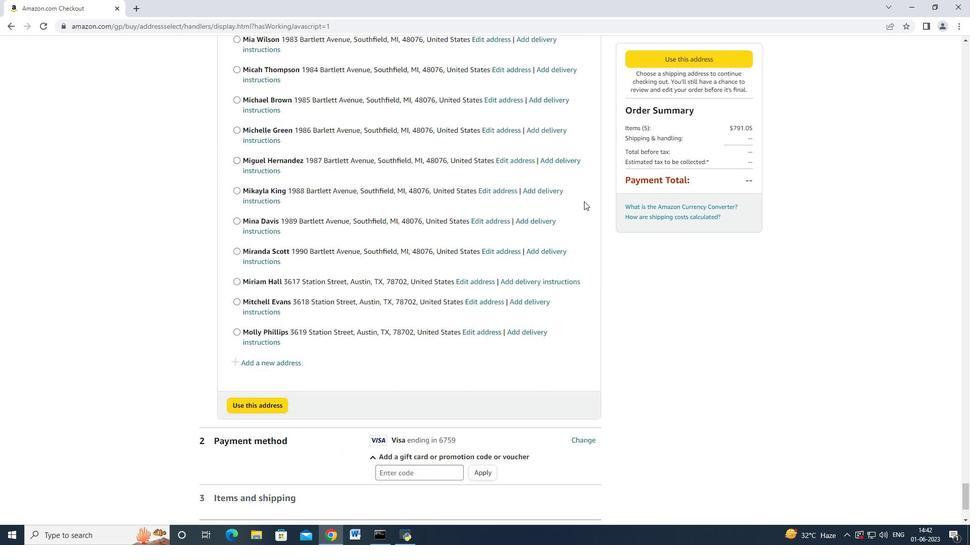 
Action: Mouse scrolled (584, 201) with delta (0, 0)
Screenshot: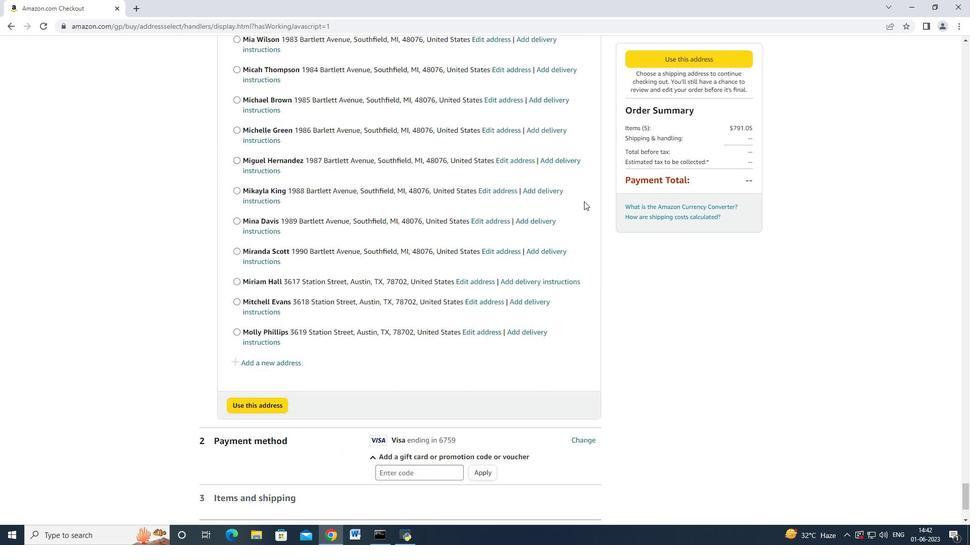 
Action: Mouse scrolled (584, 201) with delta (0, 0)
Screenshot: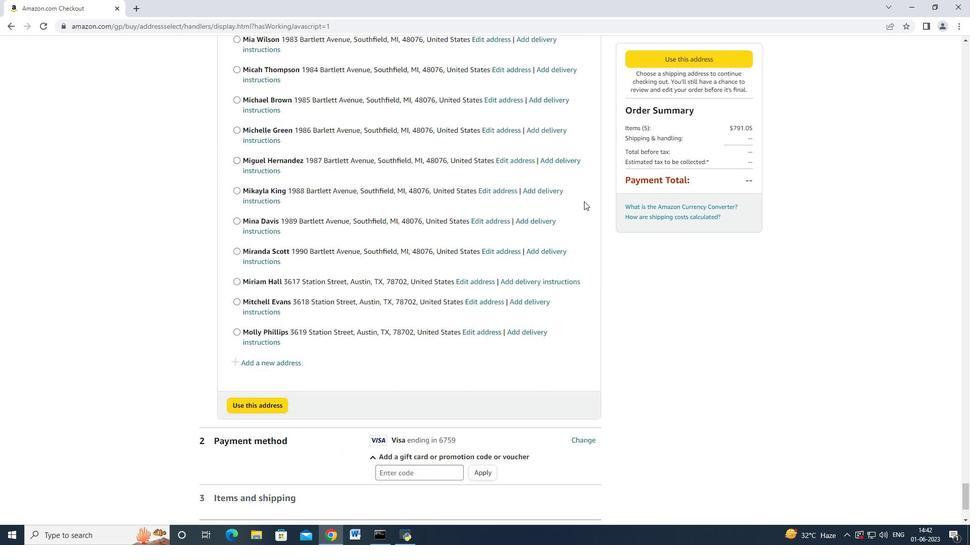 
Action: Mouse scrolled (584, 201) with delta (0, 0)
Screenshot: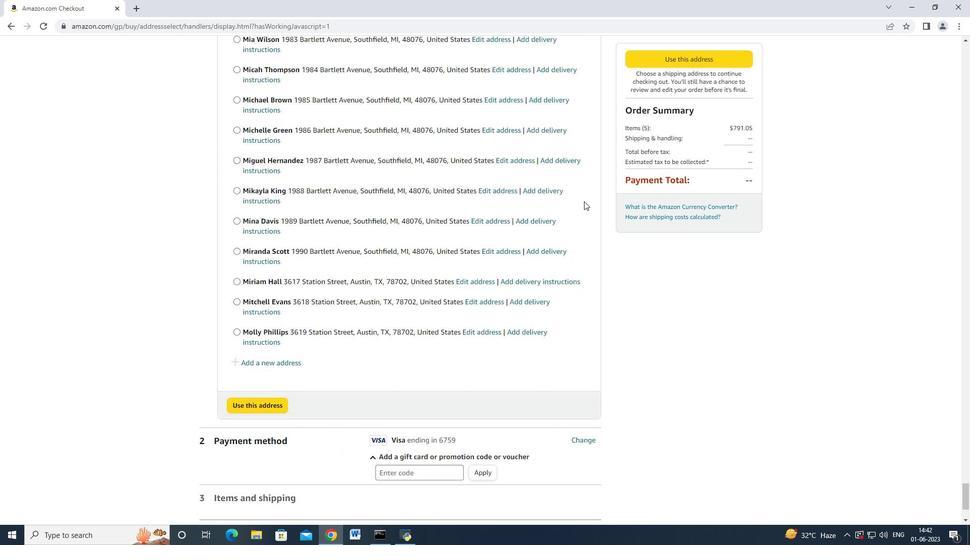 
Action: Mouse moved to (264, 249)
Screenshot: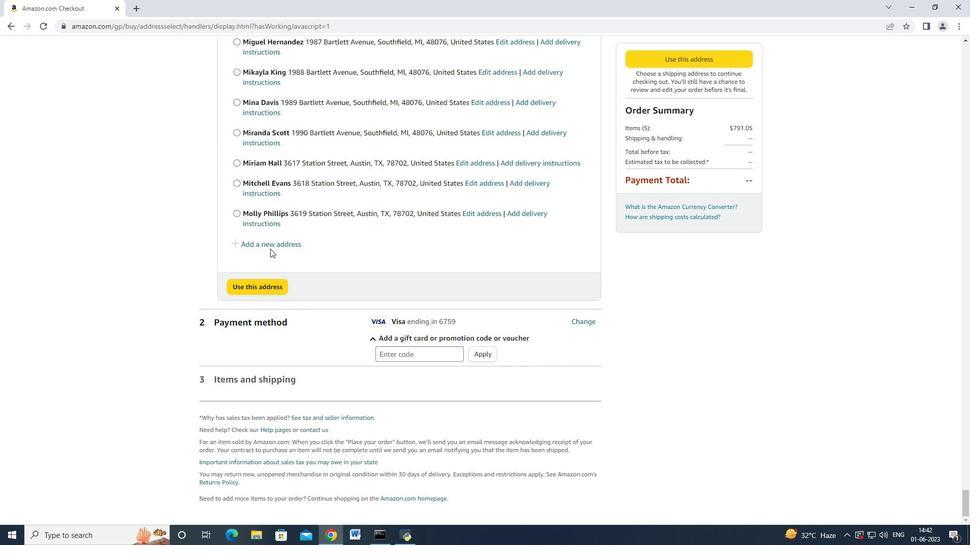 
Action: Mouse pressed left at (264, 249)
Screenshot: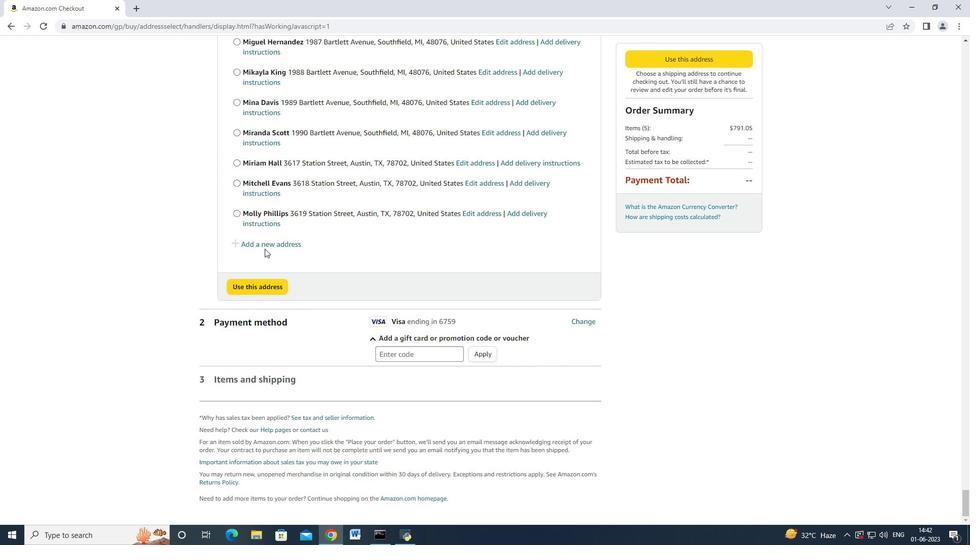 
Action: Mouse moved to (264, 246)
Screenshot: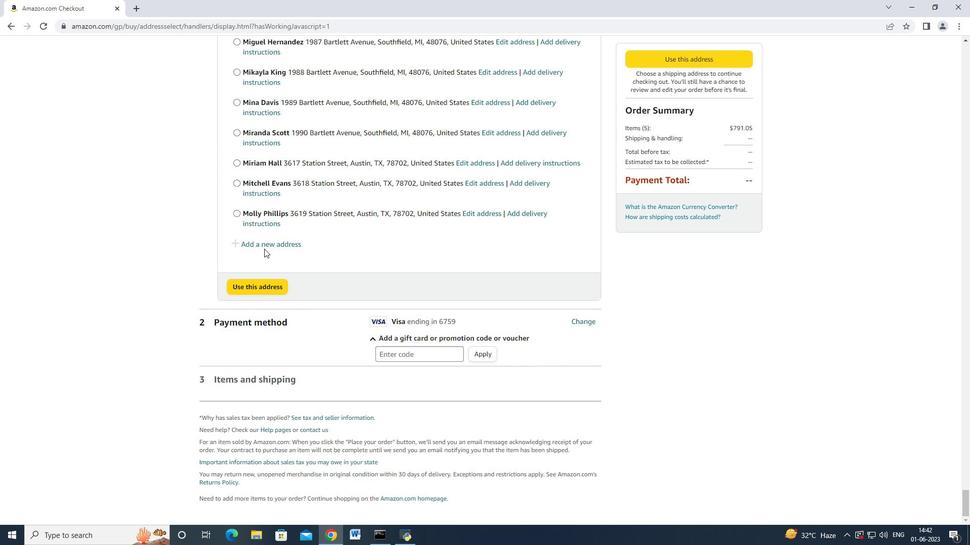 
Action: Mouse pressed left at (264, 246)
Screenshot: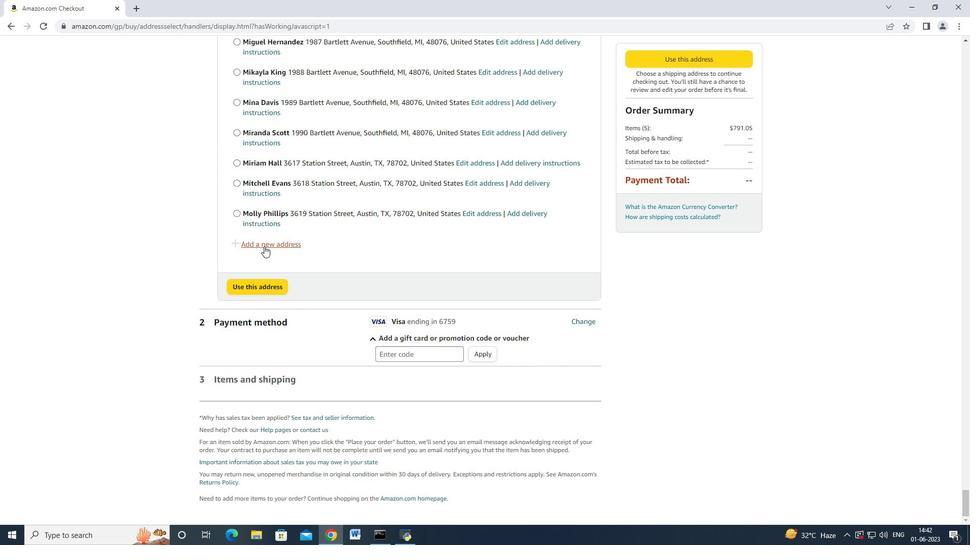 
Action: Mouse moved to (332, 249)
Screenshot: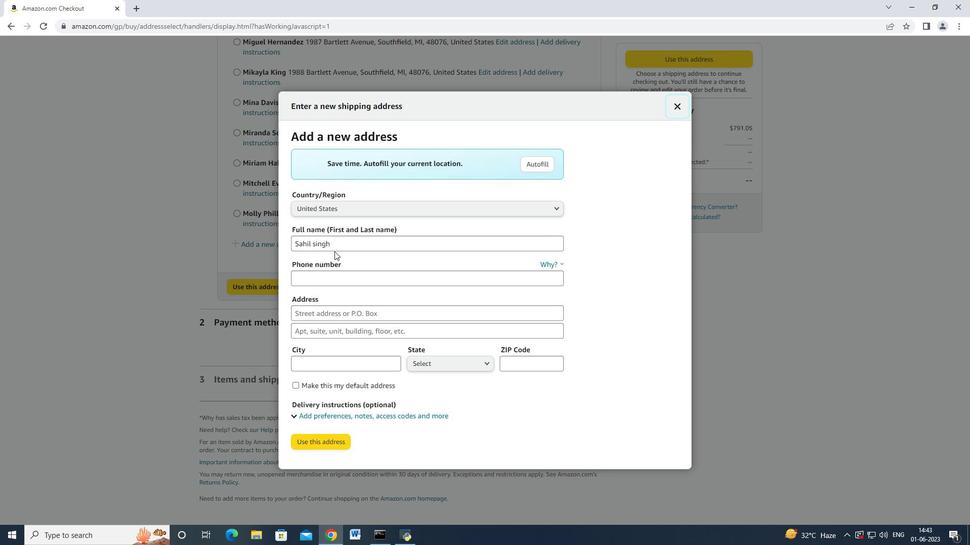 
Action: Mouse pressed left at (332, 249)
Screenshot: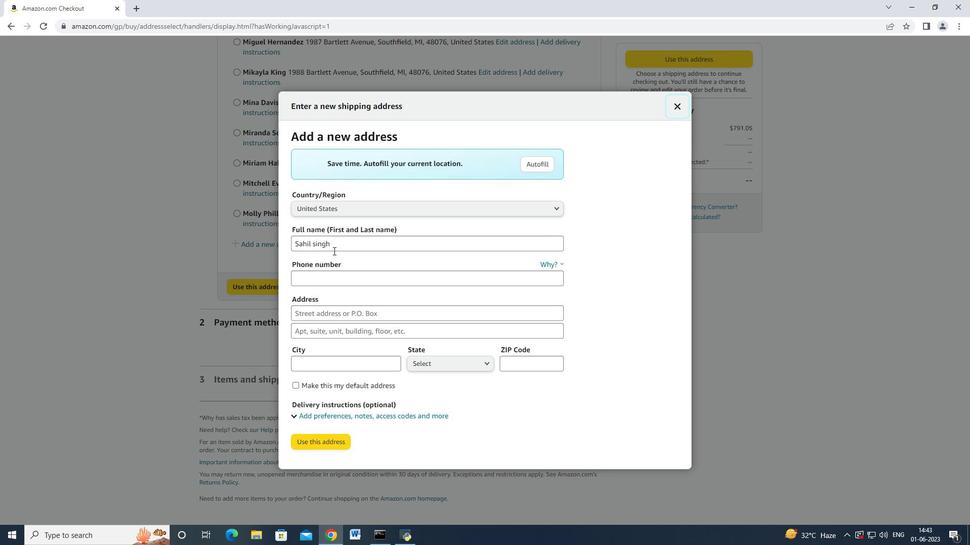 
Action: Mouse moved to (296, 245)
Screenshot: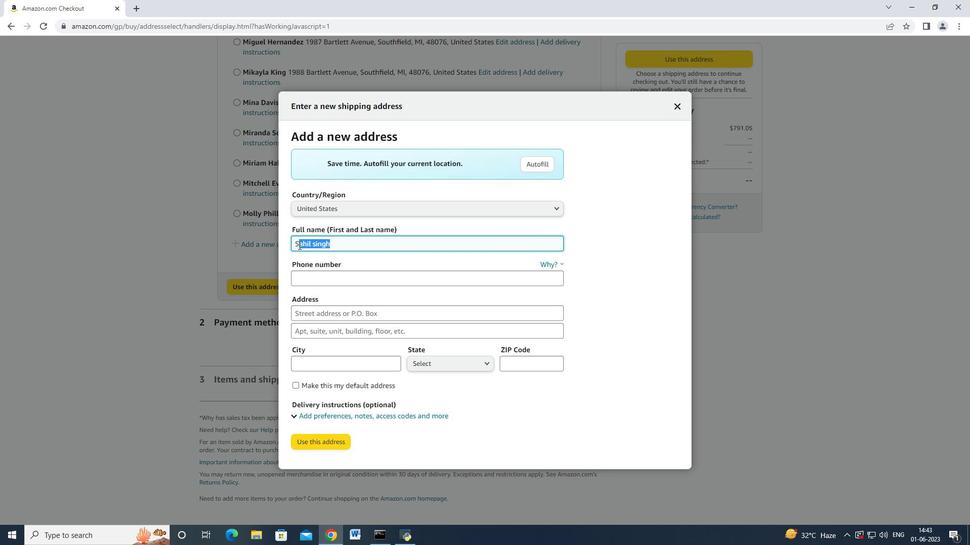 
Action: Key pressed <Key.backspace>amt<Key.backspace>y<Key.space>taylor<Key.space><Key.tab><Key.tab>5122113583<Key.tab>3629<Key.space><Key.shift>Station<Key.space><Key.shift_r>Strret<Key.backspace><Key.backspace><Key.backspace>eet<Key.space><Key.tab><Key.tab><Key.shift_r>a<Key.backspace><Key.shift_r>Austin<Key.tab><Key.enter><Key.enter>
Screenshot: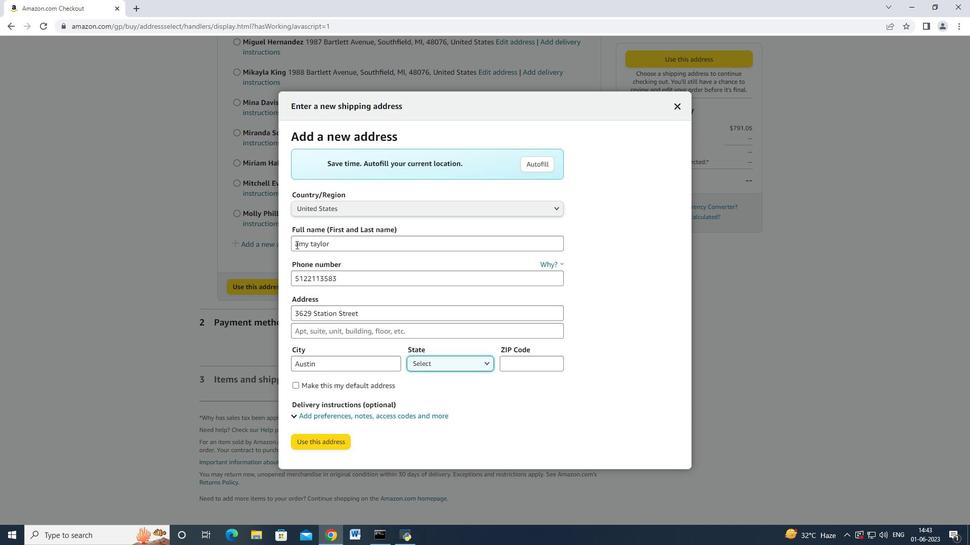
Action: Mouse moved to (426, 354)
Screenshot: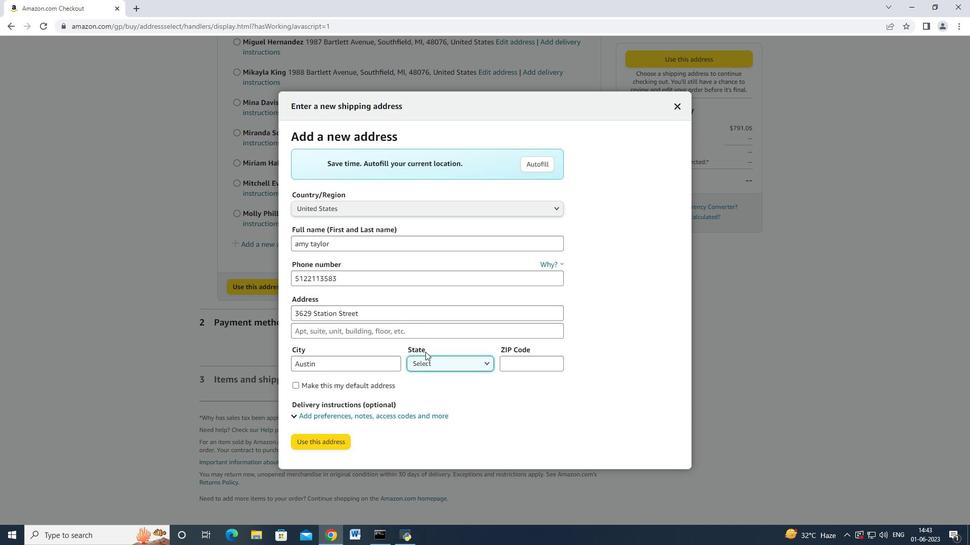 
Action: Mouse pressed left at (426, 354)
Screenshot: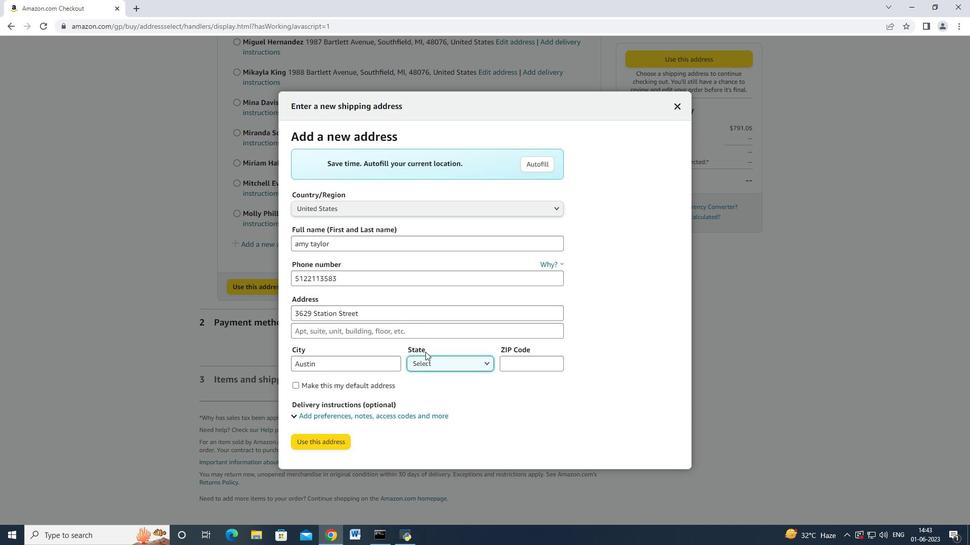 
Action: Mouse moved to (426, 355)
Screenshot: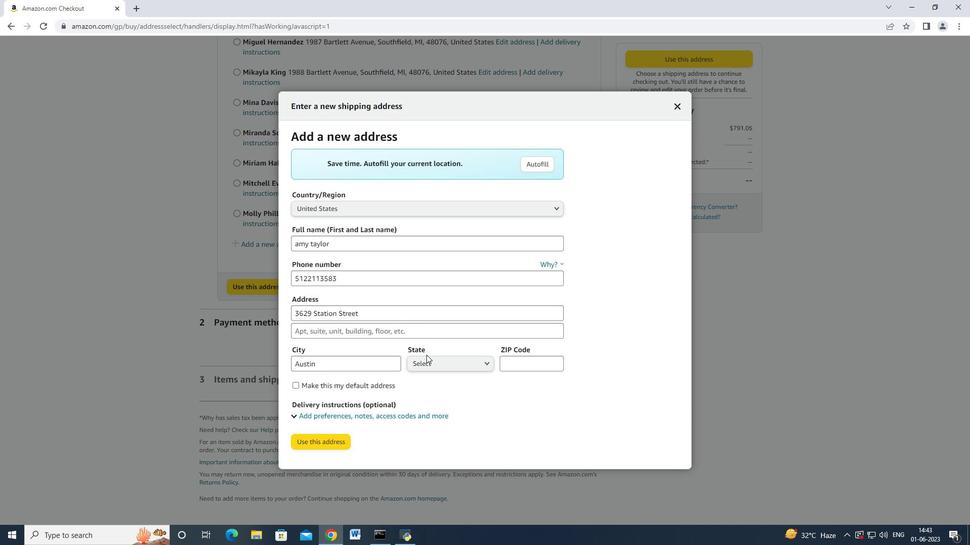 
Action: Mouse pressed left at (426, 355)
Screenshot: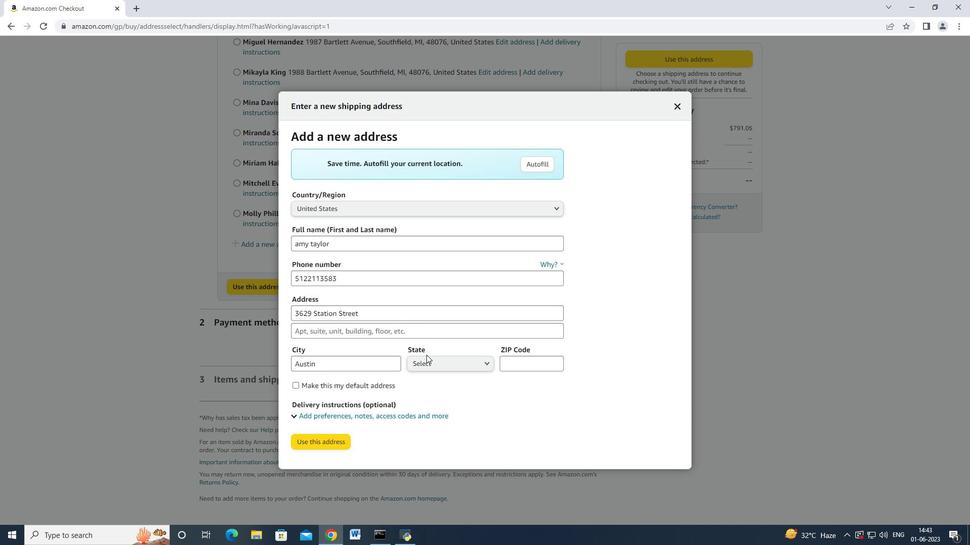 
Action: Mouse moved to (426, 357)
Screenshot: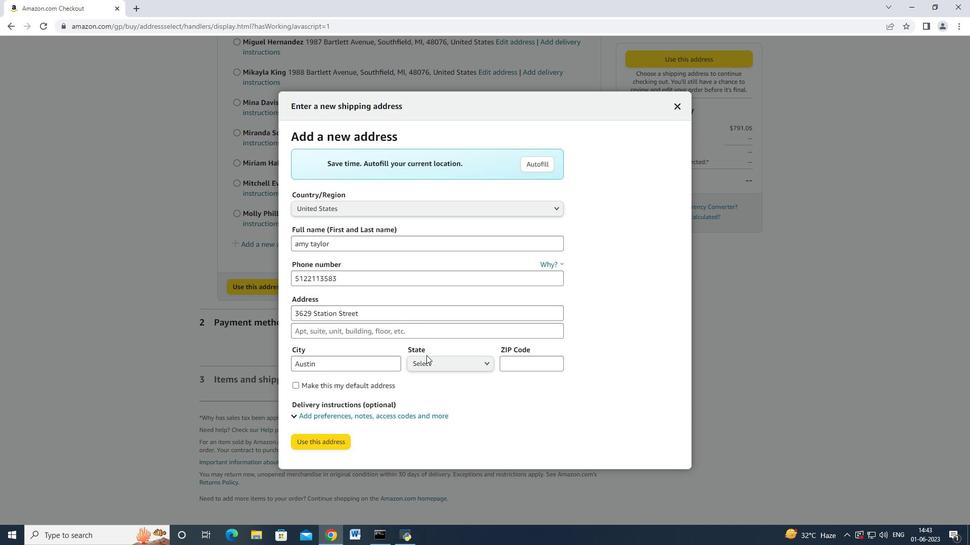 
Action: Mouse pressed left at (426, 357)
Screenshot: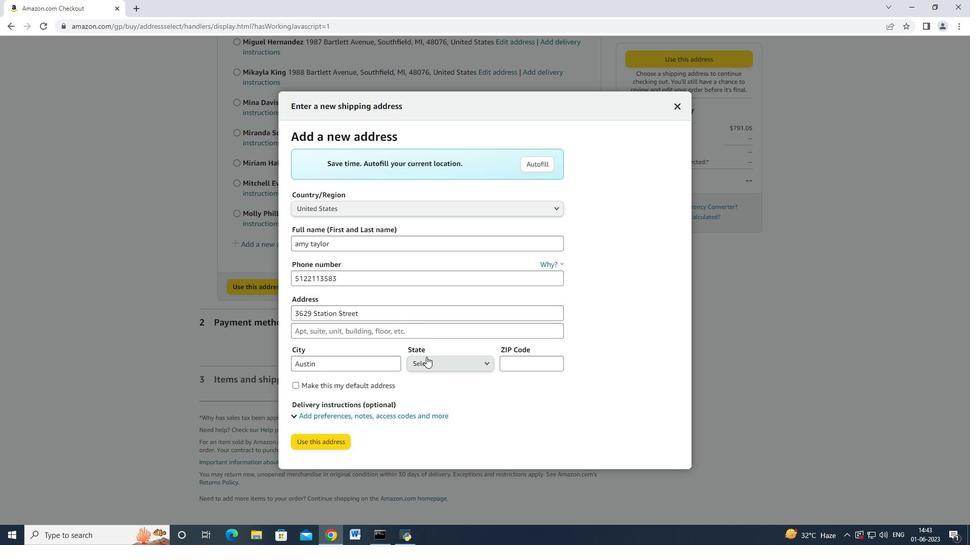 
Action: Mouse moved to (447, 287)
Screenshot: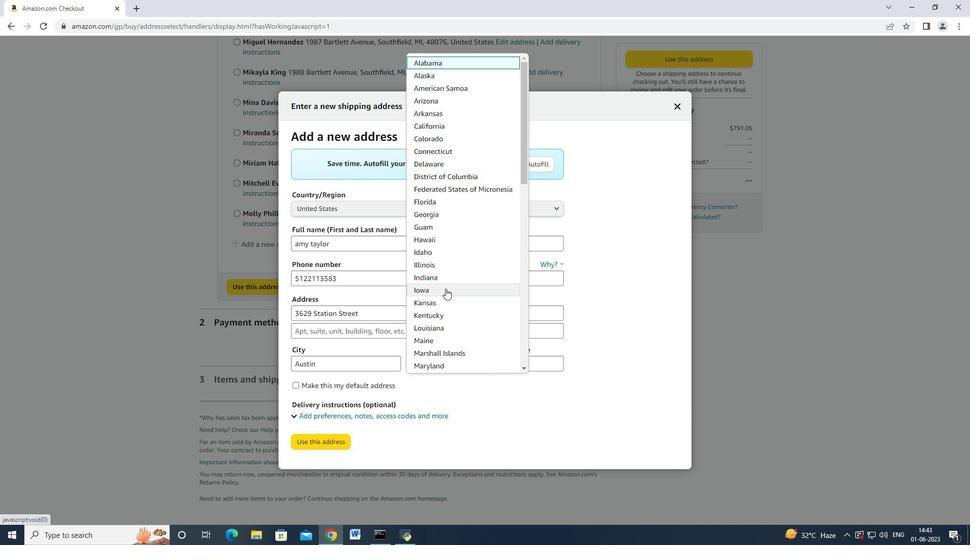 
Action: Mouse scrolled (447, 286) with delta (0, 0)
Screenshot: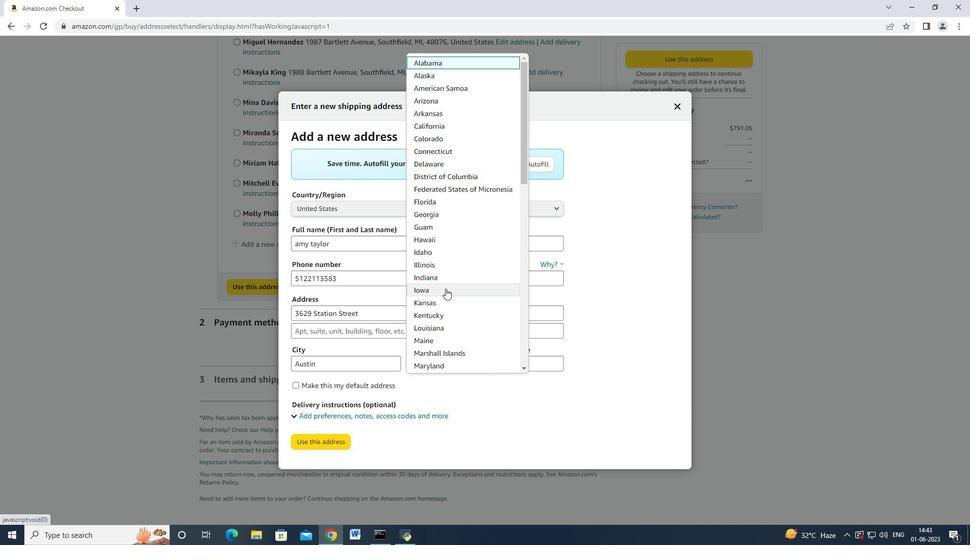 
Action: Mouse scrolled (447, 286) with delta (0, 0)
Screenshot: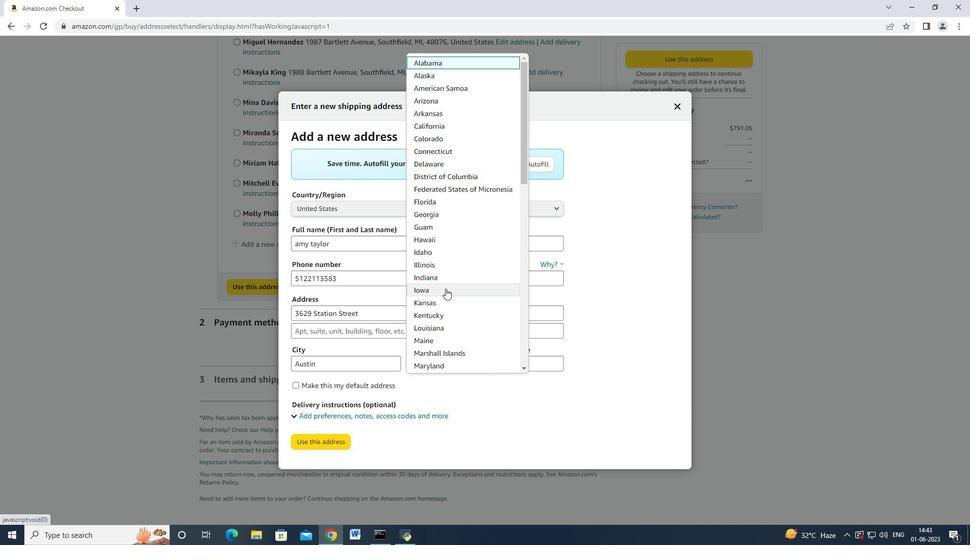 
Action: Mouse scrolled (447, 286) with delta (0, 0)
Screenshot: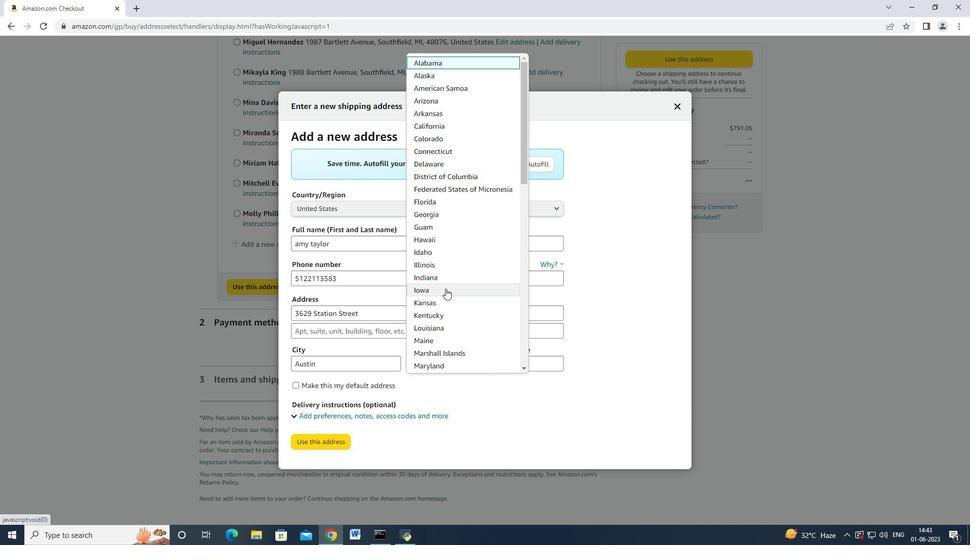 
Action: Mouse scrolled (447, 286) with delta (0, 0)
Screenshot: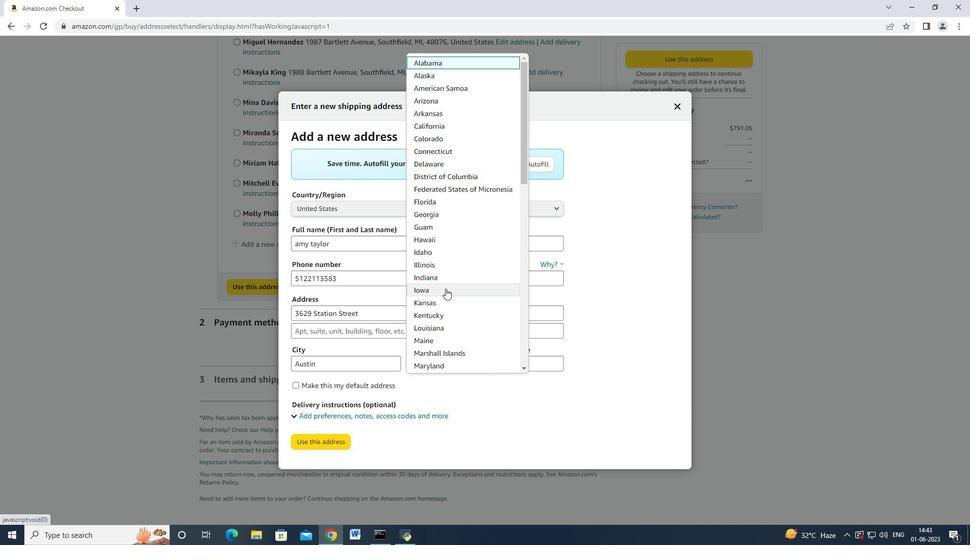 
Action: Mouse scrolled (447, 286) with delta (0, -1)
Screenshot: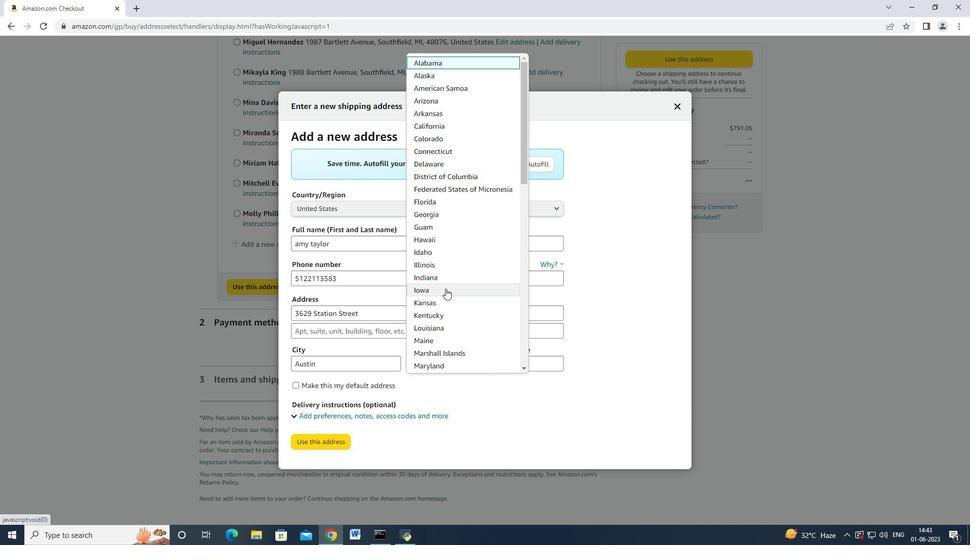 
Action: Mouse scrolled (447, 286) with delta (0, 0)
Screenshot: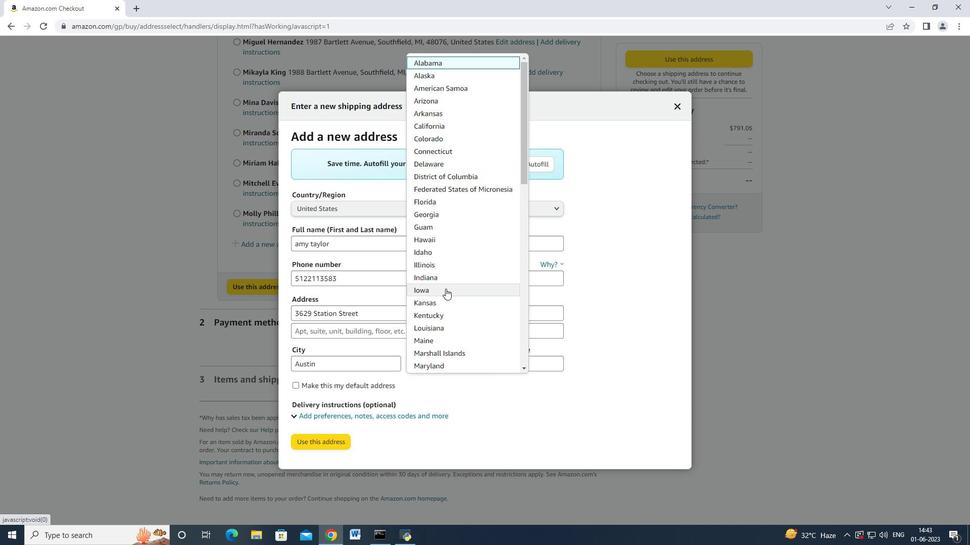 
Action: Mouse scrolled (447, 286) with delta (0, 0)
Screenshot: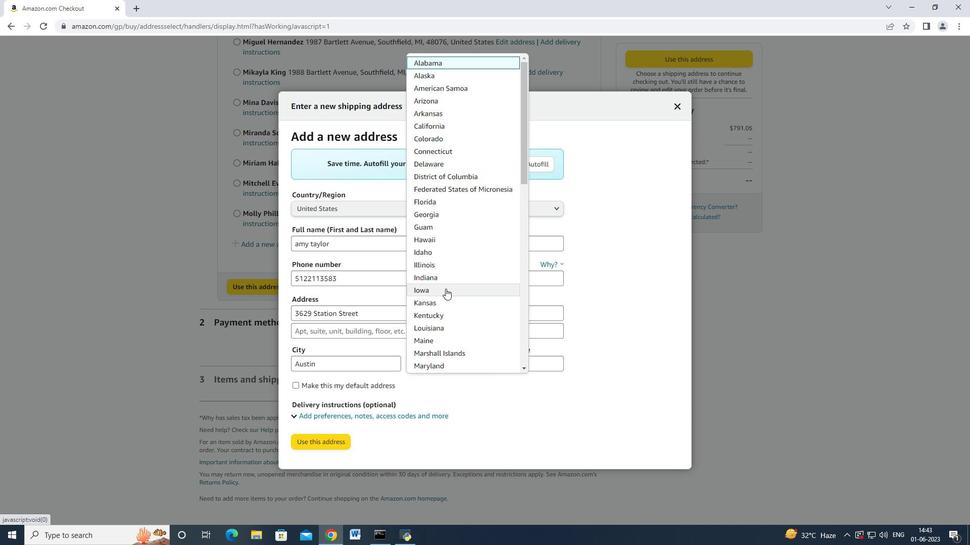 
Action: Mouse scrolled (447, 286) with delta (0, 0)
Screenshot: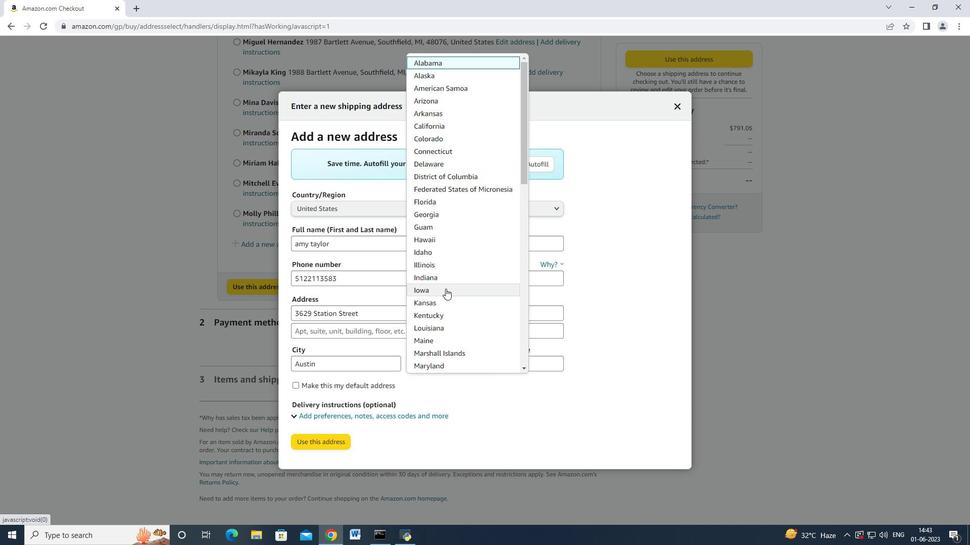 
Action: Mouse scrolled (447, 286) with delta (0, 0)
Screenshot: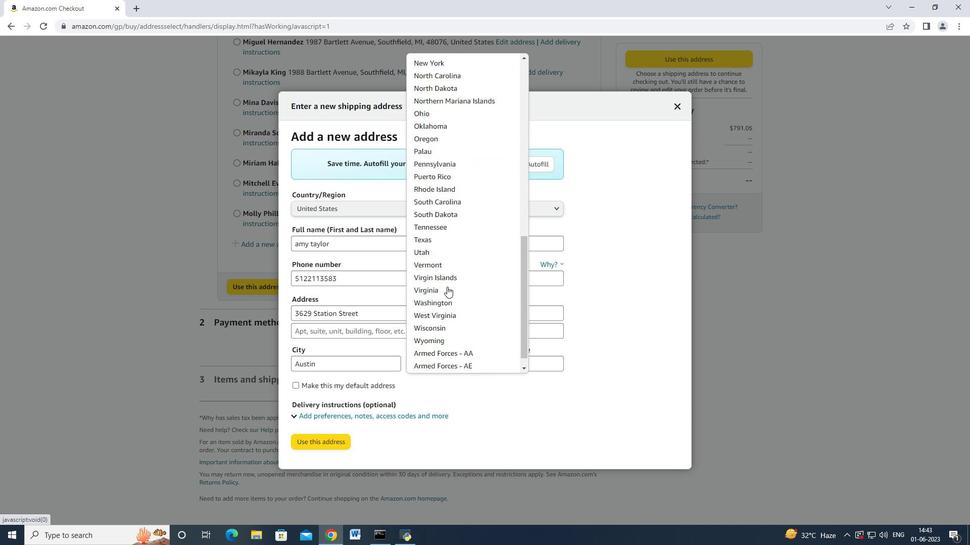 
Action: Mouse scrolled (447, 286) with delta (0, 0)
Screenshot: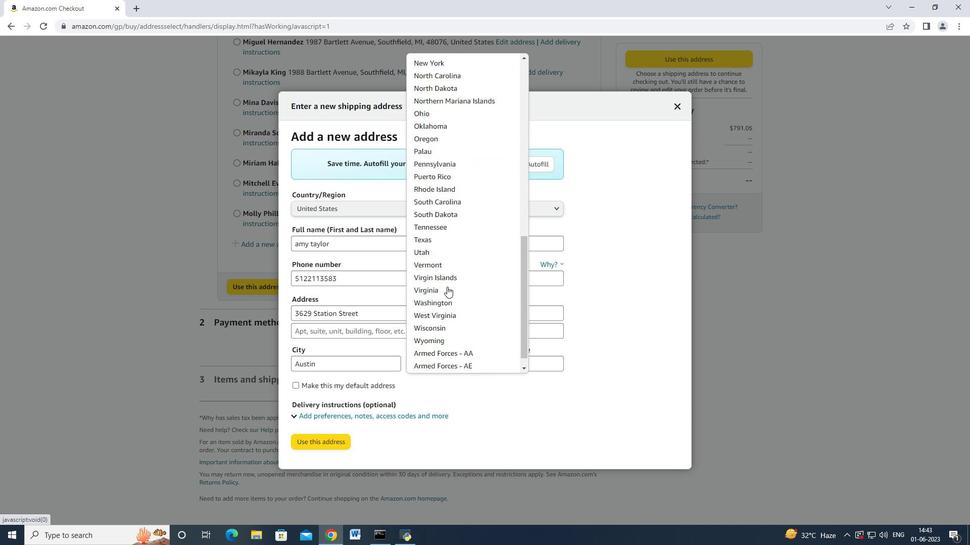 
Action: Mouse scrolled (447, 286) with delta (0, 0)
Screenshot: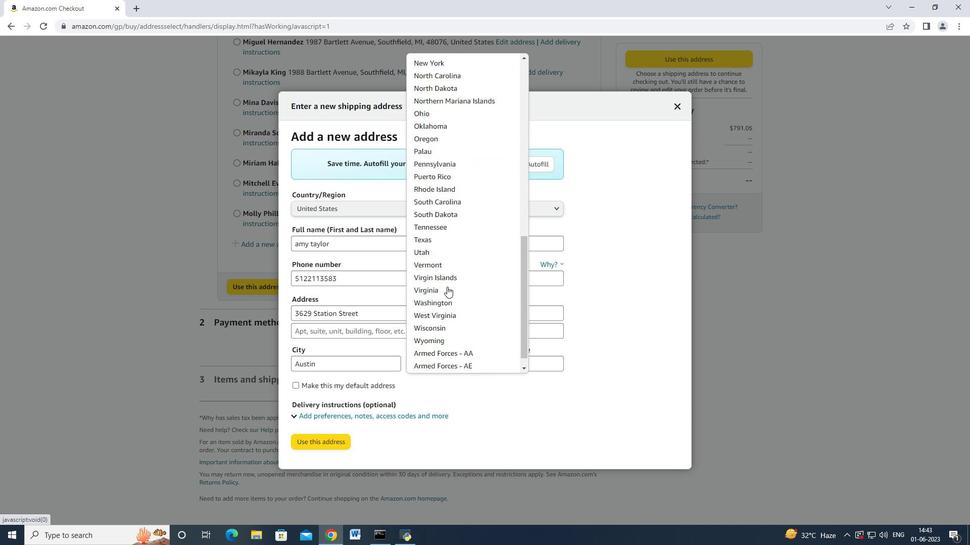 
Action: Mouse scrolled (447, 286) with delta (0, 0)
Screenshot: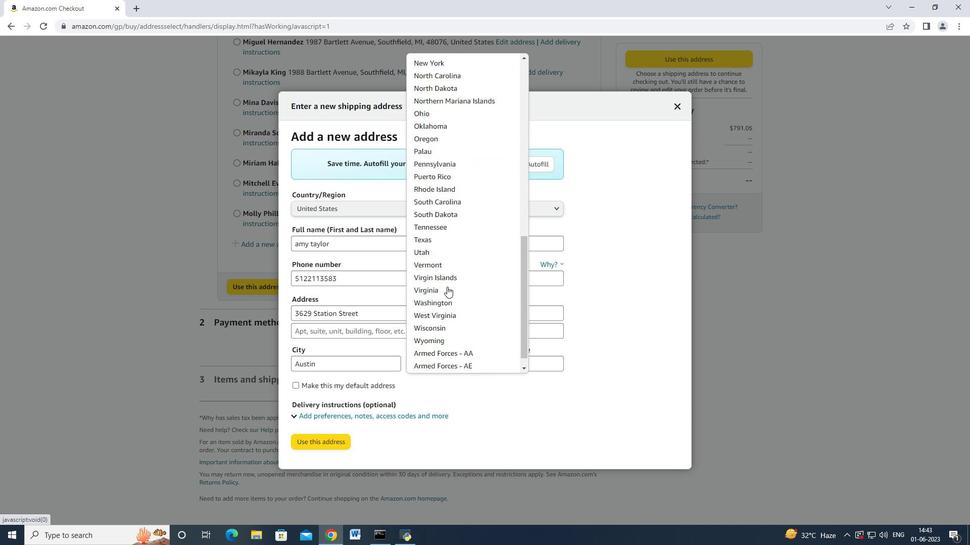 
Action: Mouse scrolled (447, 286) with delta (0, 0)
Screenshot: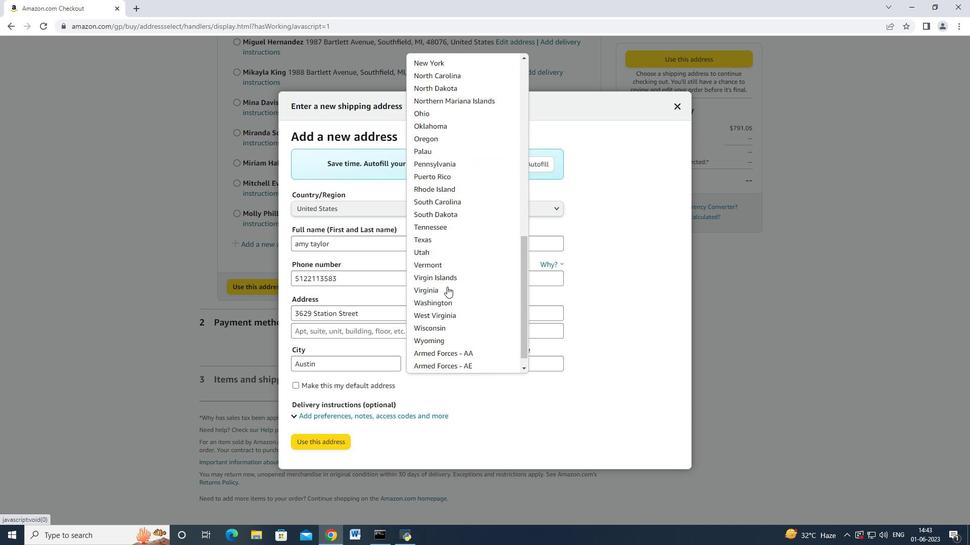 
Action: Mouse scrolled (447, 286) with delta (0, 0)
Screenshot: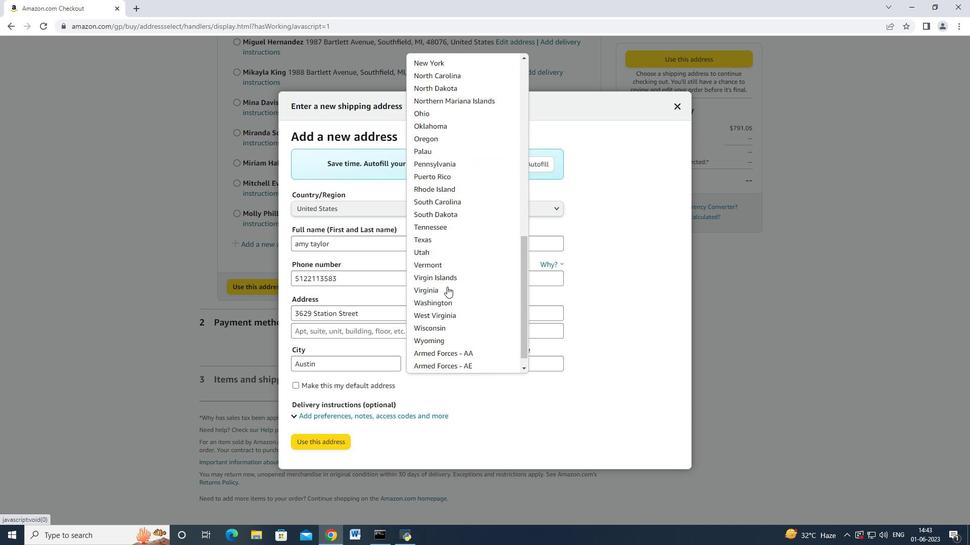 
Action: Mouse scrolled (447, 286) with delta (0, 0)
Screenshot: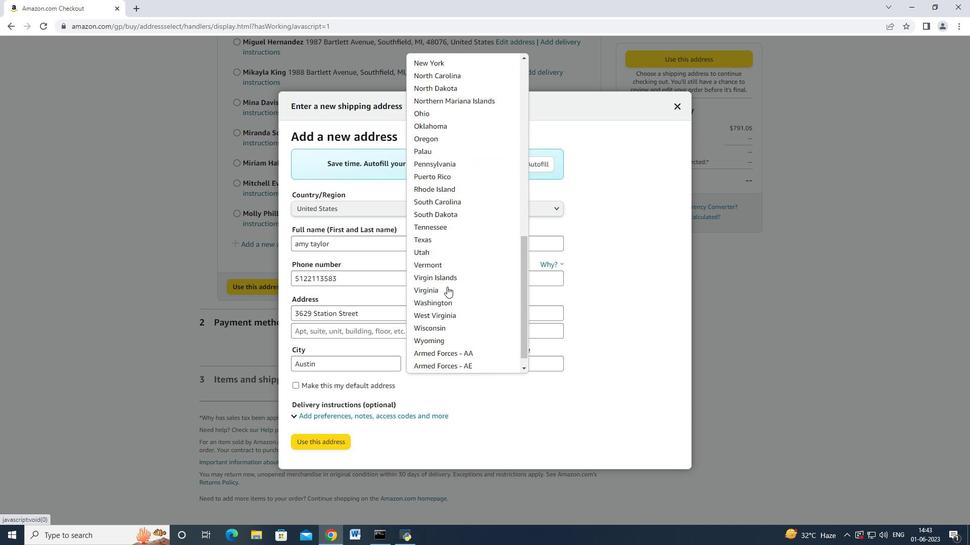 
Action: Mouse scrolled (447, 286) with delta (0, 0)
Screenshot: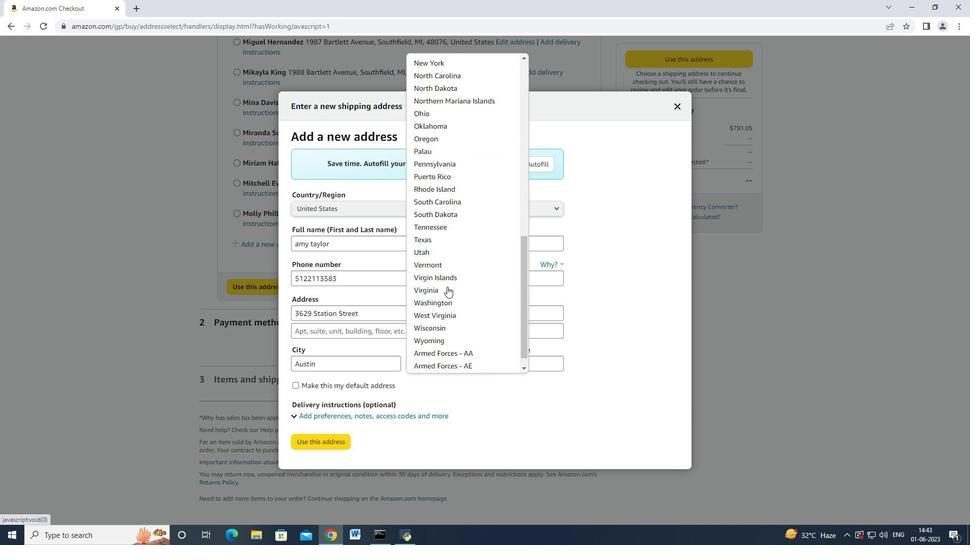 
Action: Mouse scrolled (447, 286) with delta (0, 0)
Screenshot: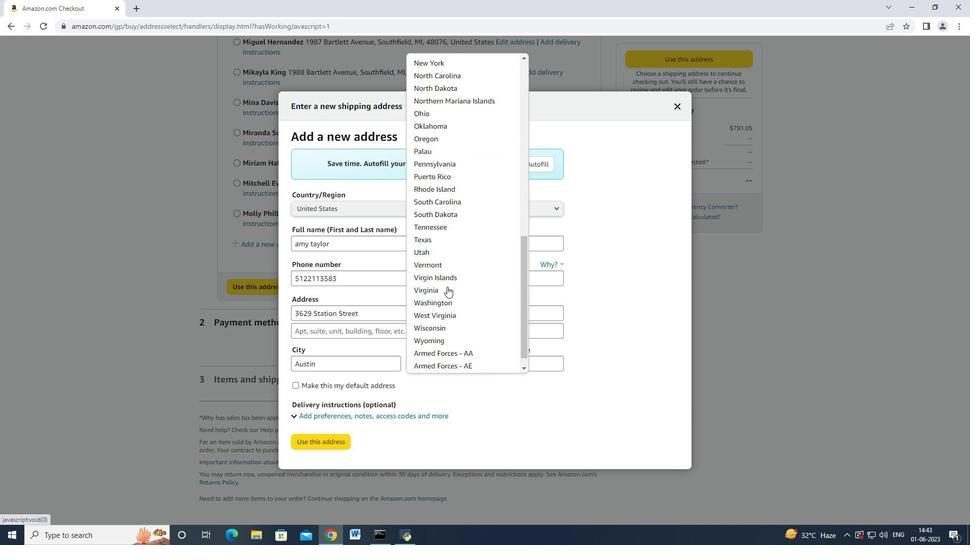 
Action: Mouse moved to (444, 220)
Screenshot: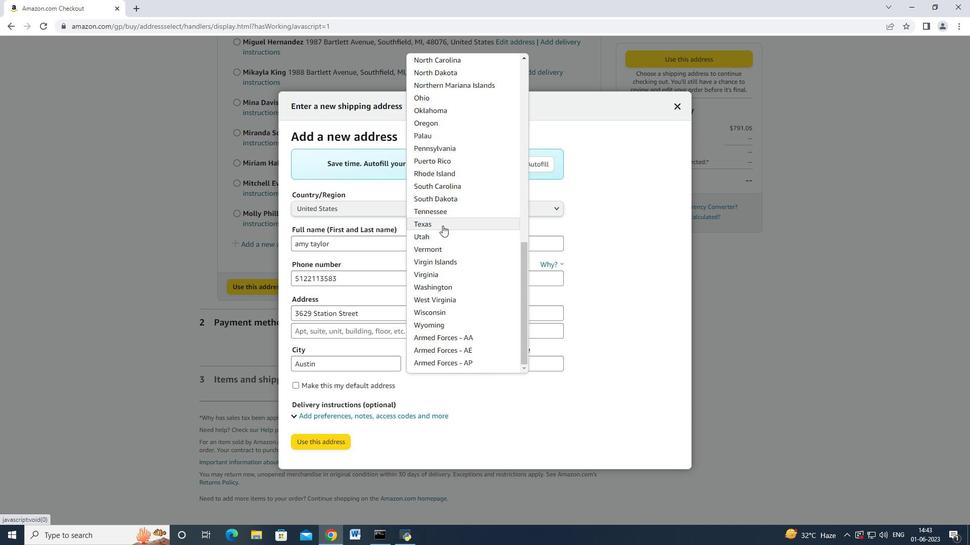 
Action: Mouse pressed left at (444, 220)
Screenshot: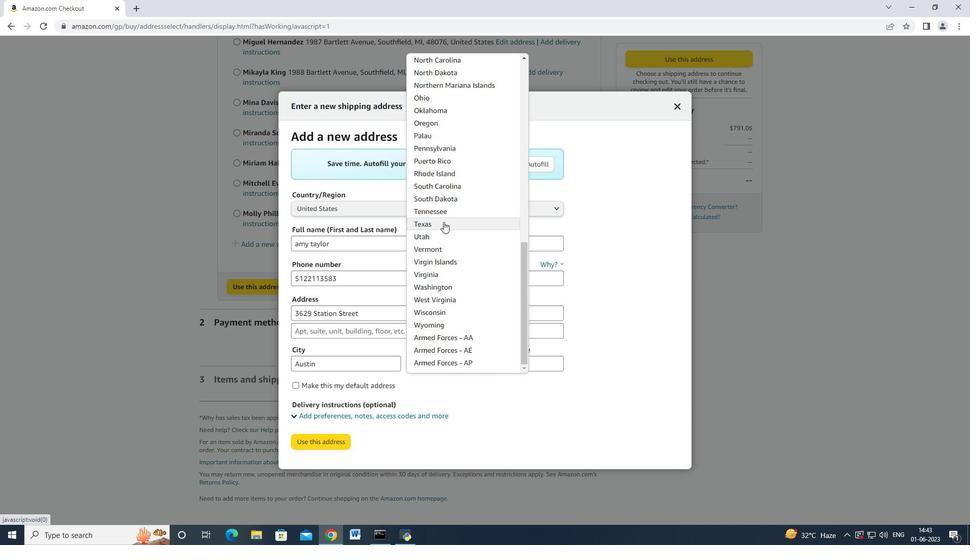 
Action: Mouse moved to (534, 359)
Screenshot: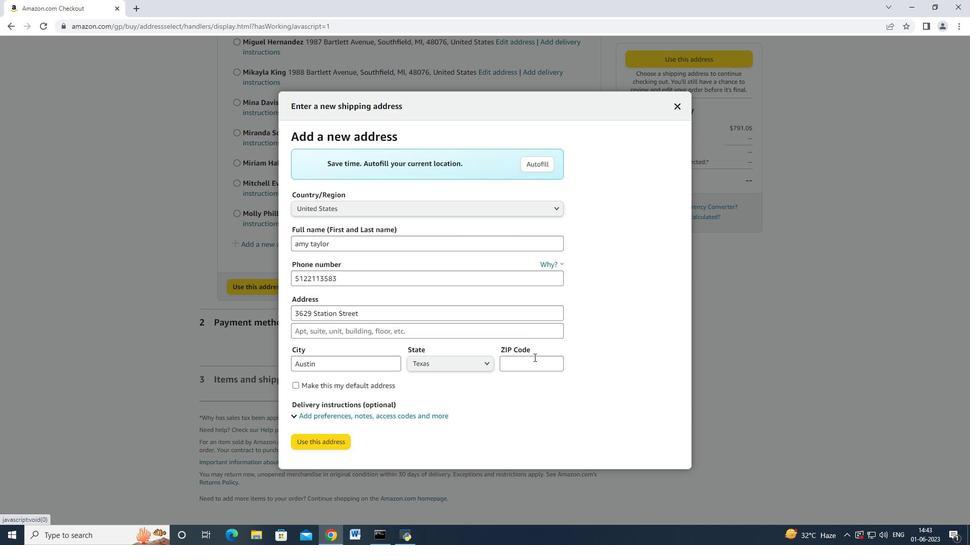 
Action: Mouse pressed left at (534, 359)
Screenshot: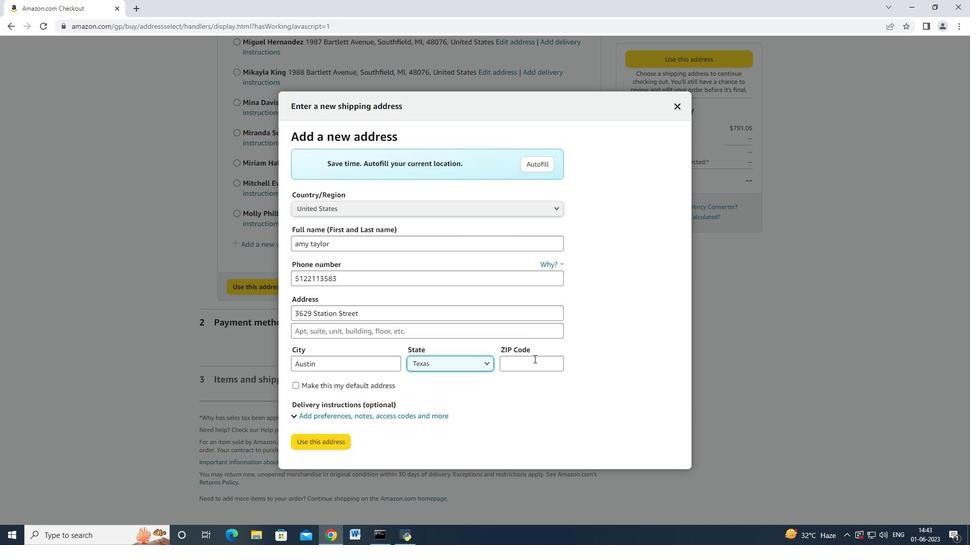 
Action: Key pressed 78702
Screenshot: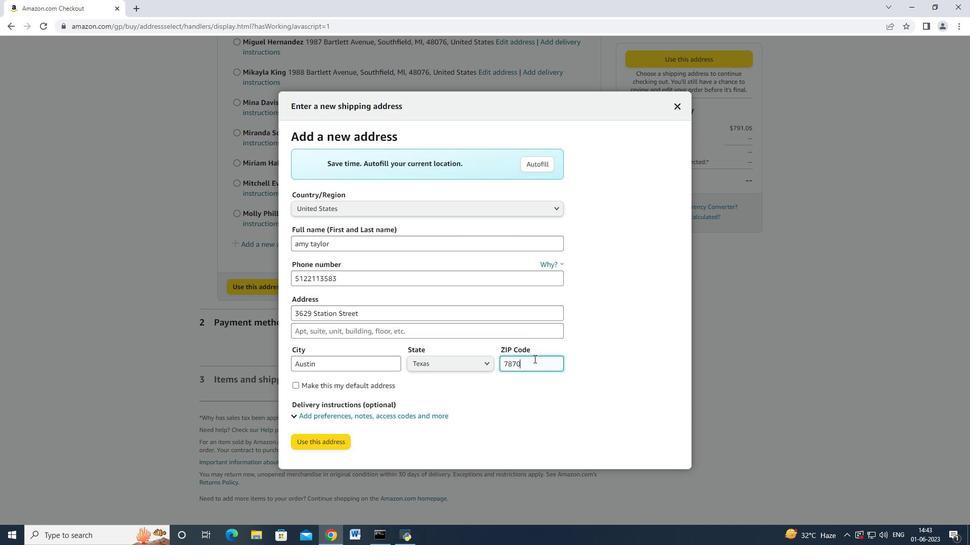 
Action: Mouse moved to (316, 450)
Screenshot: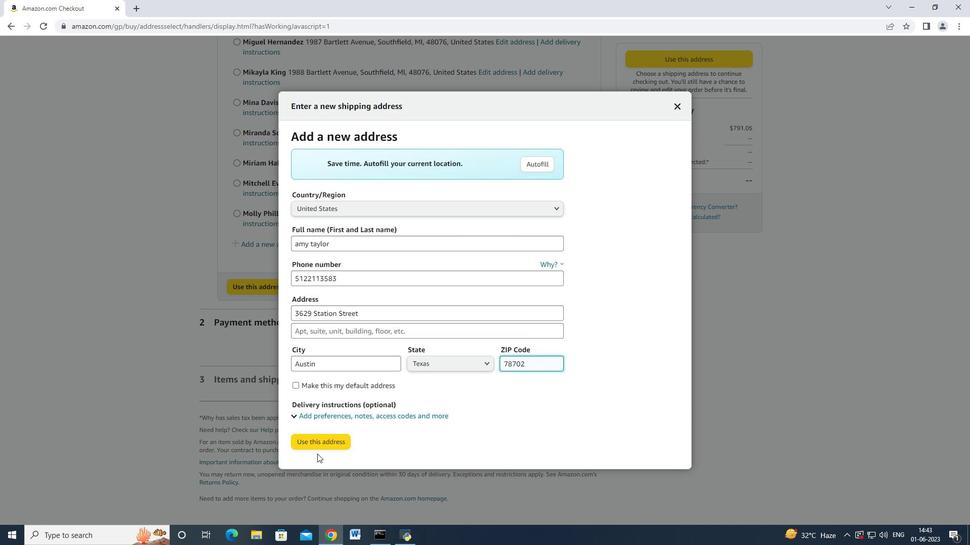 
Action: Mouse pressed left at (316, 450)
Screenshot: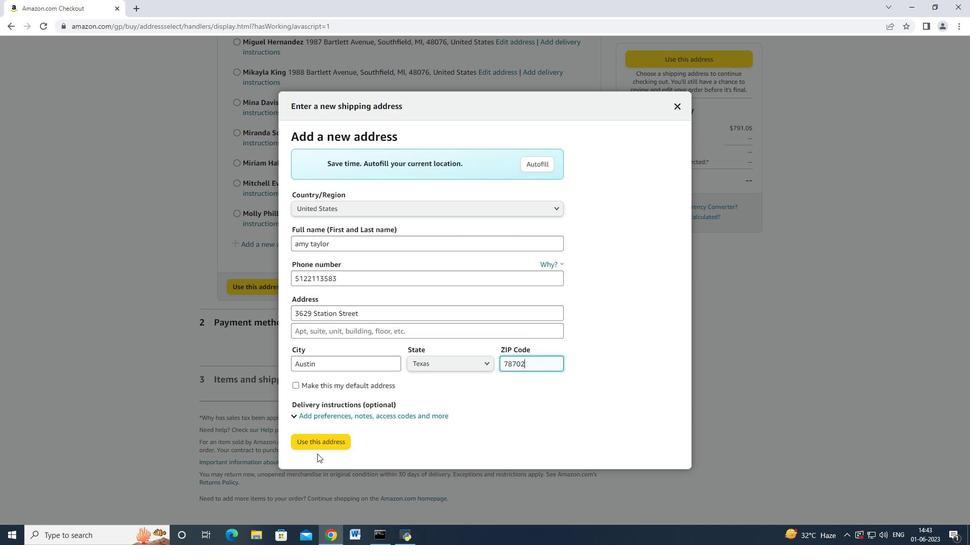 
Action: Mouse moved to (315, 443)
Screenshot: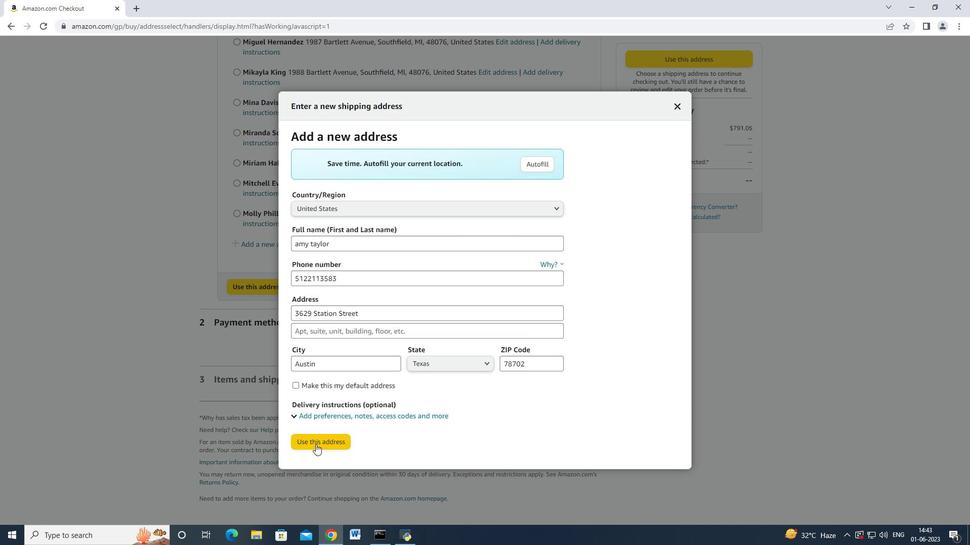 
Action: Mouse pressed left at (315, 443)
Screenshot: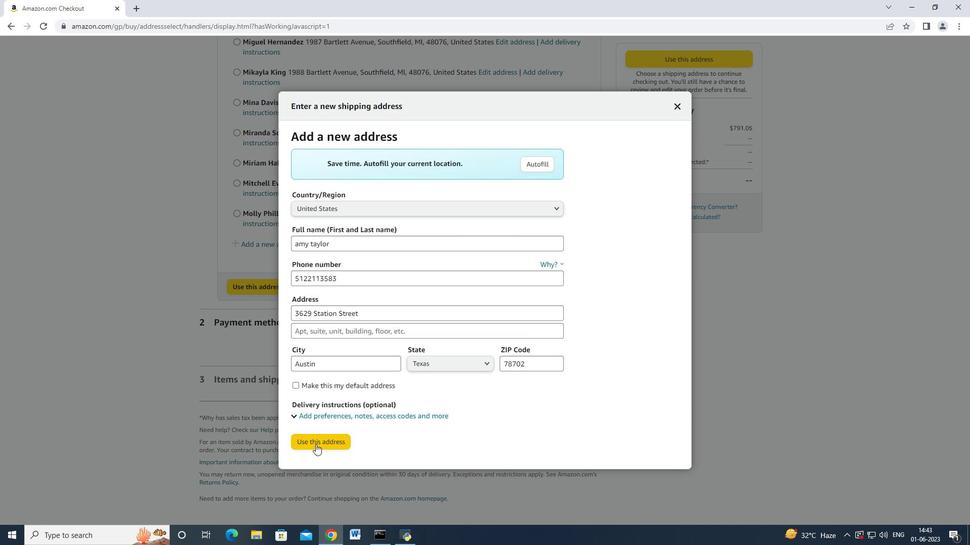 
Action: Mouse moved to (313, 442)
Screenshot: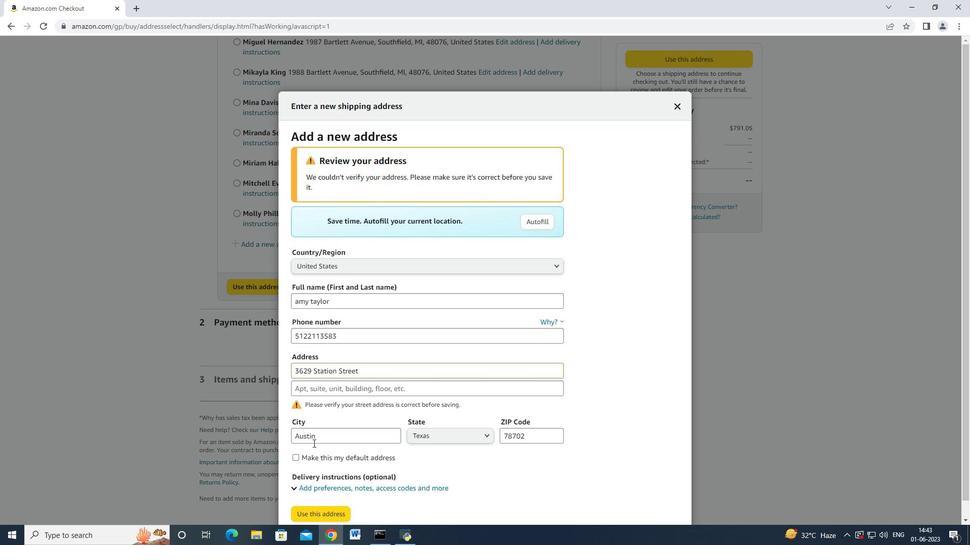 
Action: Mouse scrolled (313, 441) with delta (0, 0)
Screenshot: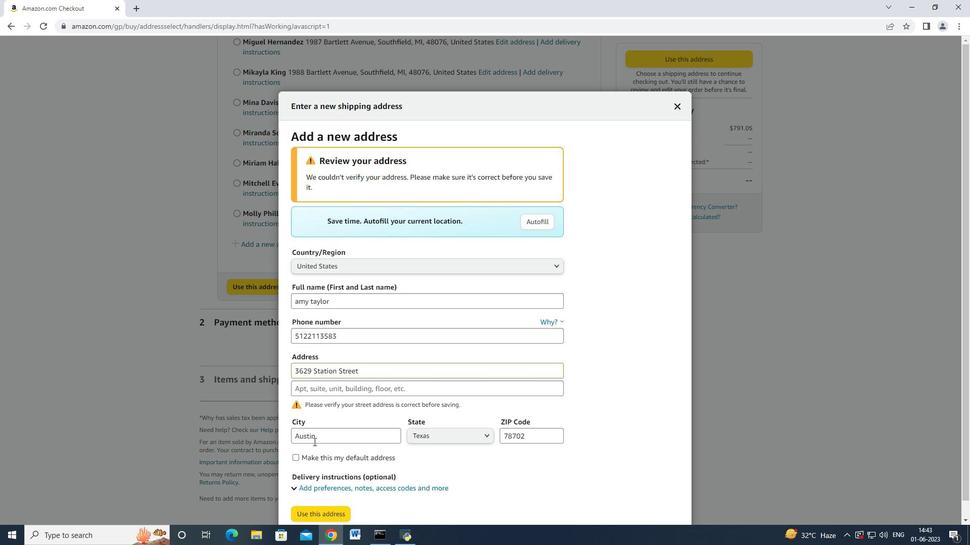 
Action: Mouse moved to (314, 442)
Screenshot: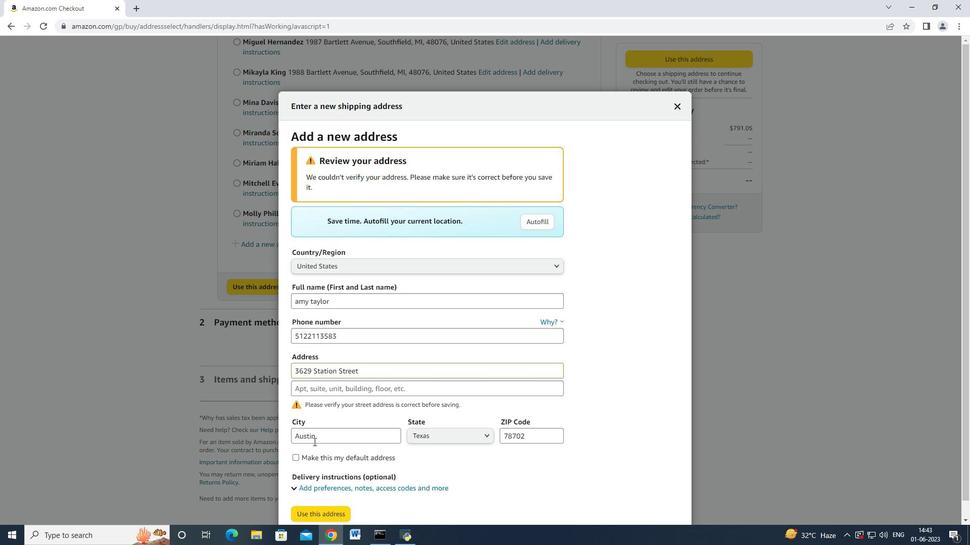 
Action: Mouse scrolled (314, 441) with delta (0, 0)
Screenshot: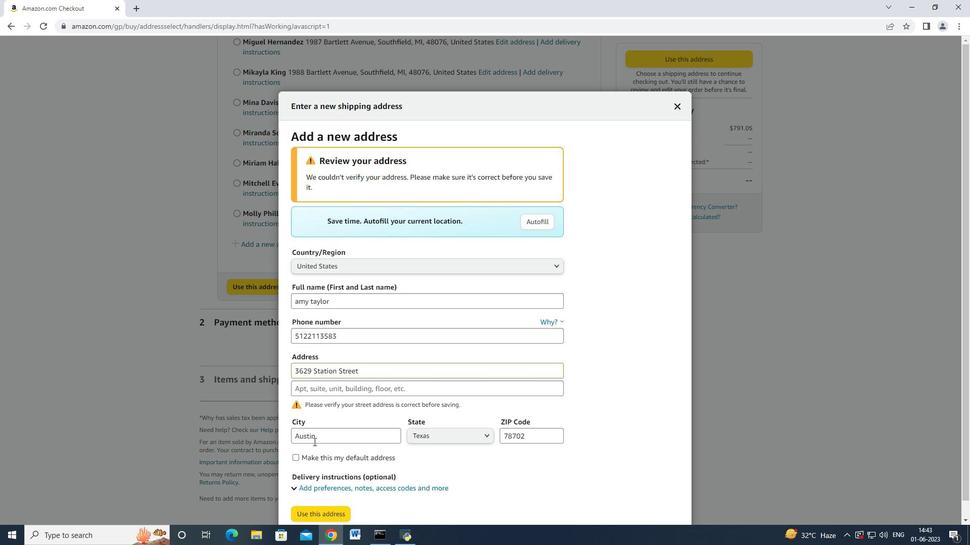 
Action: Mouse moved to (314, 442)
Screenshot: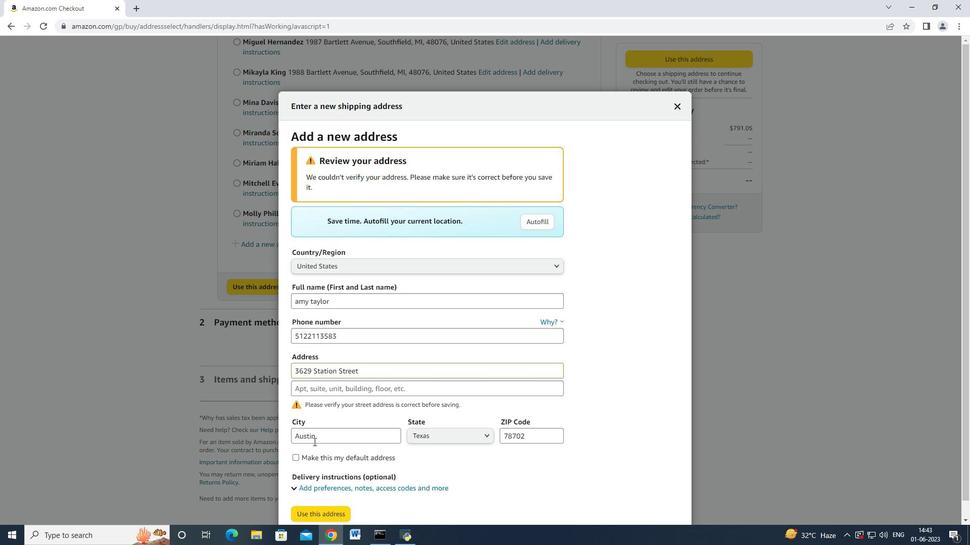 
Action: Mouse scrolled (314, 441) with delta (0, 0)
Screenshot: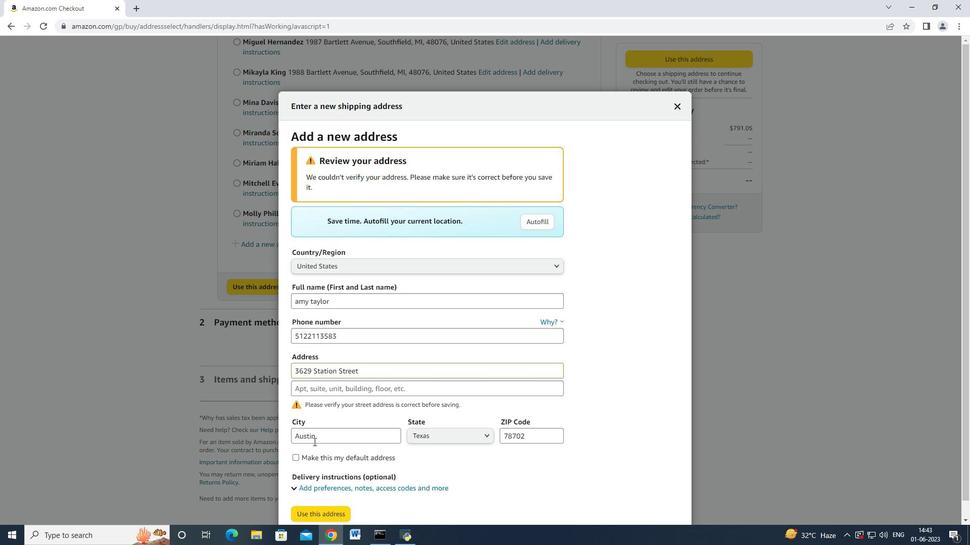 
Action: Mouse scrolled (314, 441) with delta (0, 0)
Screenshot: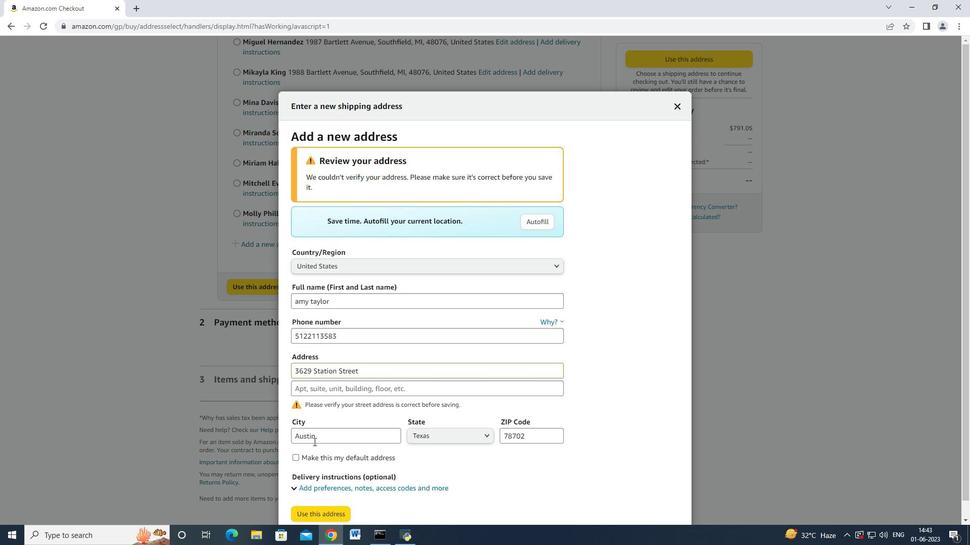 
Action: Mouse scrolled (314, 441) with delta (0, 0)
Screenshot: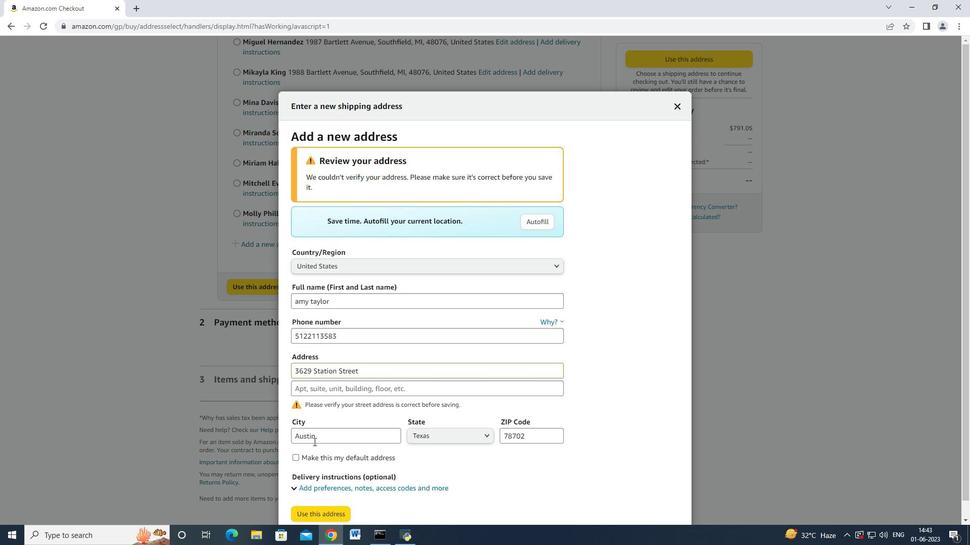 
Action: Mouse scrolled (314, 441) with delta (0, 0)
Screenshot: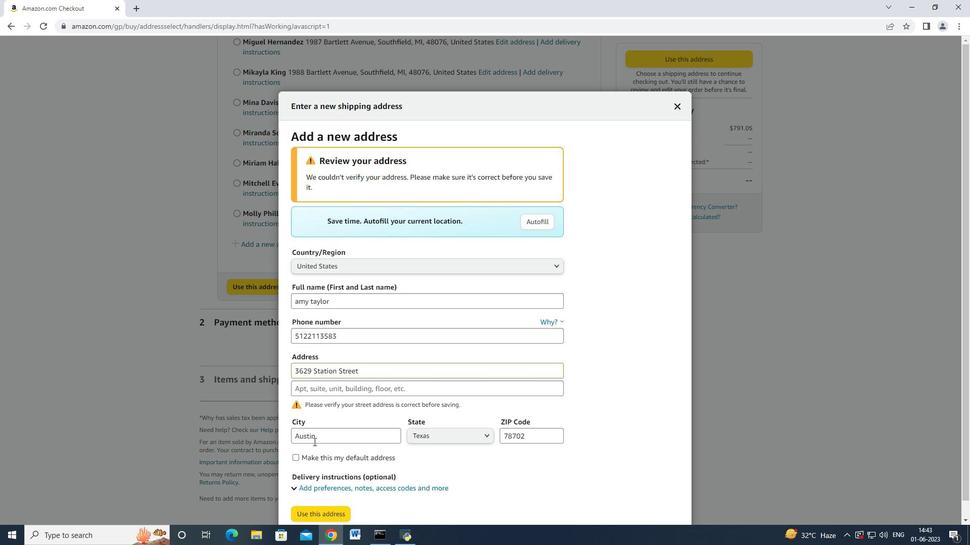 
Action: Mouse moved to (314, 442)
Screenshot: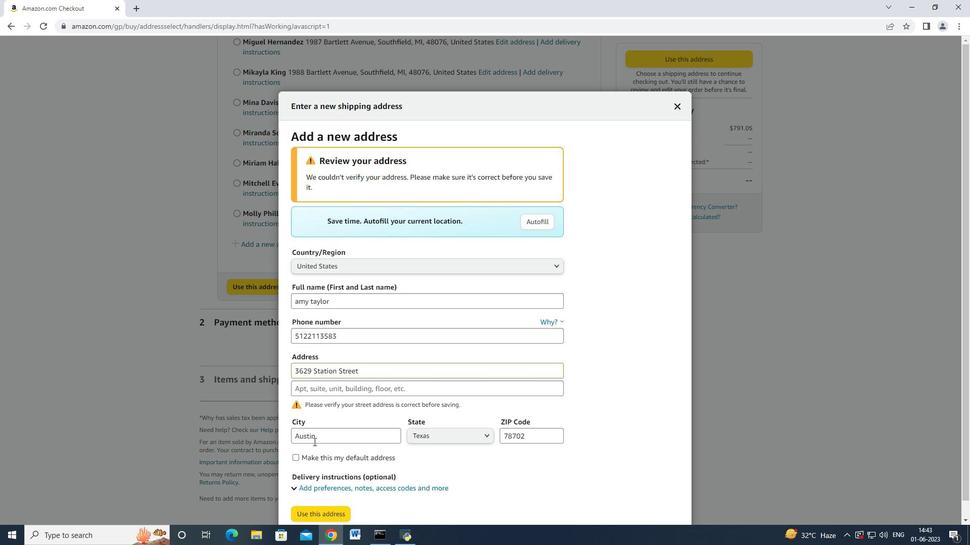 
Action: Mouse scrolled (314, 441) with delta (0, 0)
Screenshot: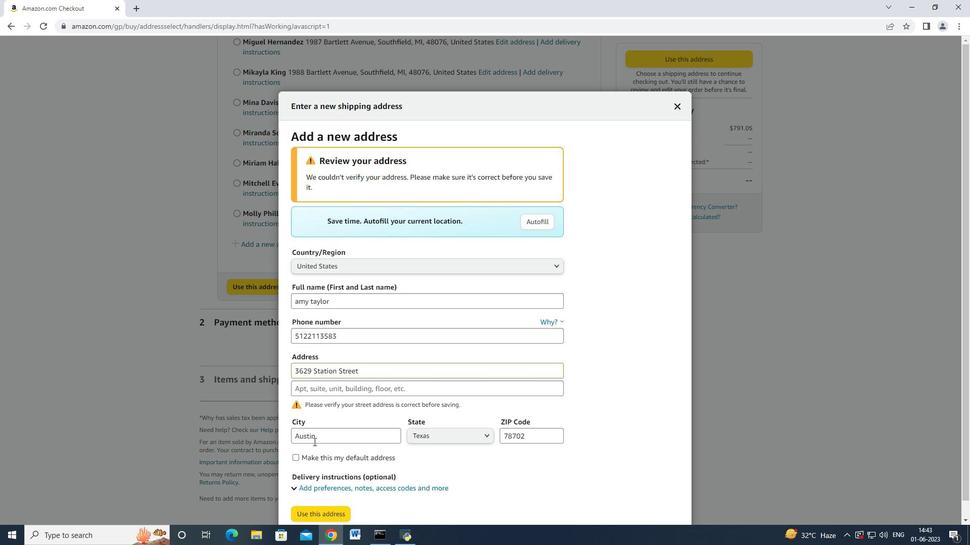 
Action: Mouse moved to (315, 491)
Screenshot: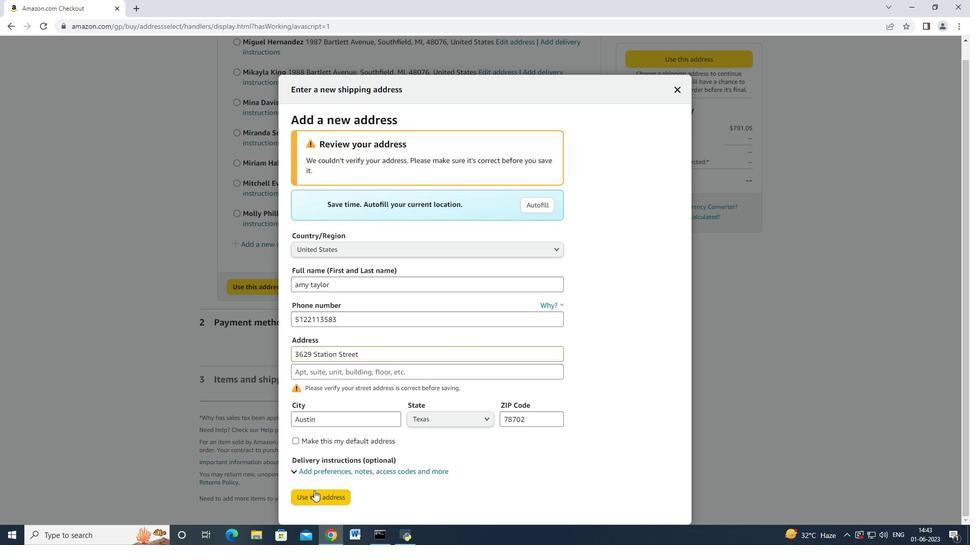 
Action: Mouse pressed left at (315, 491)
Screenshot: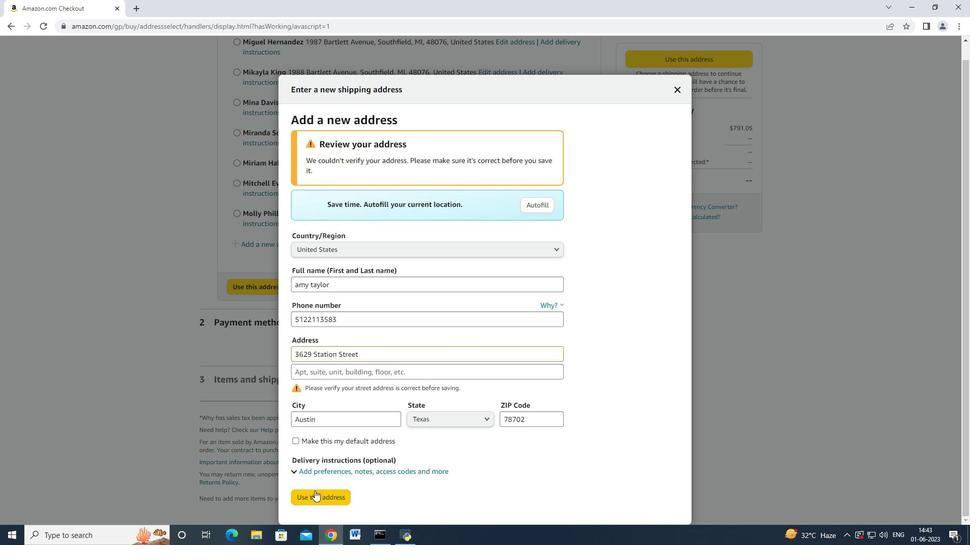 
Action: Mouse moved to (380, 300)
Screenshot: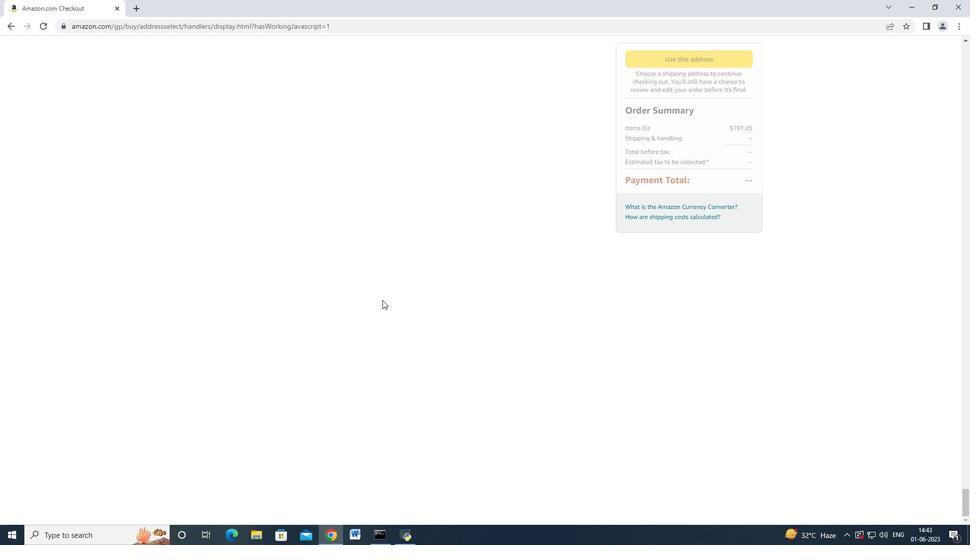 
Action: Mouse scrolled (380, 301) with delta (0, 0)
Screenshot: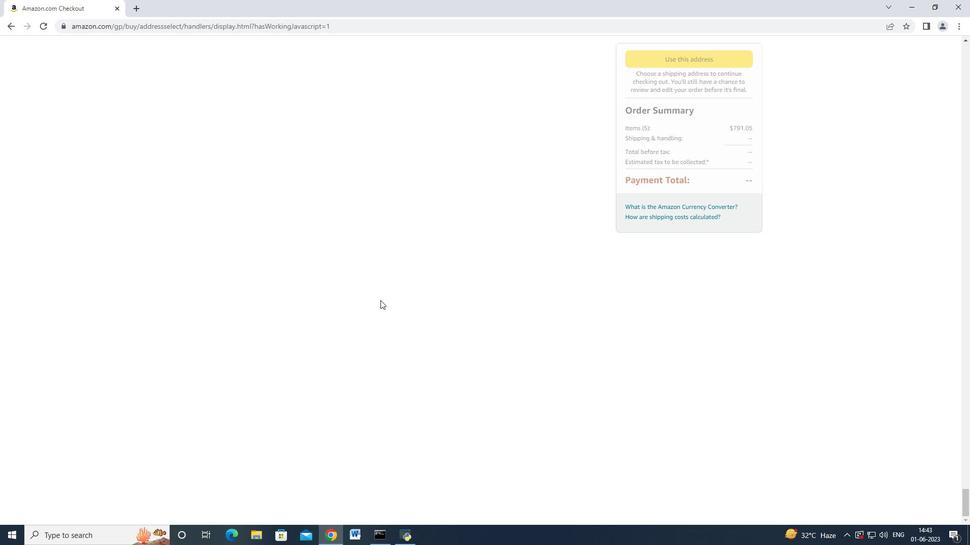 
Action: Mouse moved to (363, 232)
Screenshot: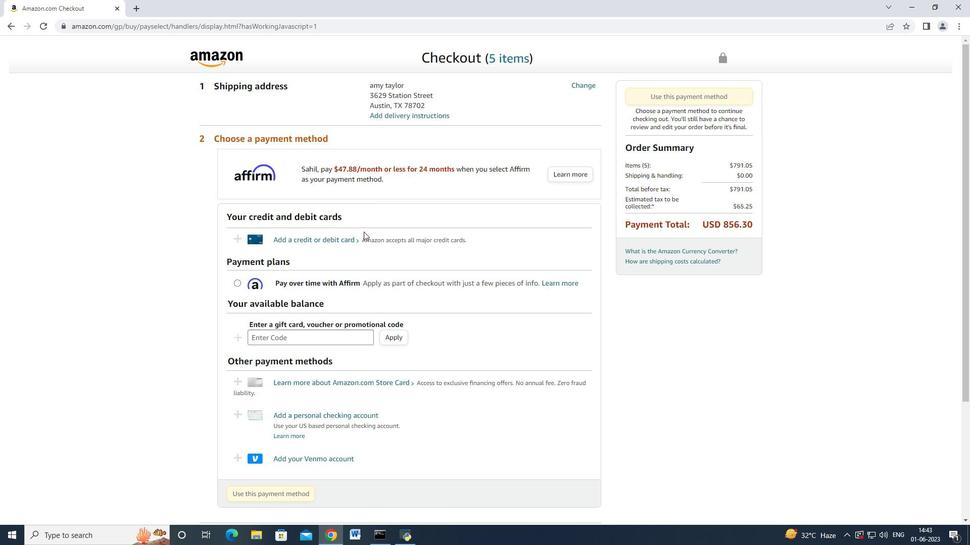 
Action: Mouse scrolled (363, 232) with delta (0, 0)
Screenshot: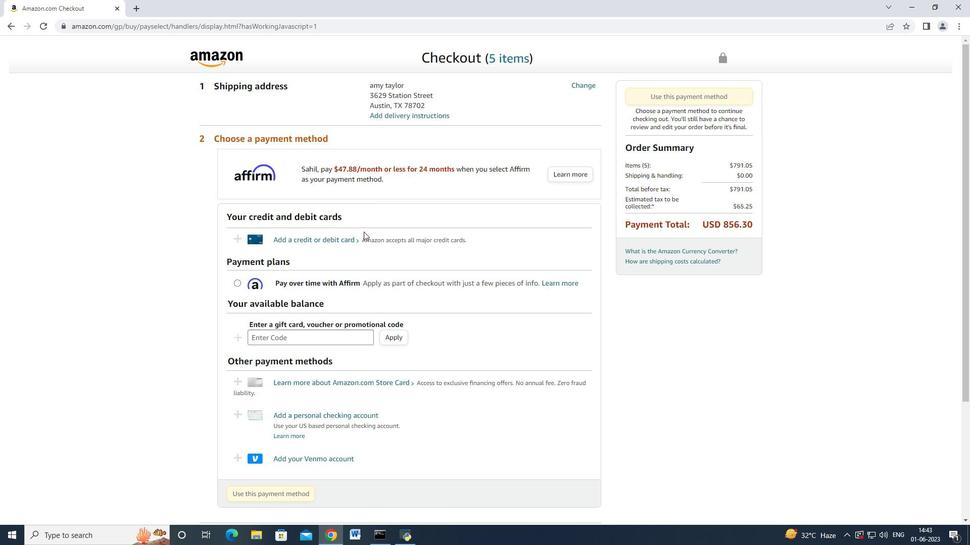 
Action: Mouse scrolled (363, 232) with delta (0, 0)
Screenshot: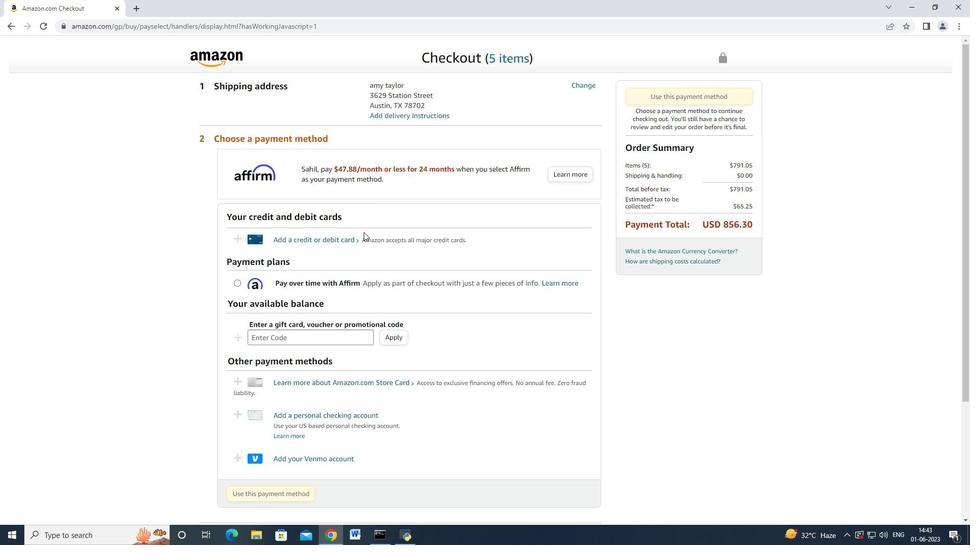 
Action: Mouse scrolled (363, 233) with delta (0, 0)
Screenshot: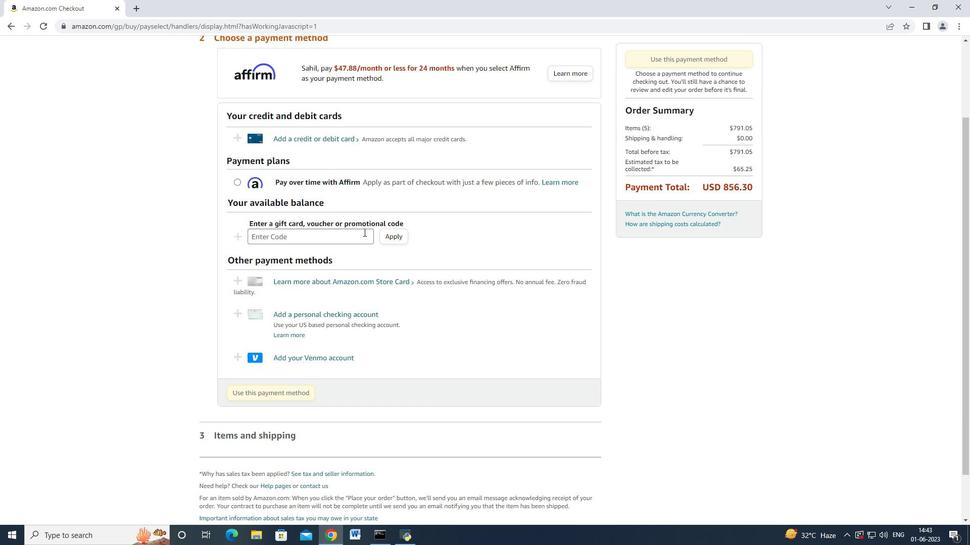 
Action: Mouse moved to (360, 208)
Screenshot: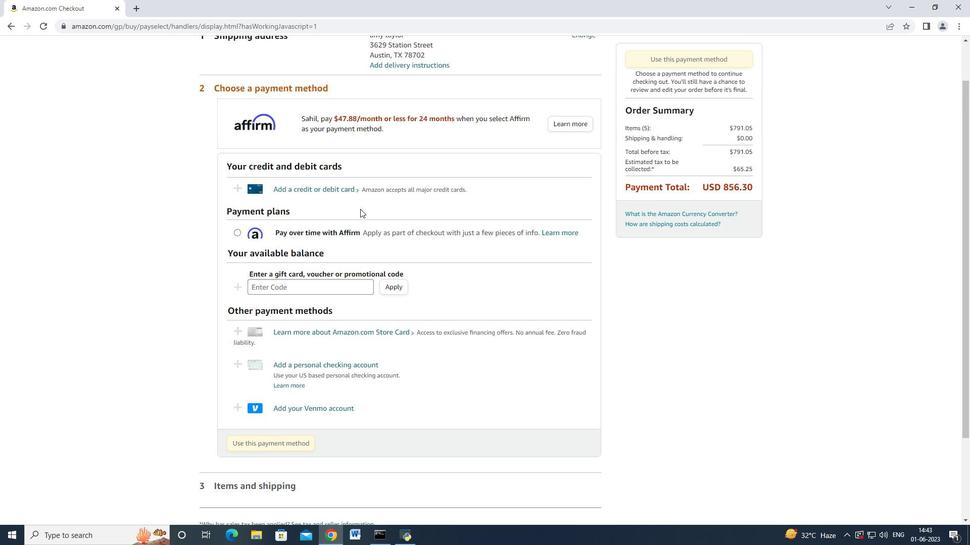 
Action: Mouse scrolled (360, 209) with delta (0, 0)
Screenshot: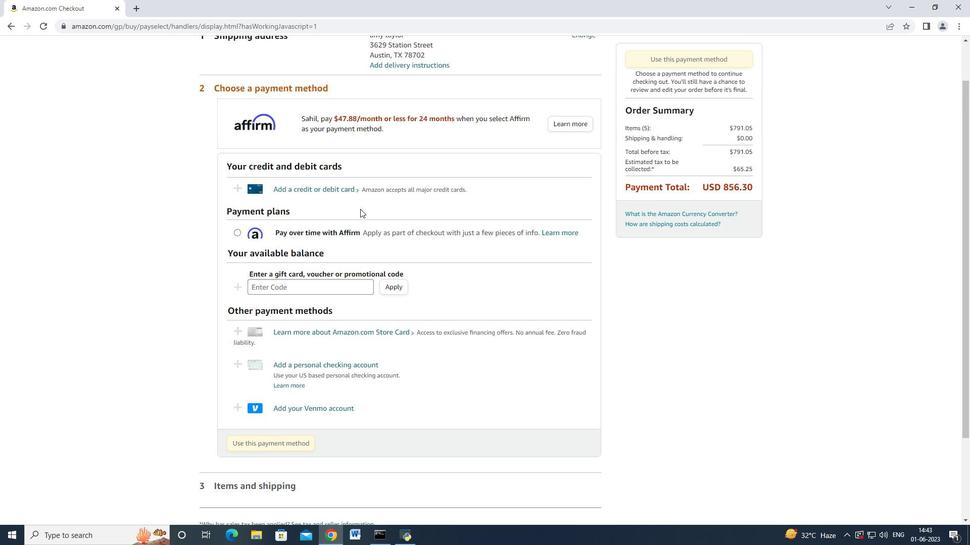 
Action: Mouse moved to (360, 211)
Screenshot: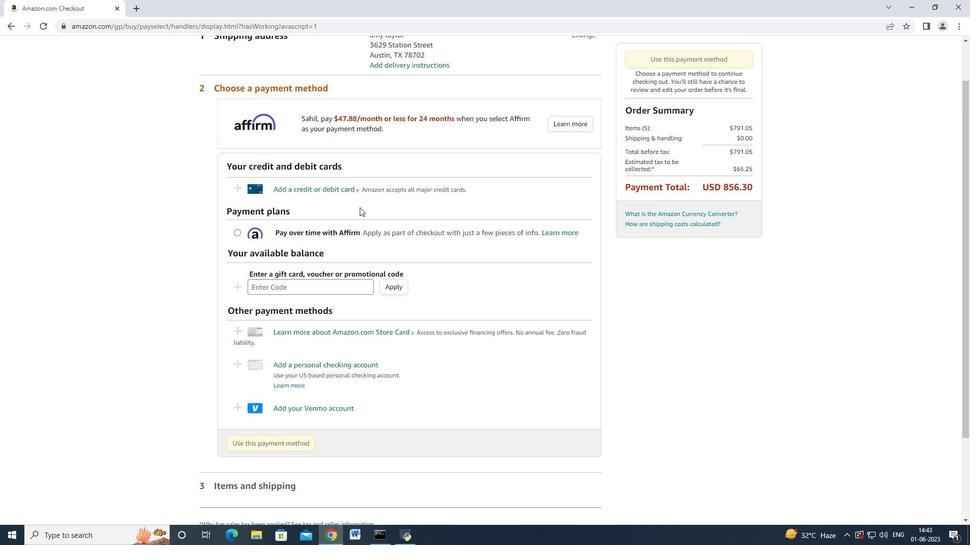 
Action: Mouse scrolled (360, 211) with delta (0, 0)
Screenshot: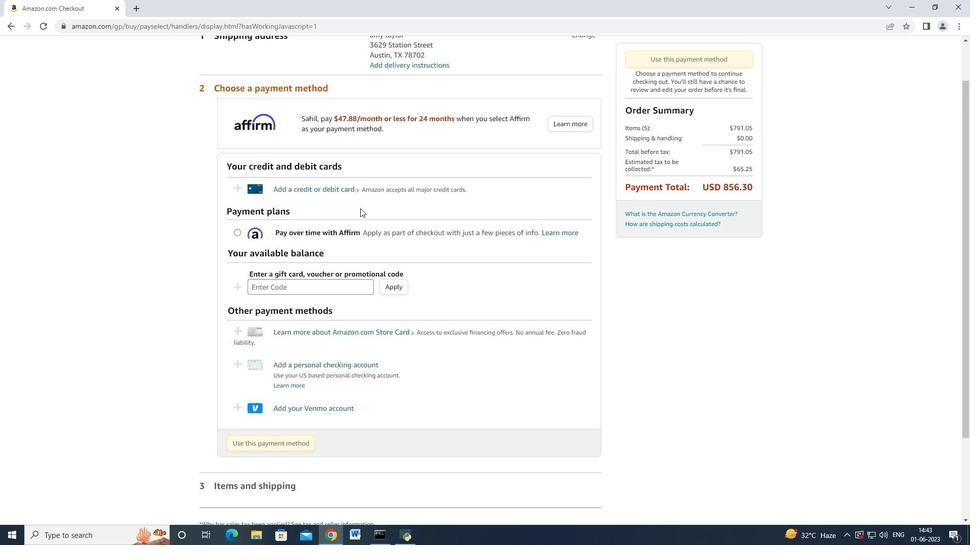 
Action: Mouse moved to (346, 238)
Screenshot: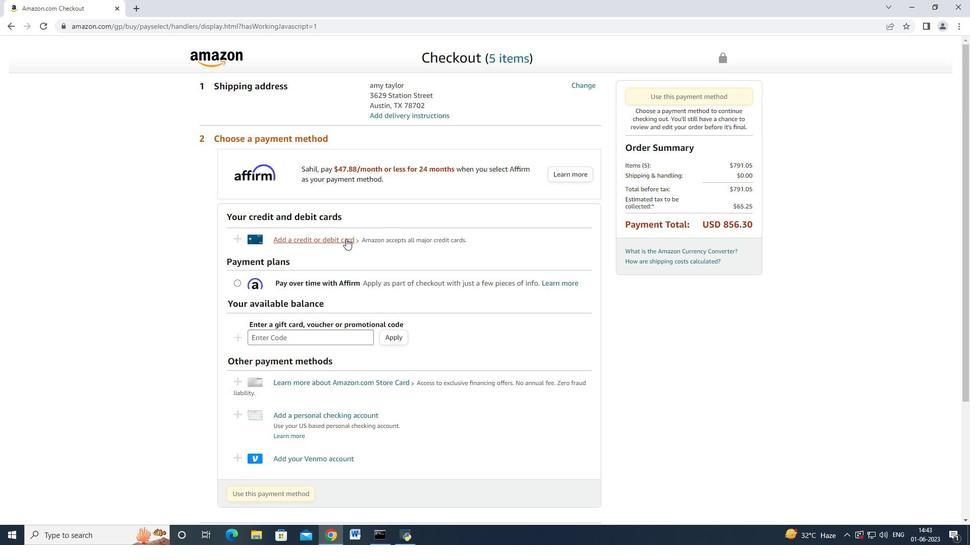 
Action: Mouse pressed left at (346, 238)
Screenshot: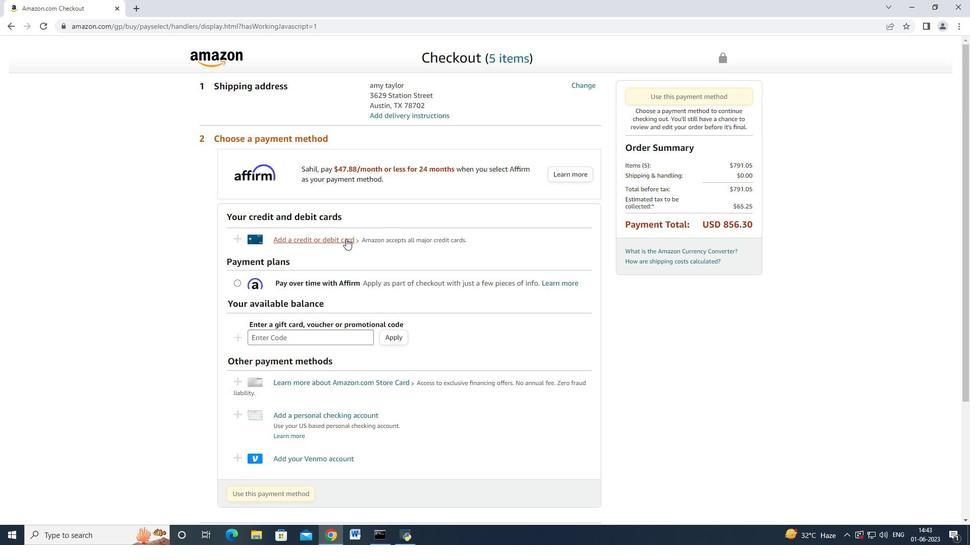 
Action: Mouse moved to (416, 250)
Screenshot: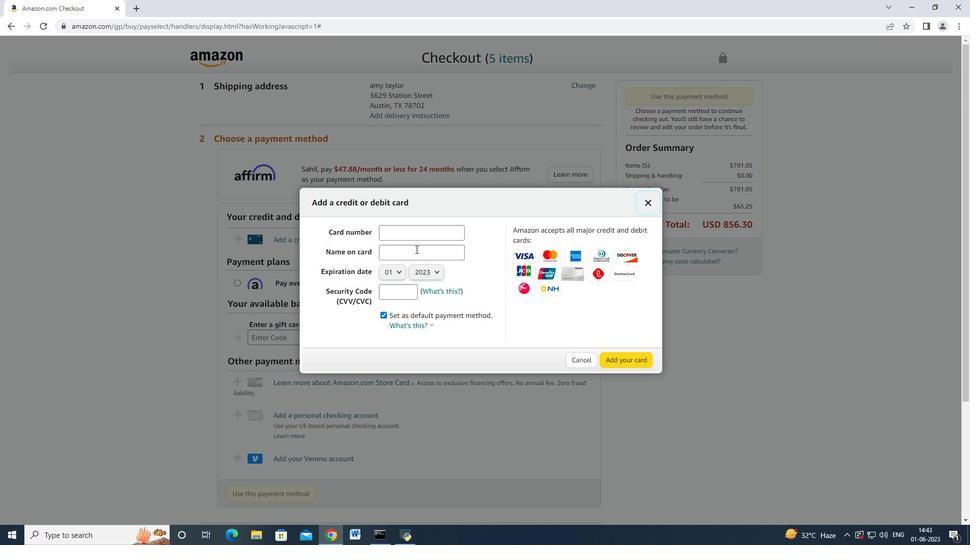 
Action: Mouse scrolled (416, 251) with delta (0, 0)
Screenshot: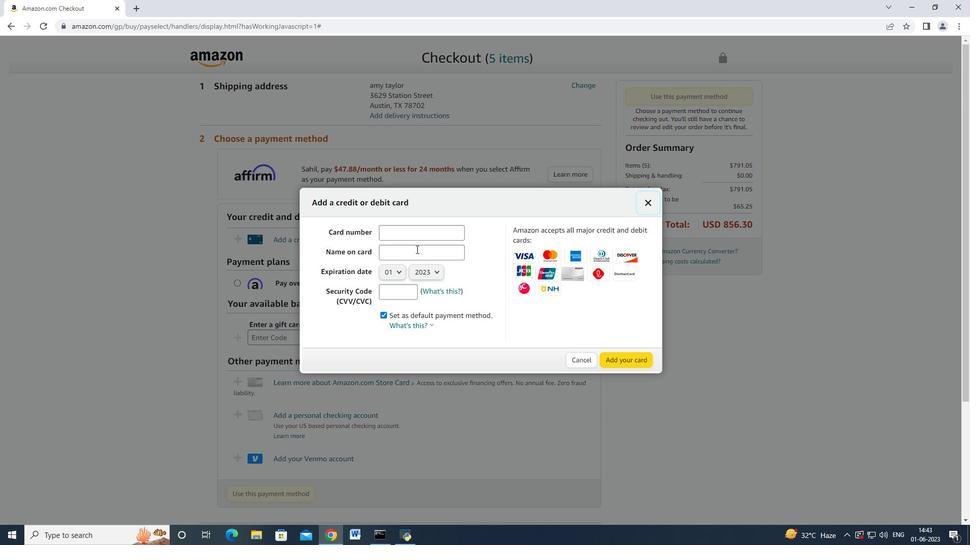 
Action: Mouse moved to (418, 234)
Screenshot: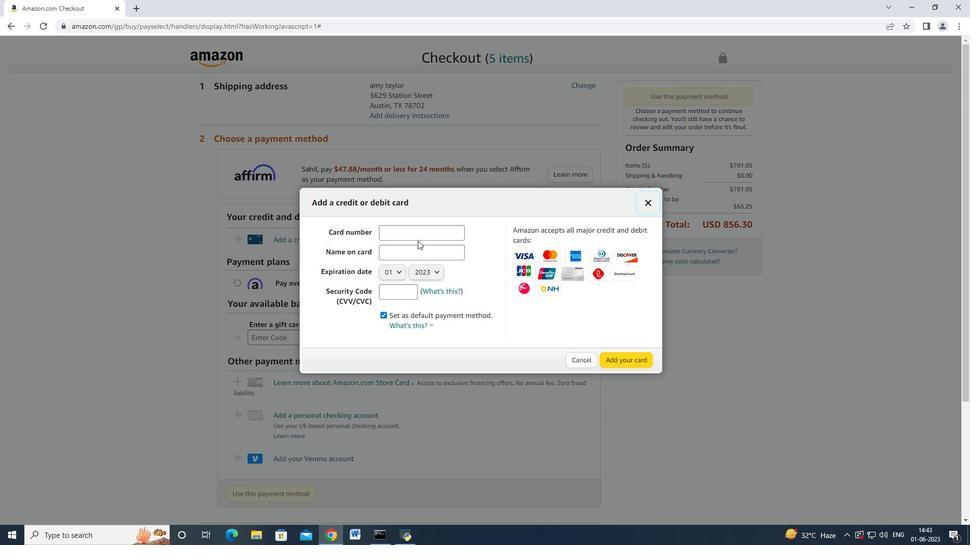 
Action: Mouse pressed left at (418, 234)
Screenshot: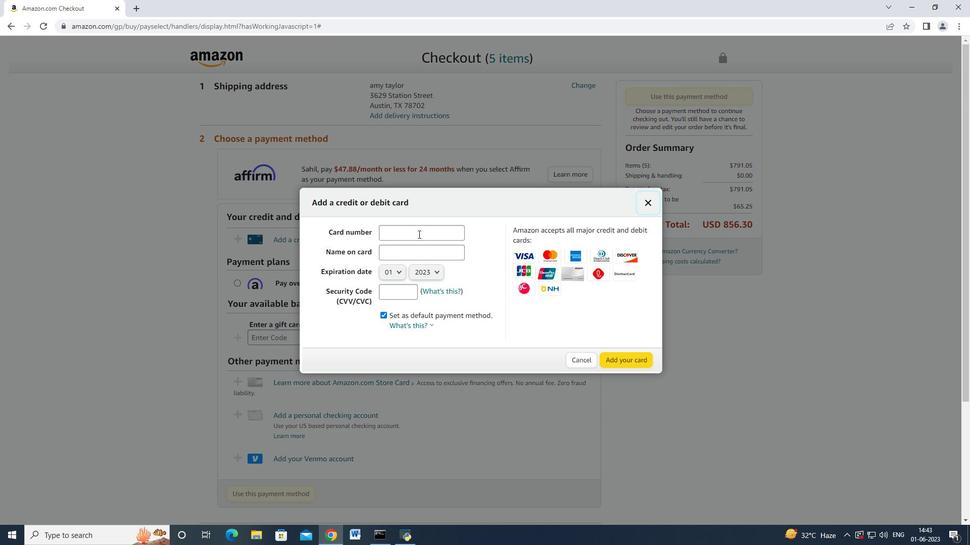 
Action: Mouse moved to (418, 234)
Screenshot: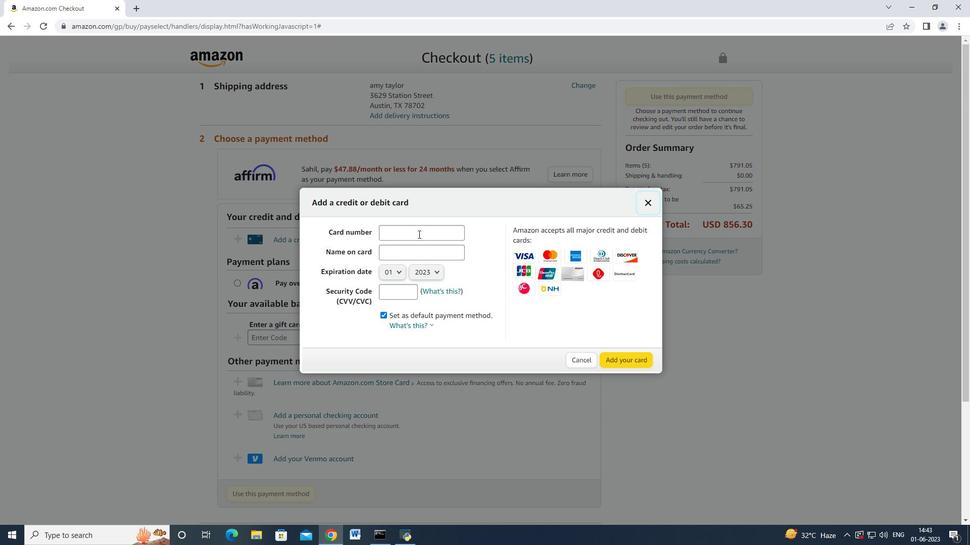 
Action: Key pressed 4983754559855759<Key.tab><Key.shift><Key.shift><Key.shift><Key.shift><Key.shift><Key.shift><Key.shift><Key.shift><Key.shift><Key.shift><Key.shift><Key.shift><Key.shift><Key.shift><Key.shift><Key.shift><Key.shift><Key.shift>John<Key.space><Key.shift>Baker<Key.tab><Key.enter><Key.down><Key.down><Key.down><Key.enter><Key.tab><Key.tab><Key.enter><Key.down><Key.down><Key.enter><Key.tab><Key.tab>953<Key.tab><Key.tab><Key.tab><Key.tab>
Screenshot: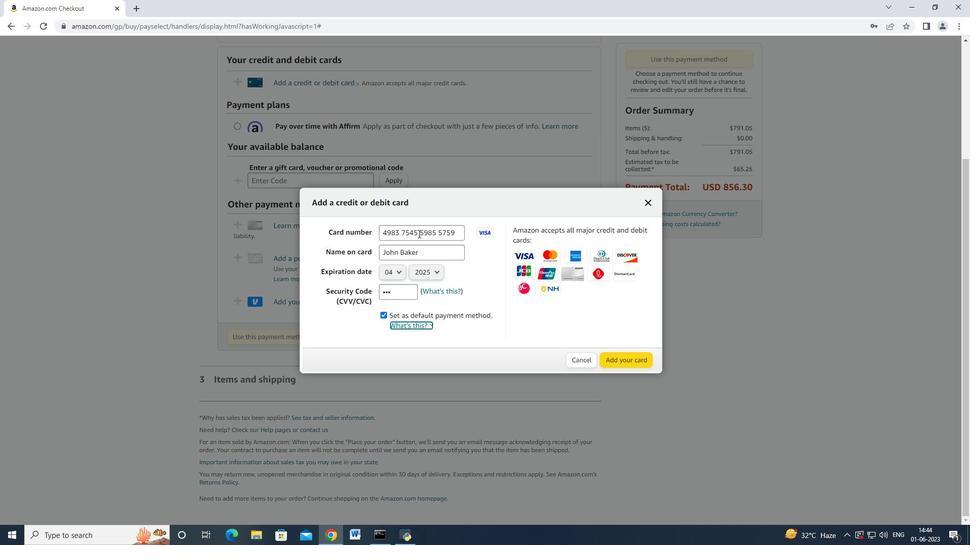 
Action: Mouse moved to (616, 364)
Screenshot: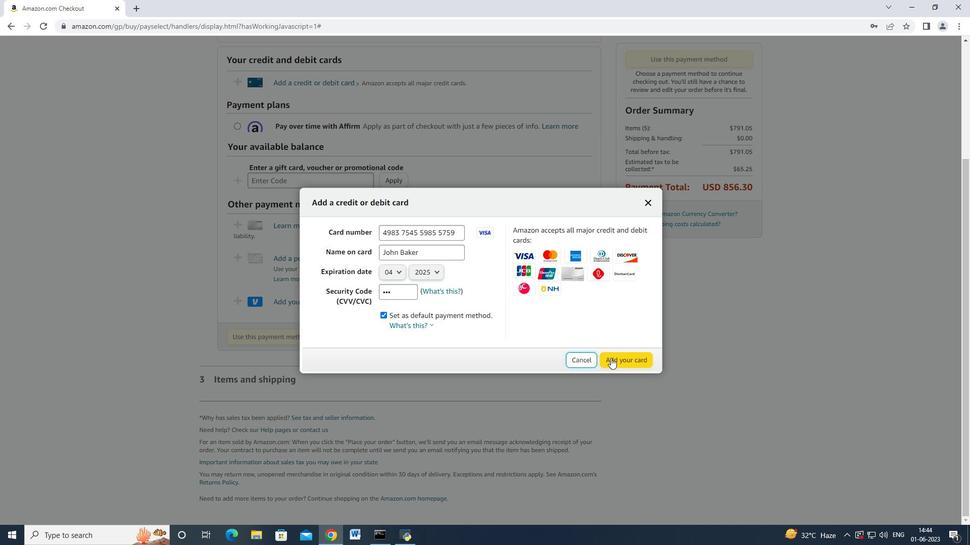 
